 Task: Look for space in Tonota, Botswana from 11th June, 2023 to 17th June, 2023 for 1 adult in price range Rs.5000 to Rs.12000. Place can be private room with 1  bedroom having 1 bed and 1 bathroom. Property type can be house, flat, guest house, hotel. Amenities needed are: washing machine. Booking option can be shelf check-in. Required host language is English.
Action: Mouse moved to (787, 114)
Screenshot: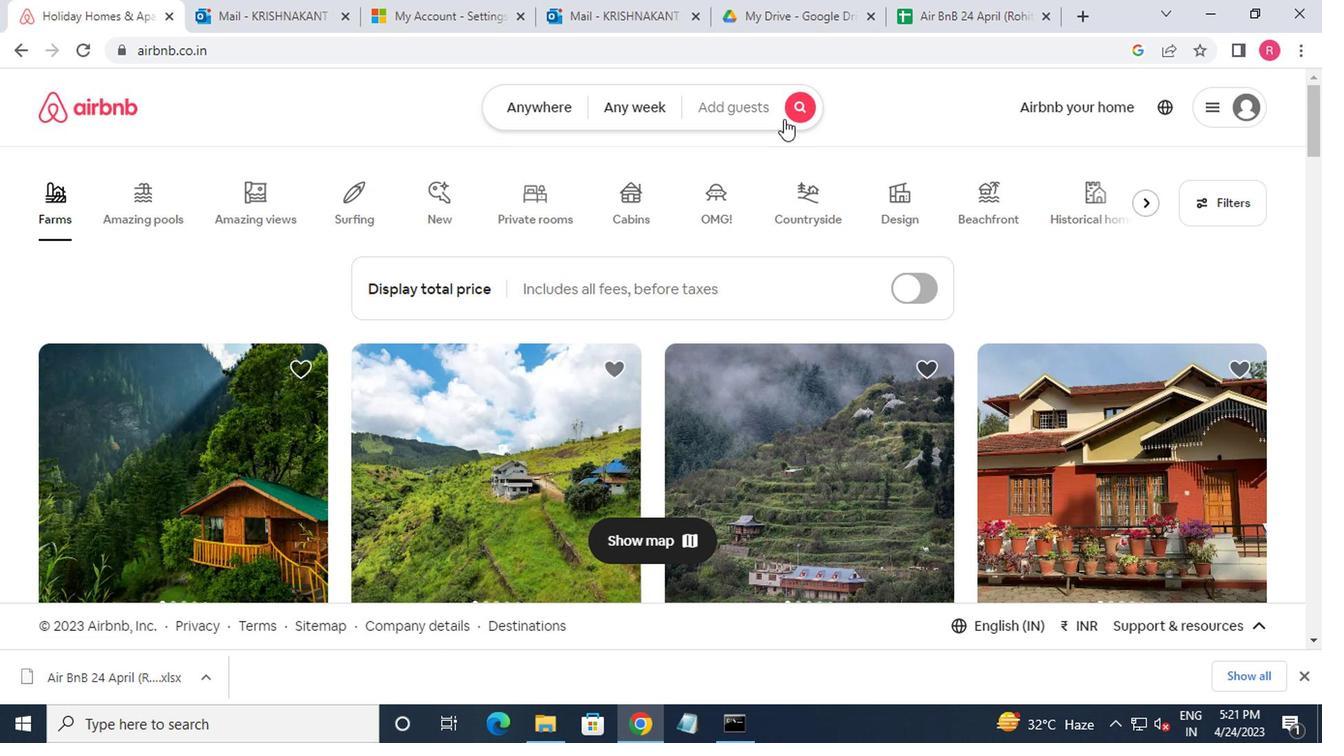 
Action: Mouse pressed left at (787, 114)
Screenshot: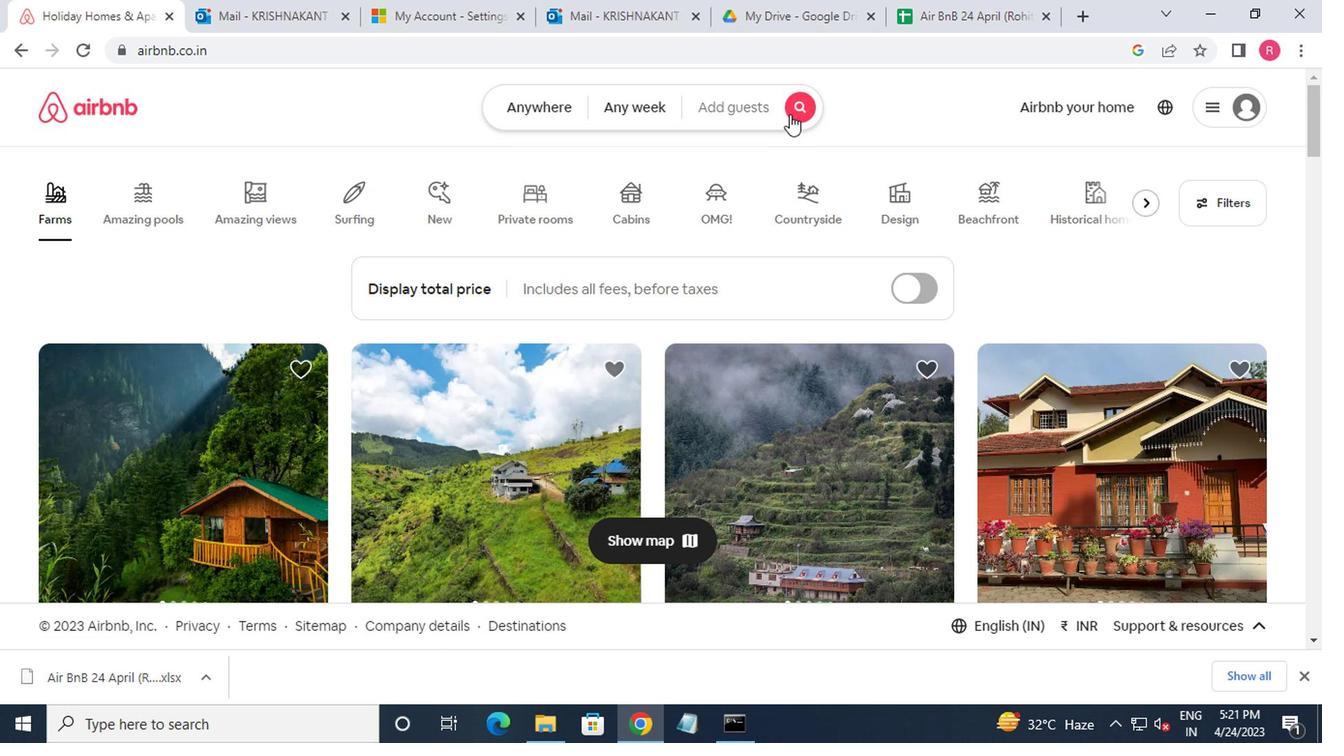 
Action: Mouse moved to (294, 186)
Screenshot: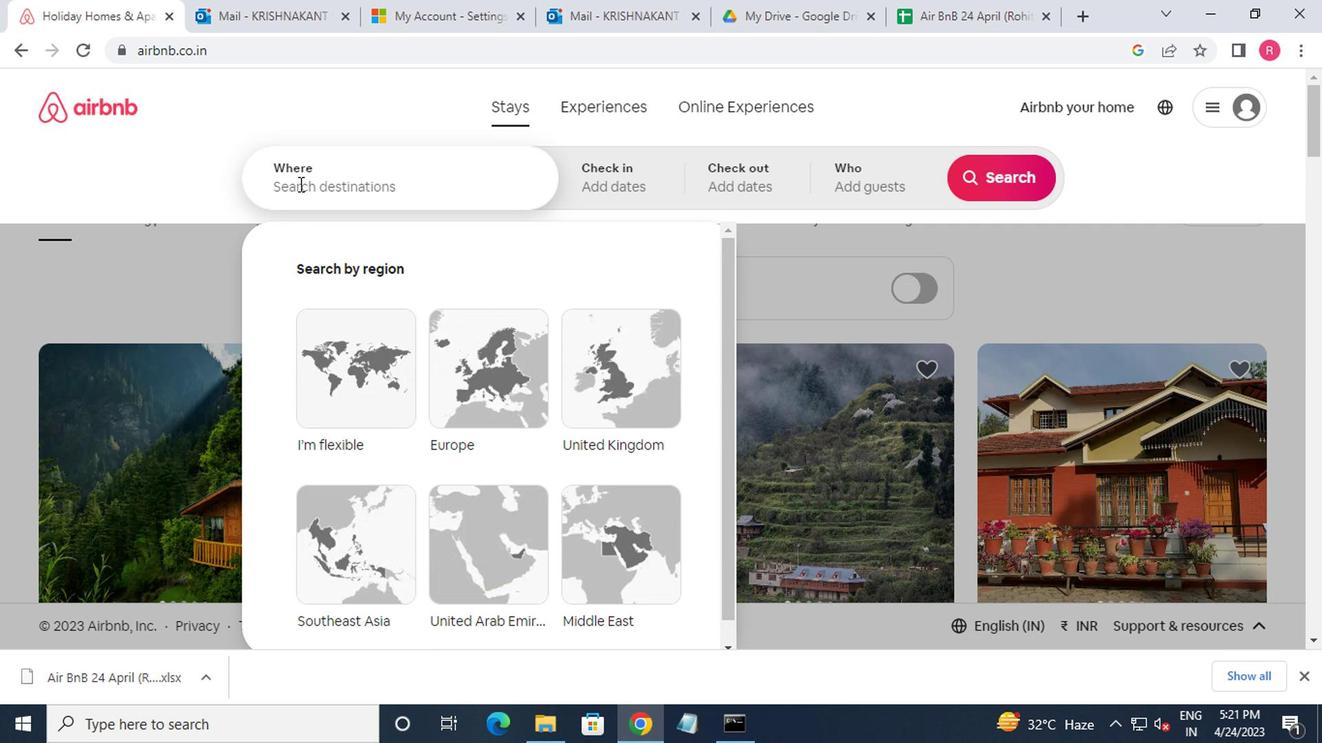 
Action: Mouse pressed left at (294, 186)
Screenshot: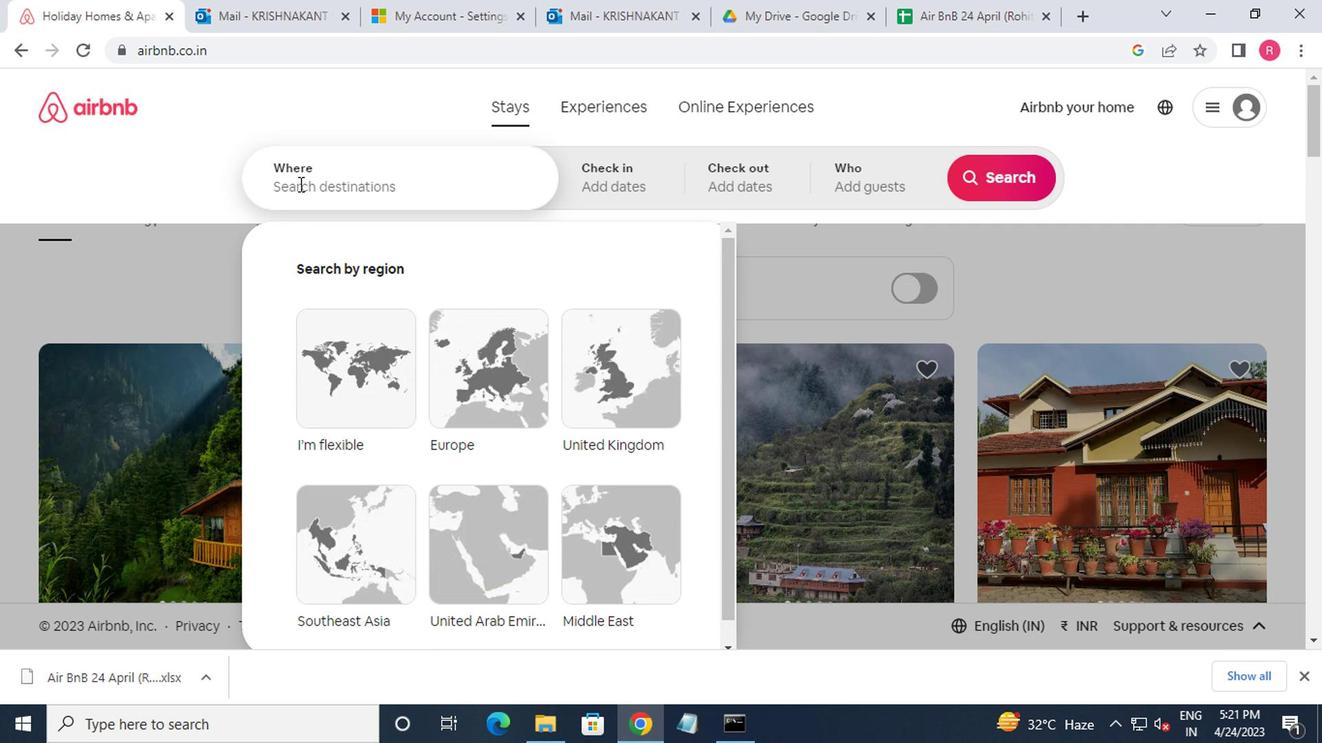 
Action: Mouse moved to (296, 186)
Screenshot: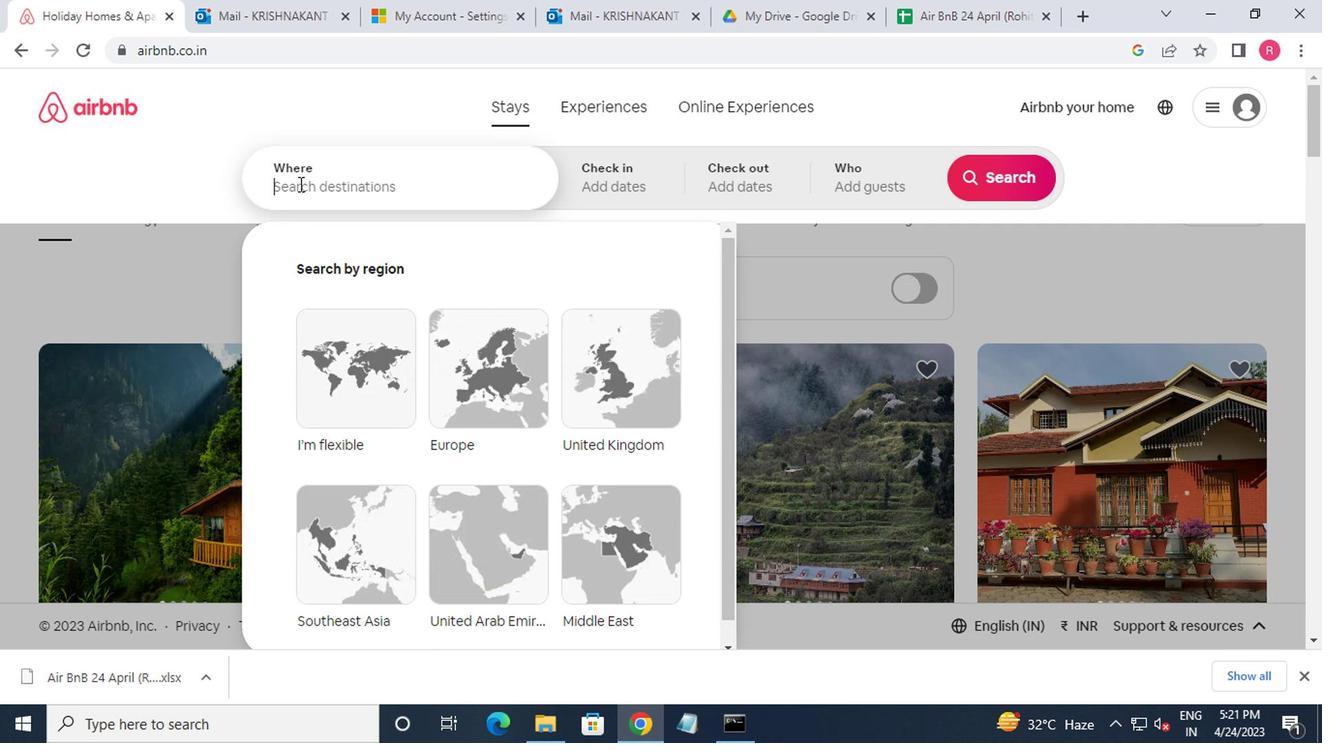 
Action: Key pressed tonota
Screenshot: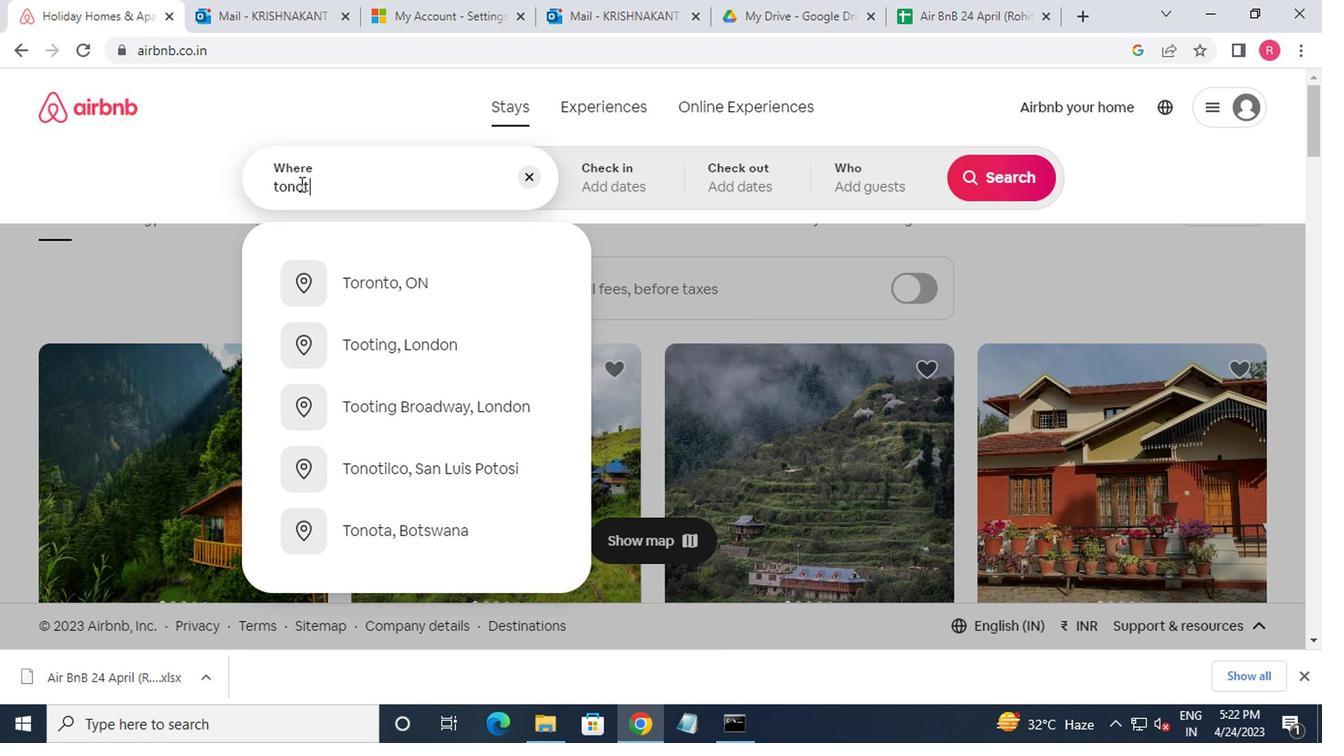 
Action: Mouse moved to (462, 300)
Screenshot: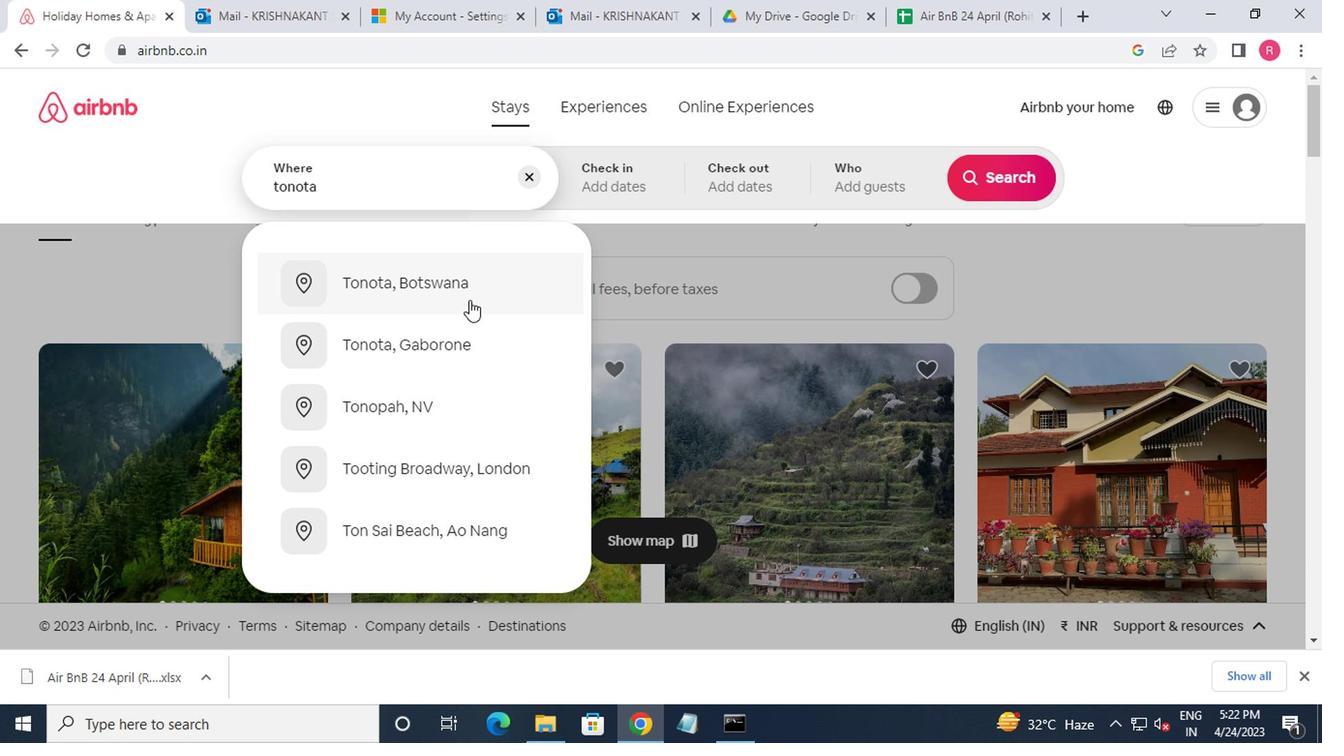 
Action: Mouse pressed left at (462, 300)
Screenshot: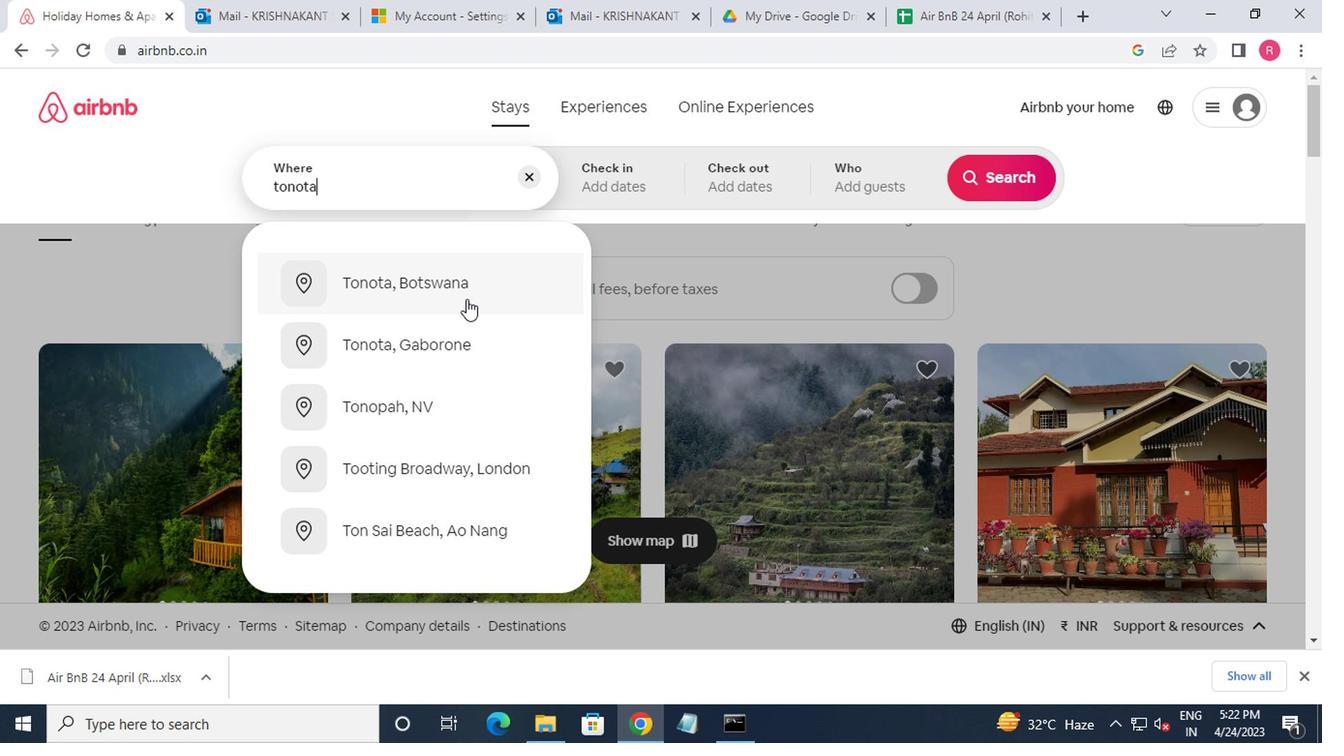 
Action: Mouse moved to (997, 341)
Screenshot: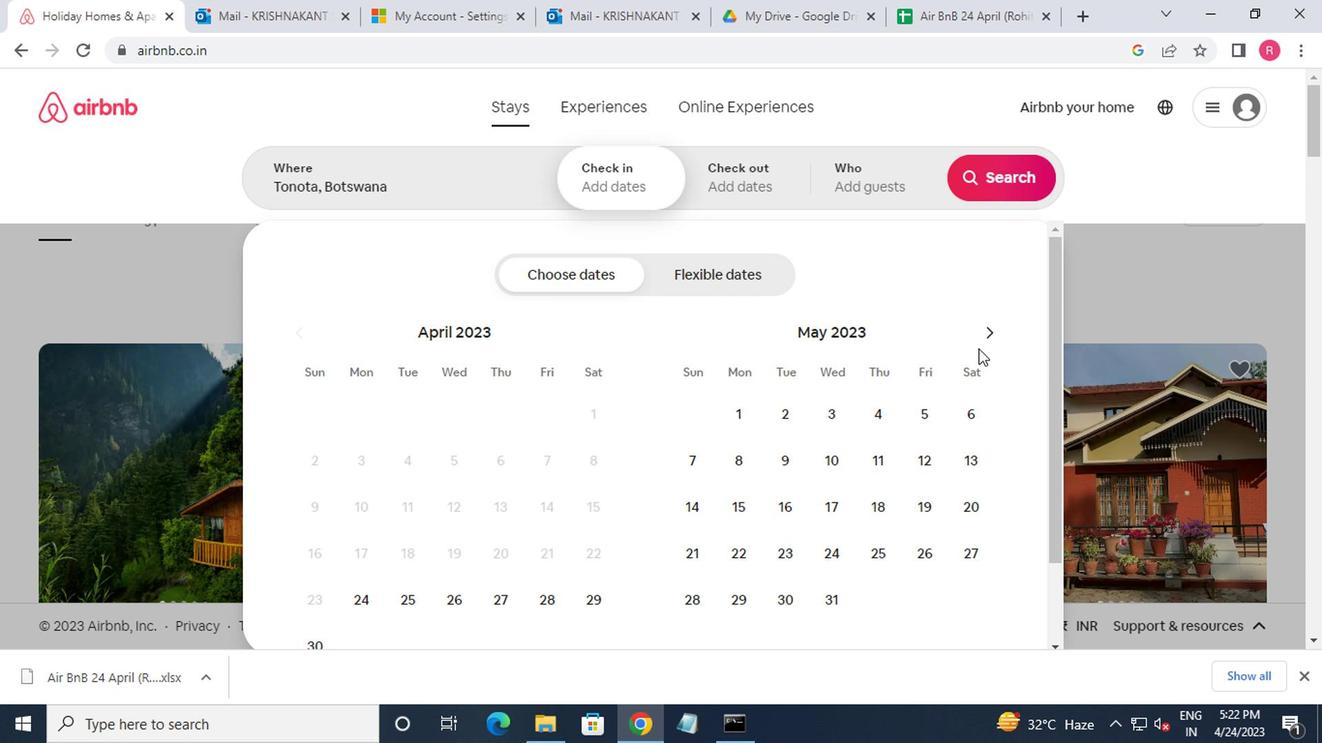 
Action: Mouse pressed left at (997, 341)
Screenshot: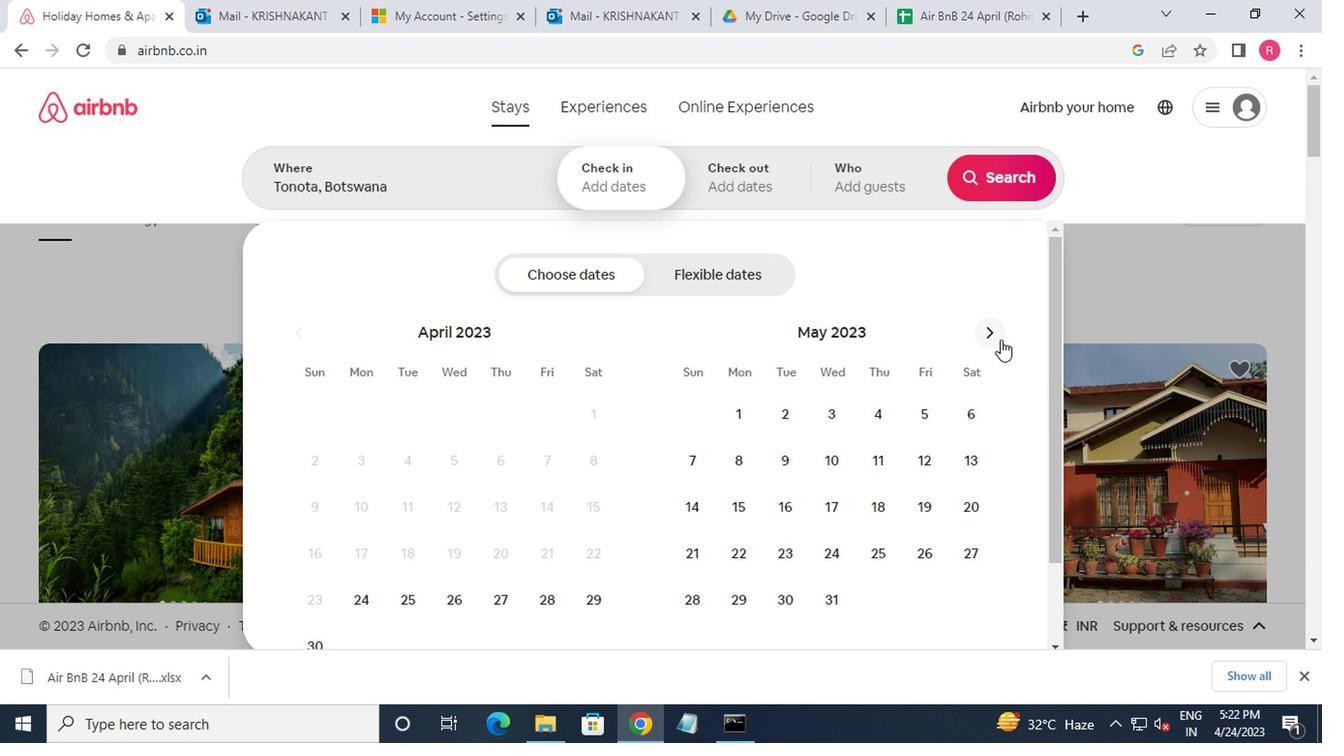 
Action: Mouse moved to (705, 511)
Screenshot: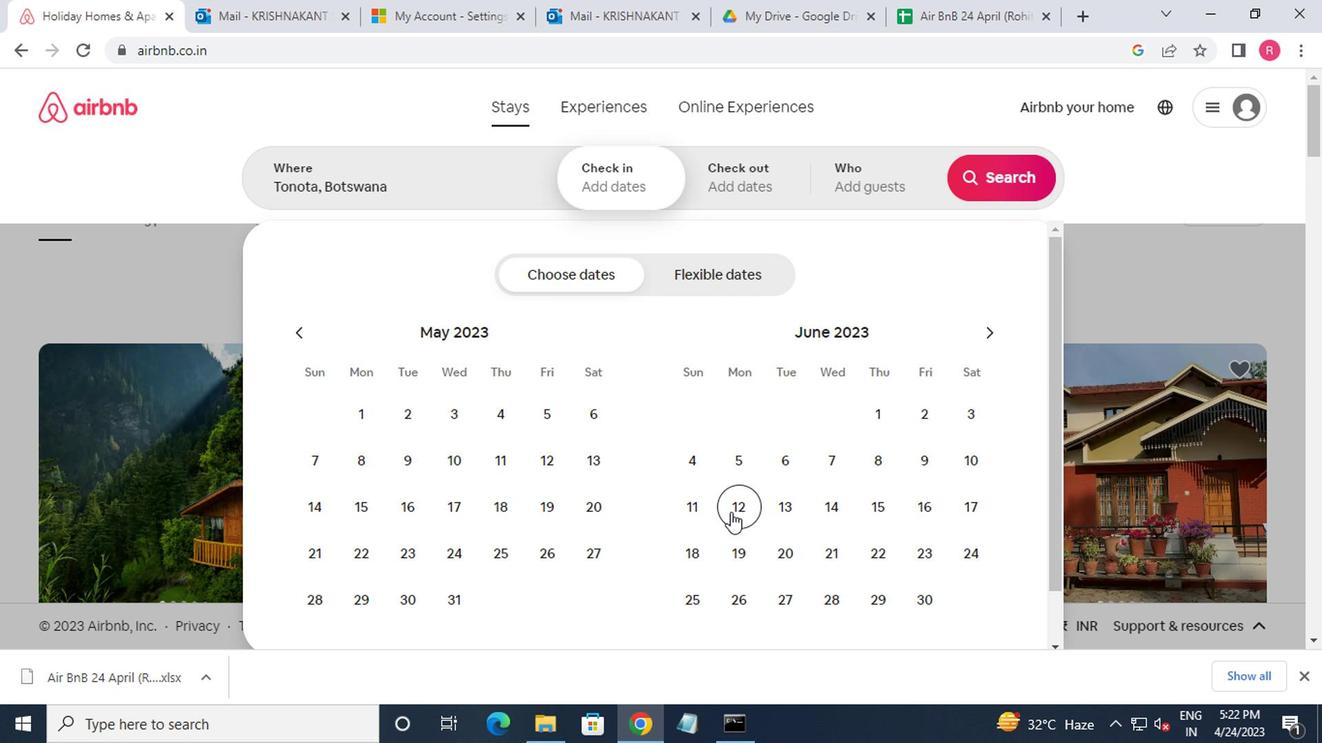 
Action: Mouse pressed left at (705, 511)
Screenshot: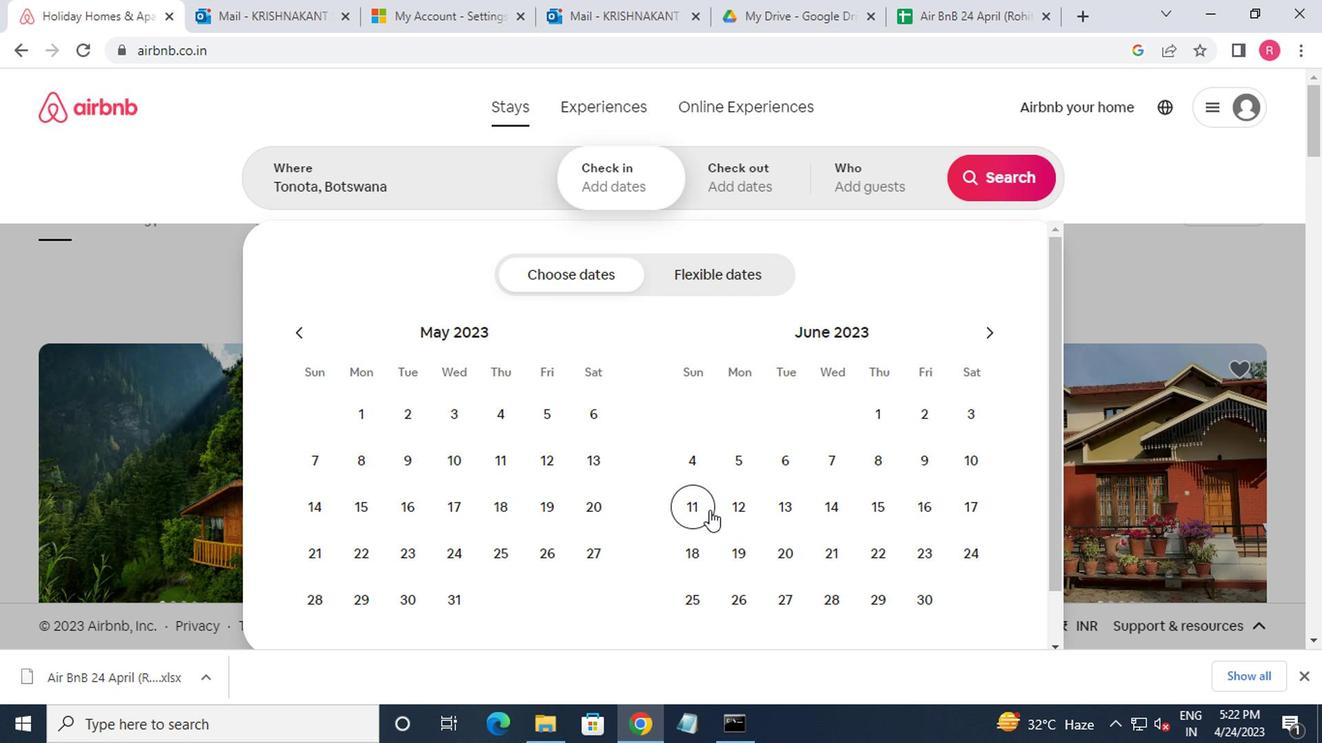 
Action: Mouse moved to (955, 515)
Screenshot: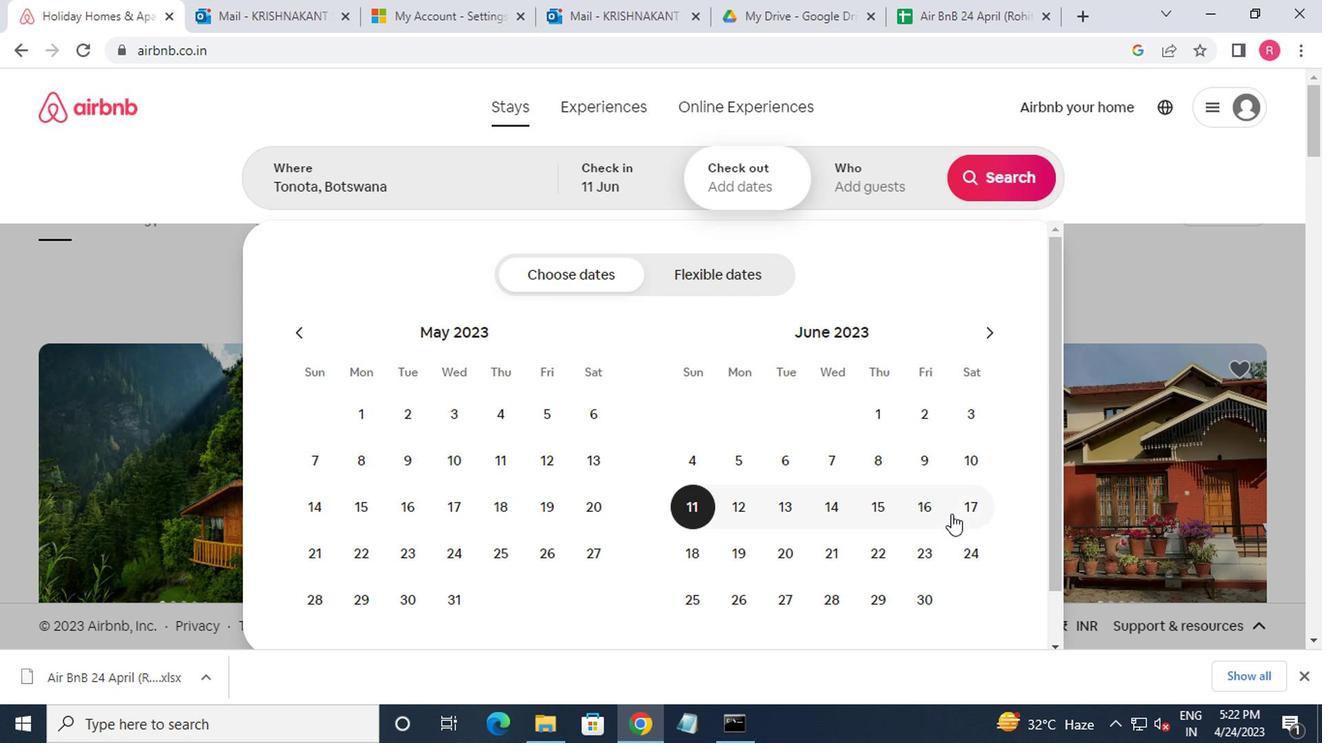 
Action: Mouse pressed left at (955, 515)
Screenshot: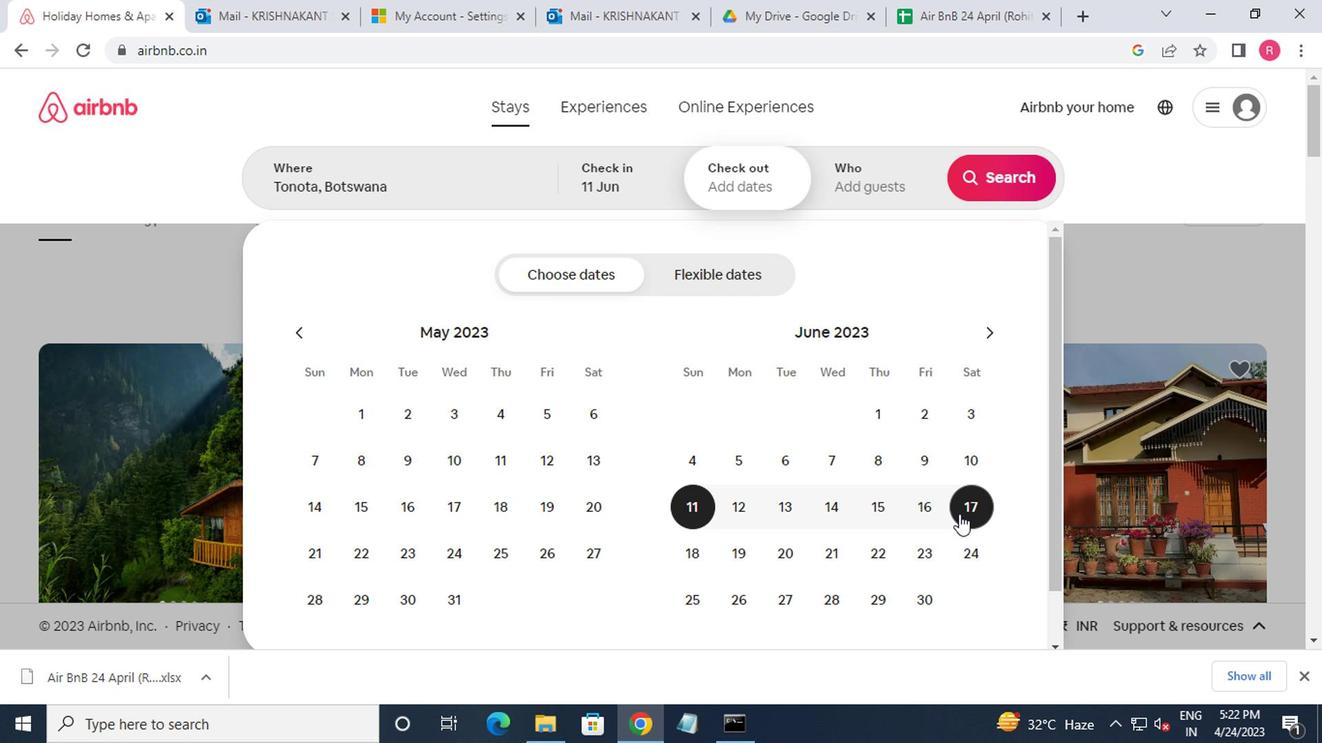 
Action: Mouse moved to (859, 186)
Screenshot: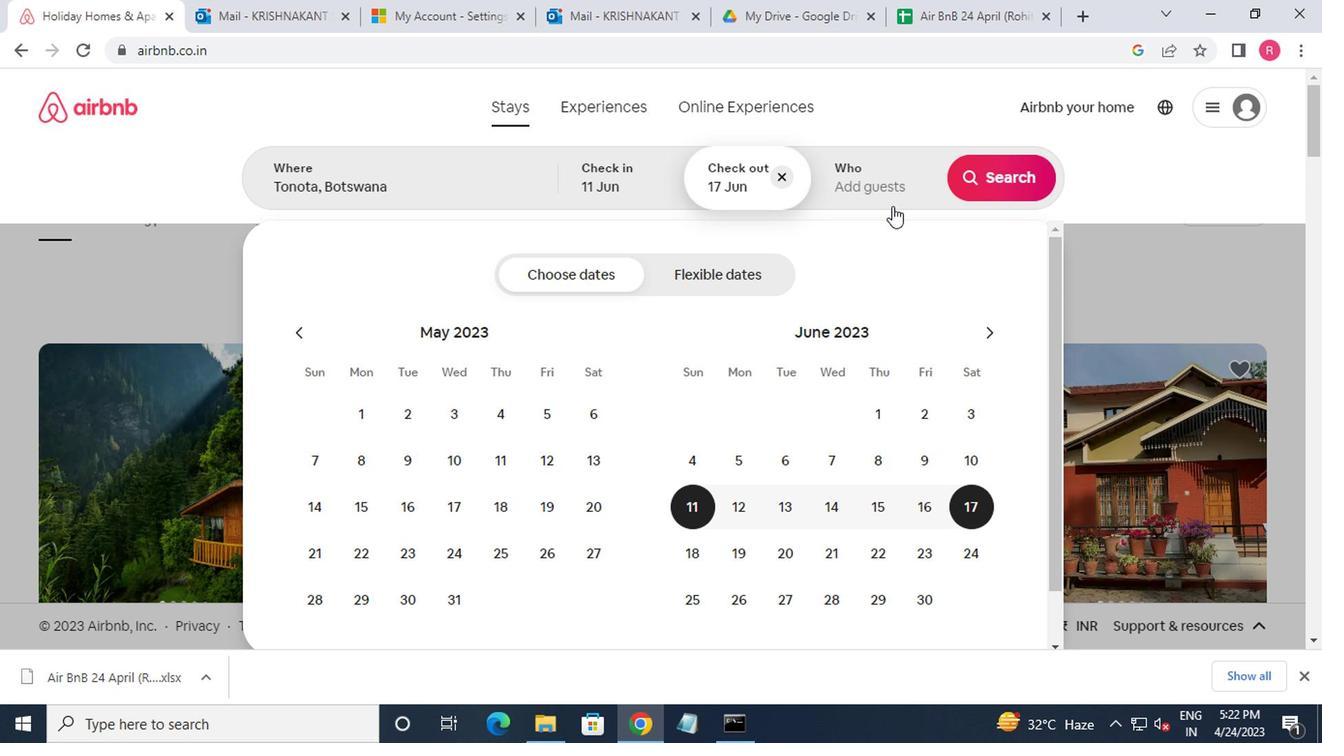 
Action: Mouse pressed left at (859, 186)
Screenshot: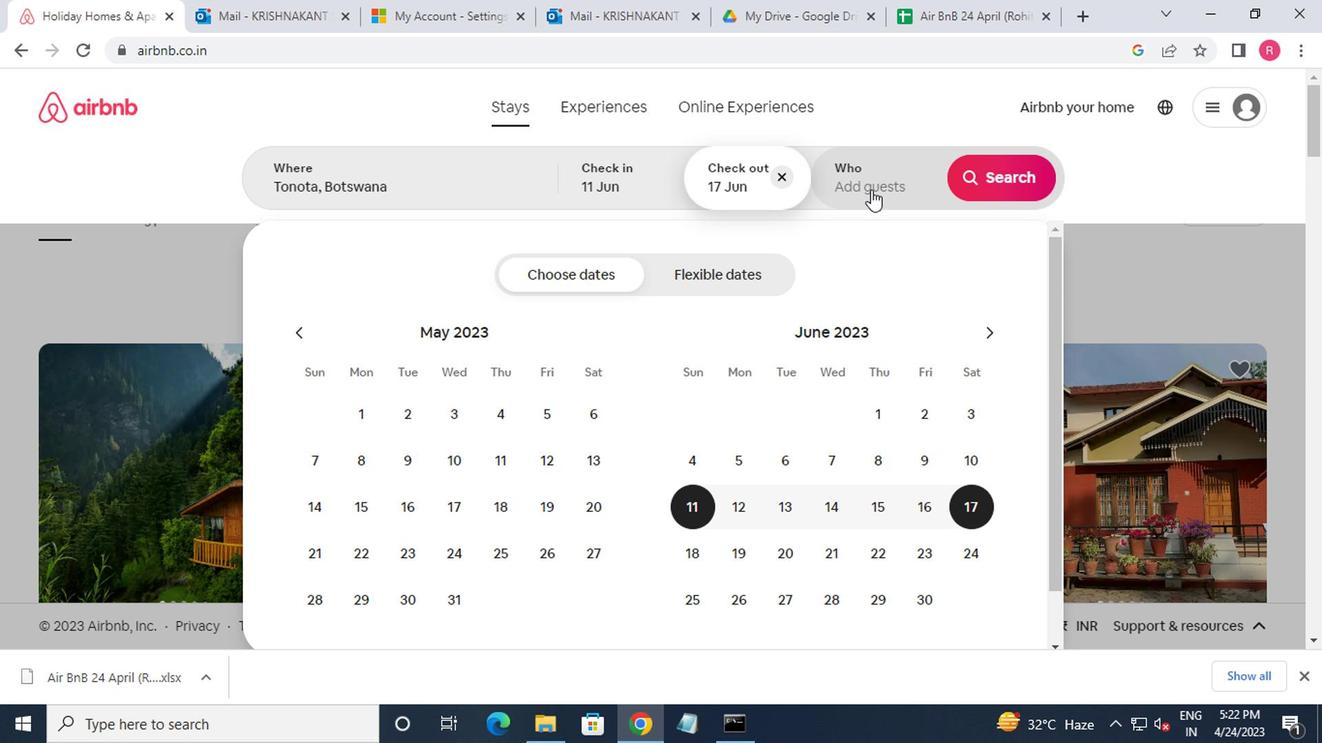 
Action: Mouse moved to (998, 283)
Screenshot: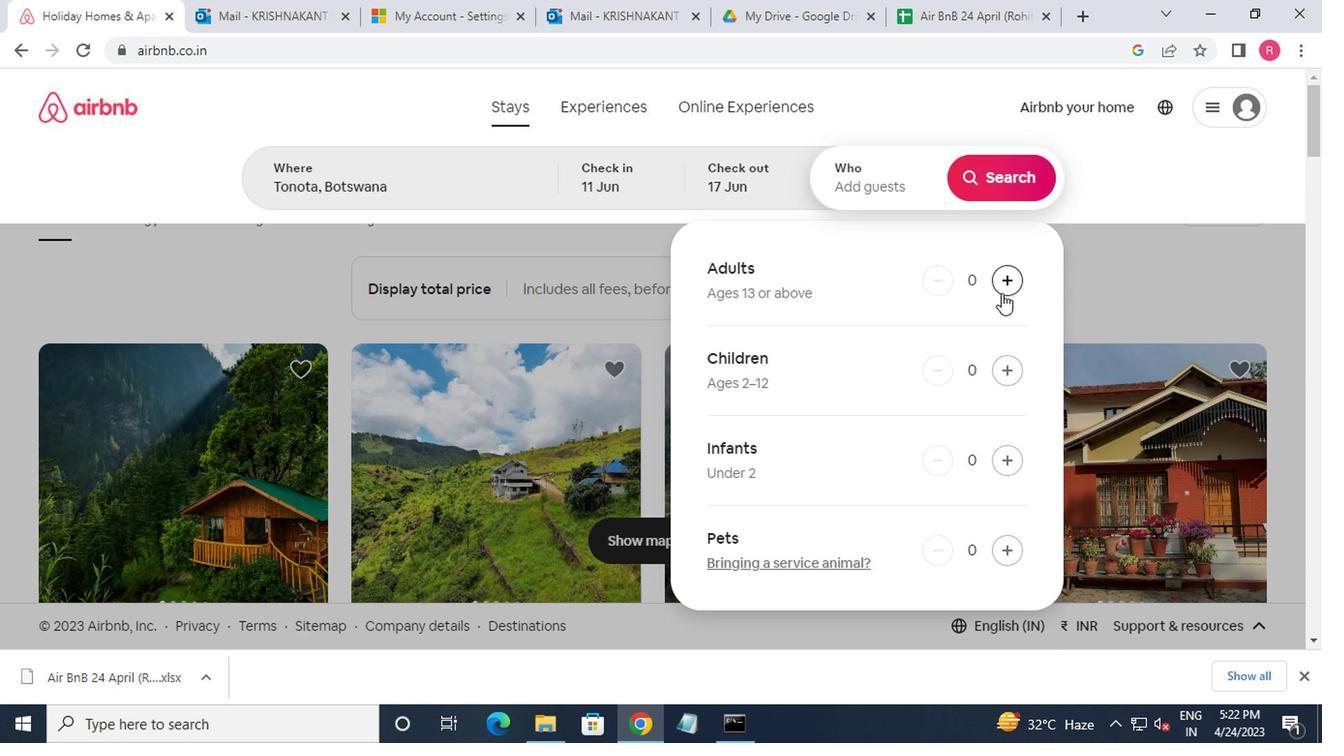 
Action: Mouse pressed left at (998, 283)
Screenshot: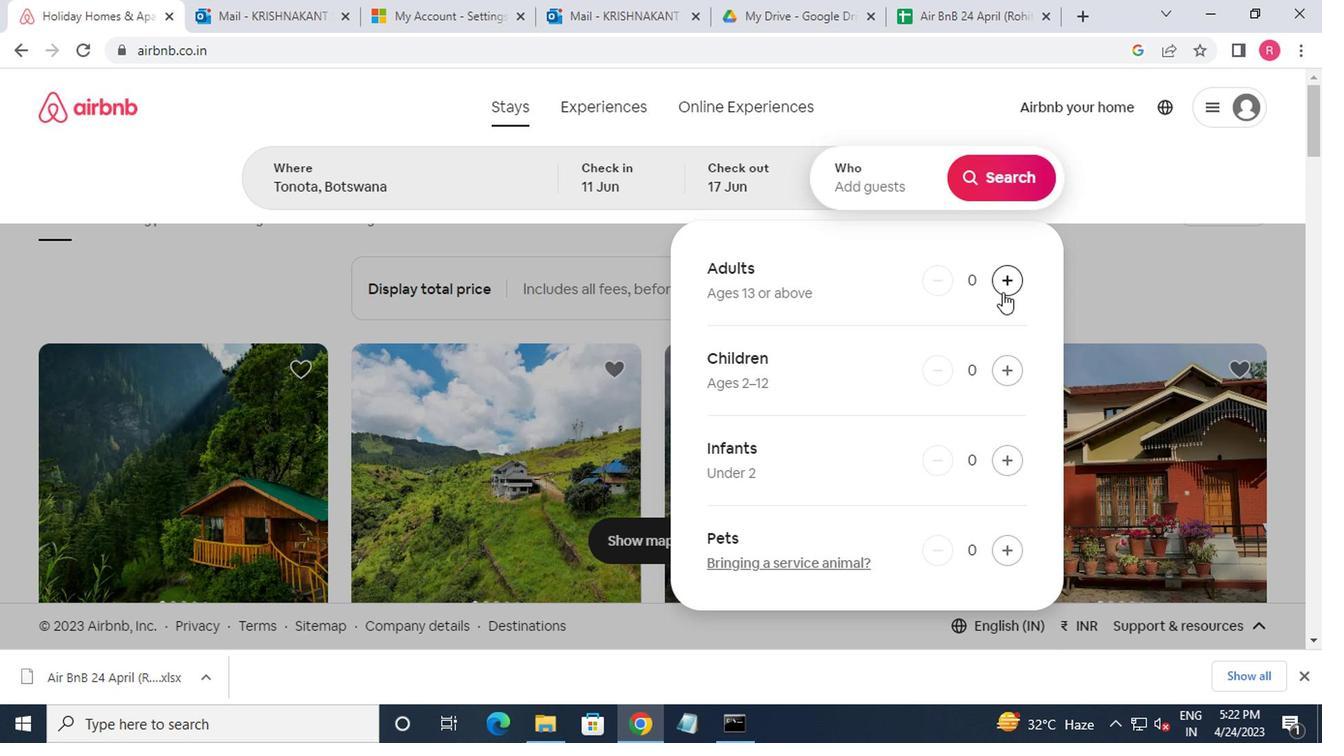 
Action: Mouse moved to (1024, 186)
Screenshot: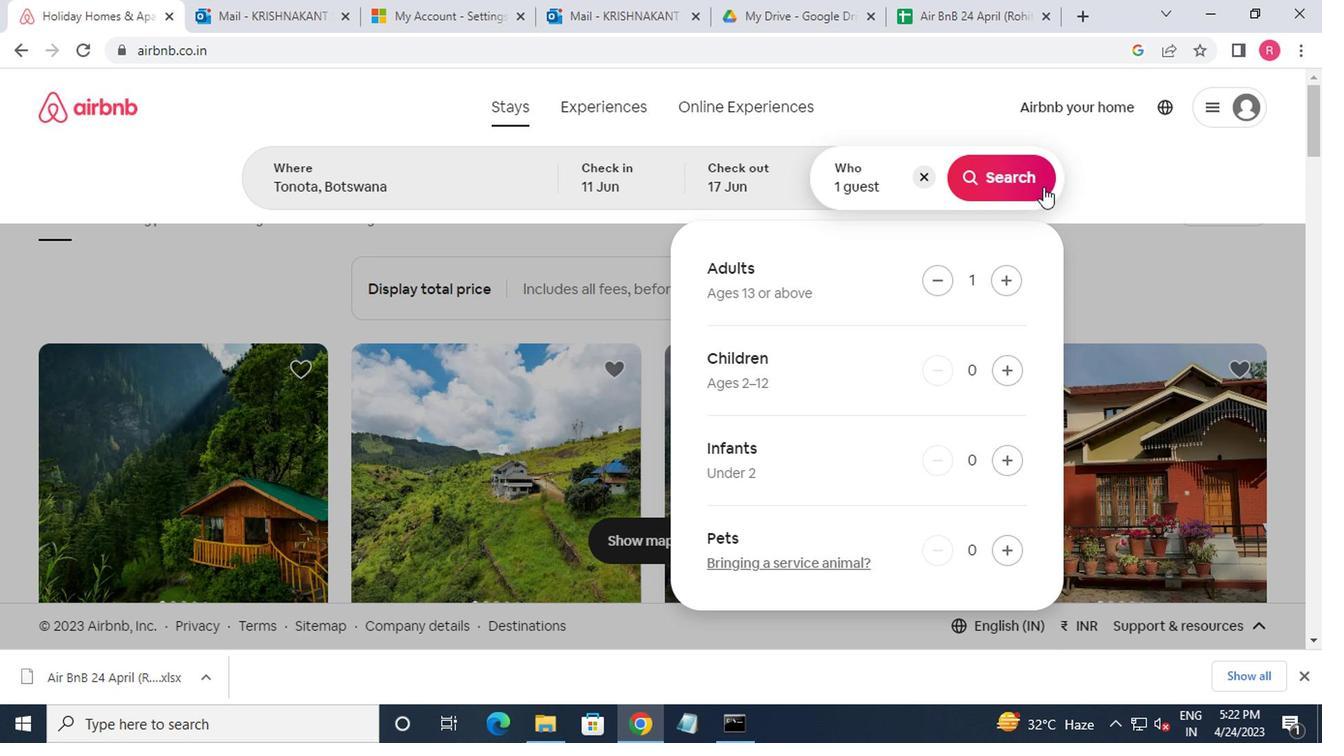 
Action: Mouse pressed left at (1024, 186)
Screenshot: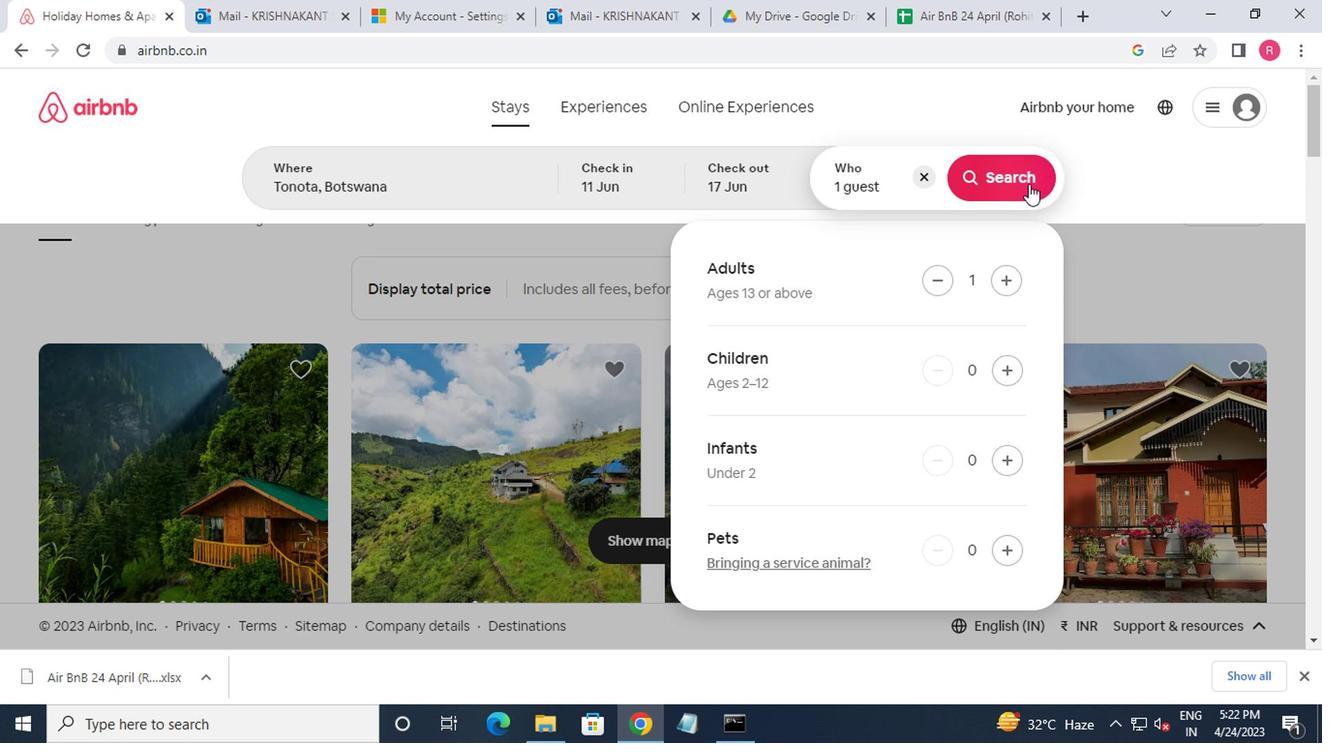 
Action: Mouse moved to (1215, 188)
Screenshot: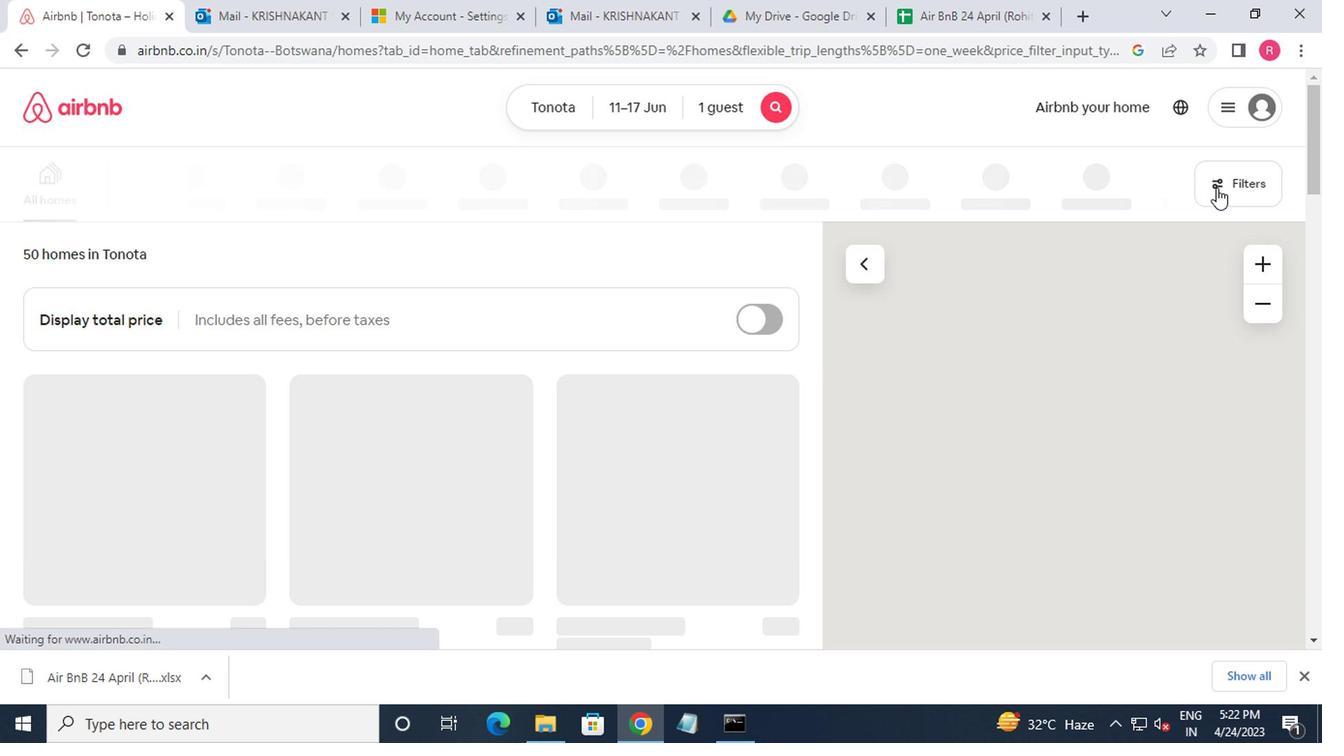 
Action: Mouse pressed left at (1215, 188)
Screenshot: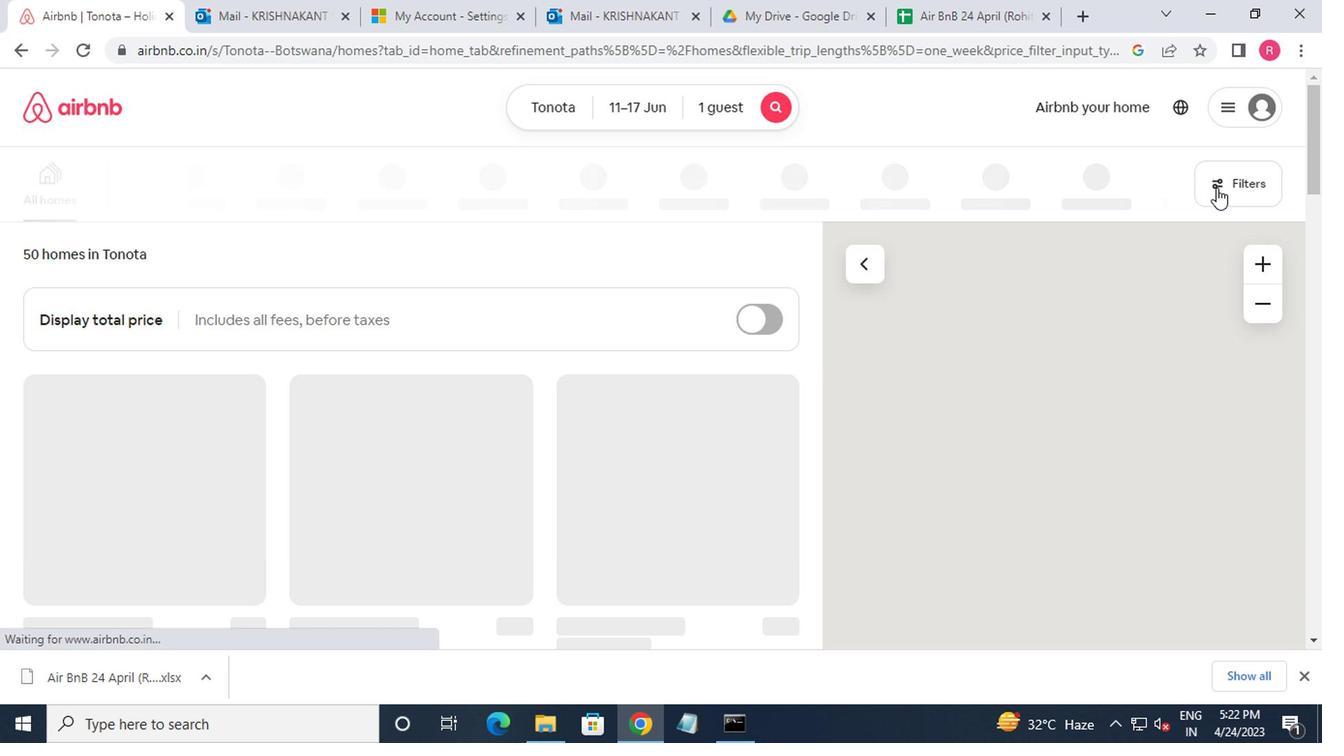 
Action: Mouse moved to (455, 429)
Screenshot: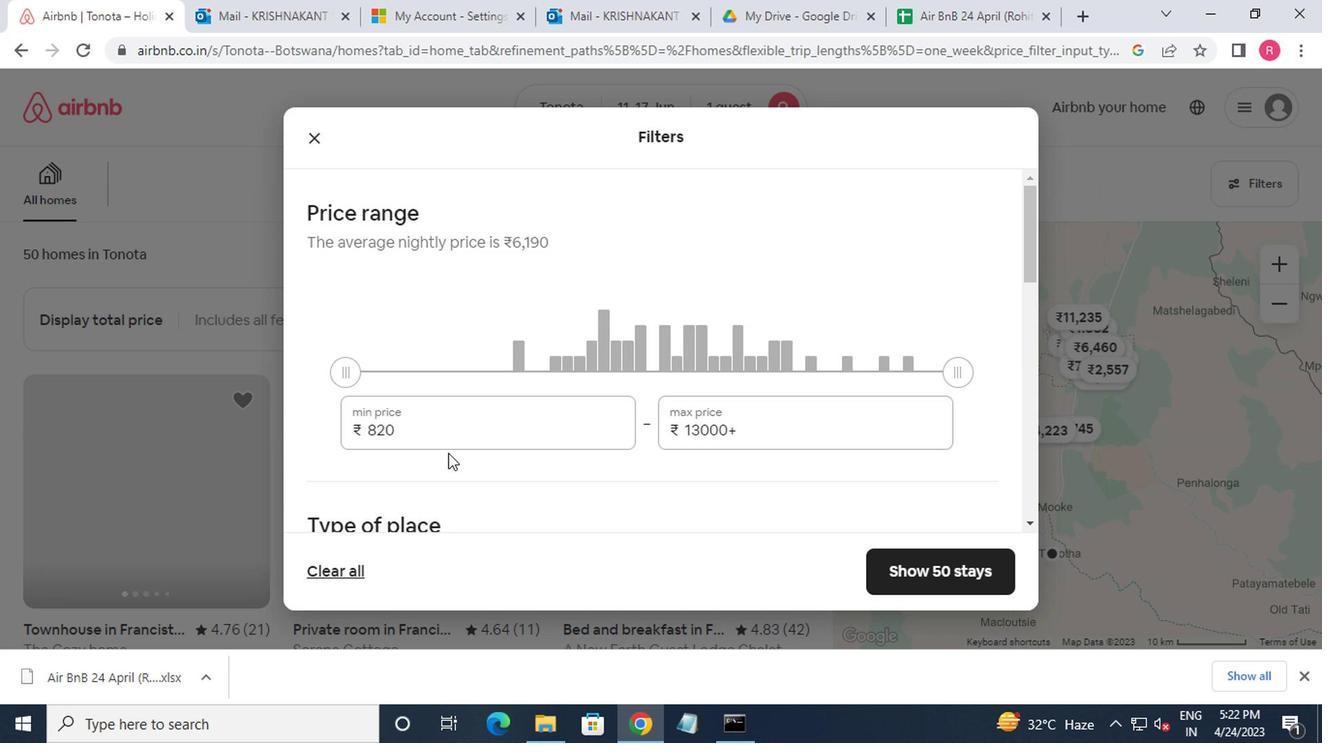 
Action: Mouse pressed left at (455, 429)
Screenshot: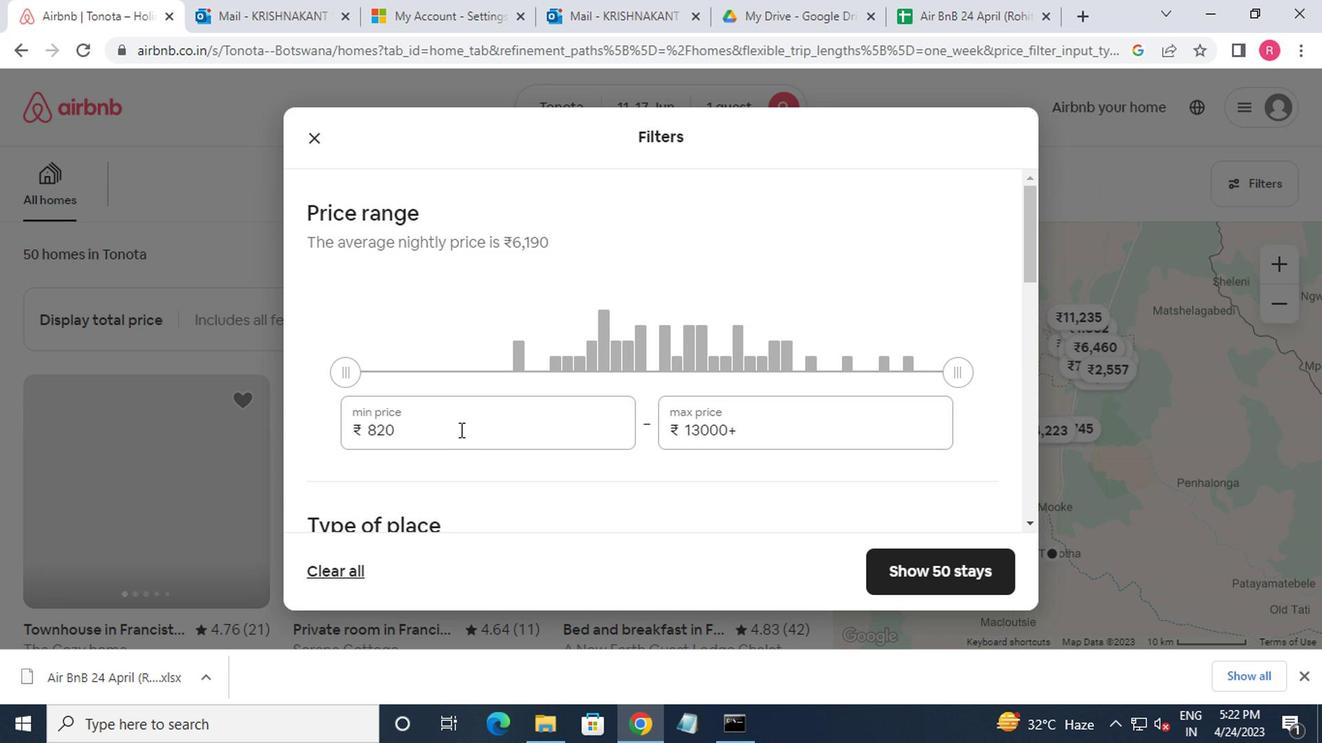 
Action: Mouse moved to (454, 428)
Screenshot: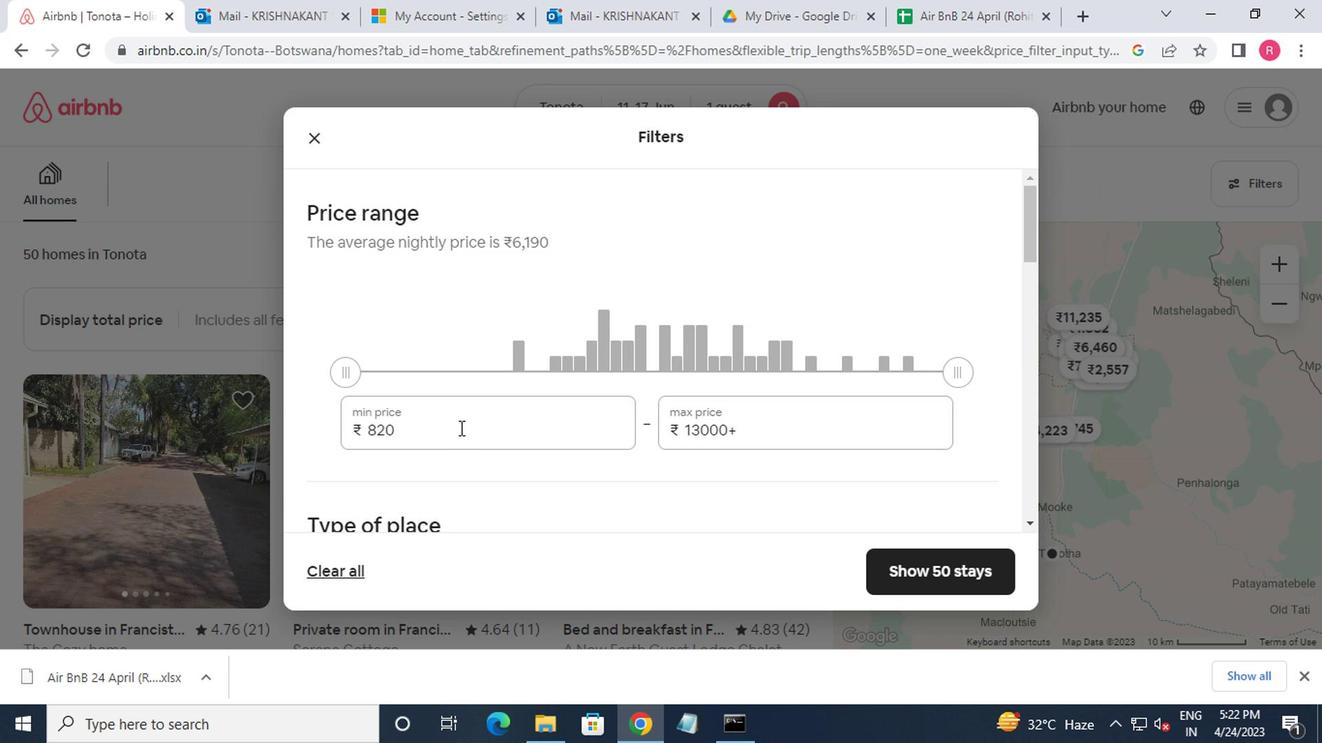 
Action: Key pressed <Key.backspace><Key.backspace><Key.backspace><Key.backspace>5000
Screenshot: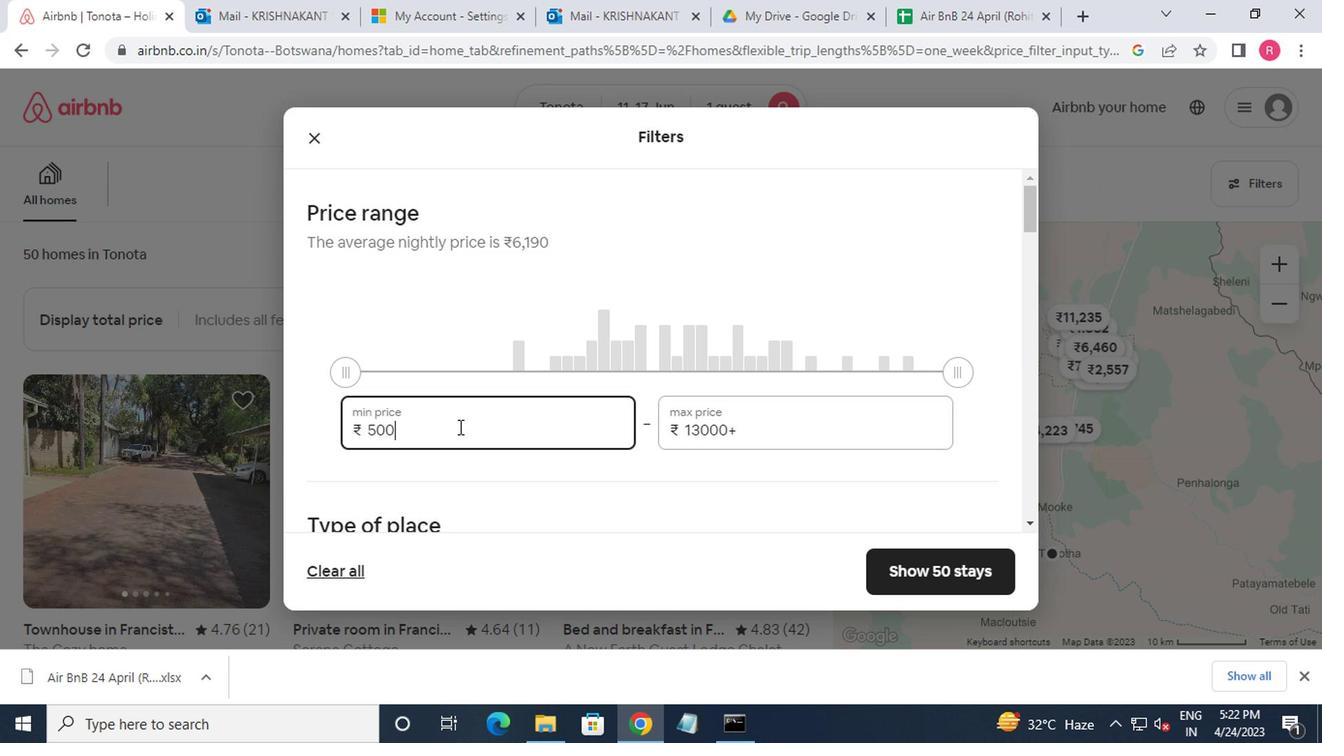 
Action: Mouse moved to (770, 434)
Screenshot: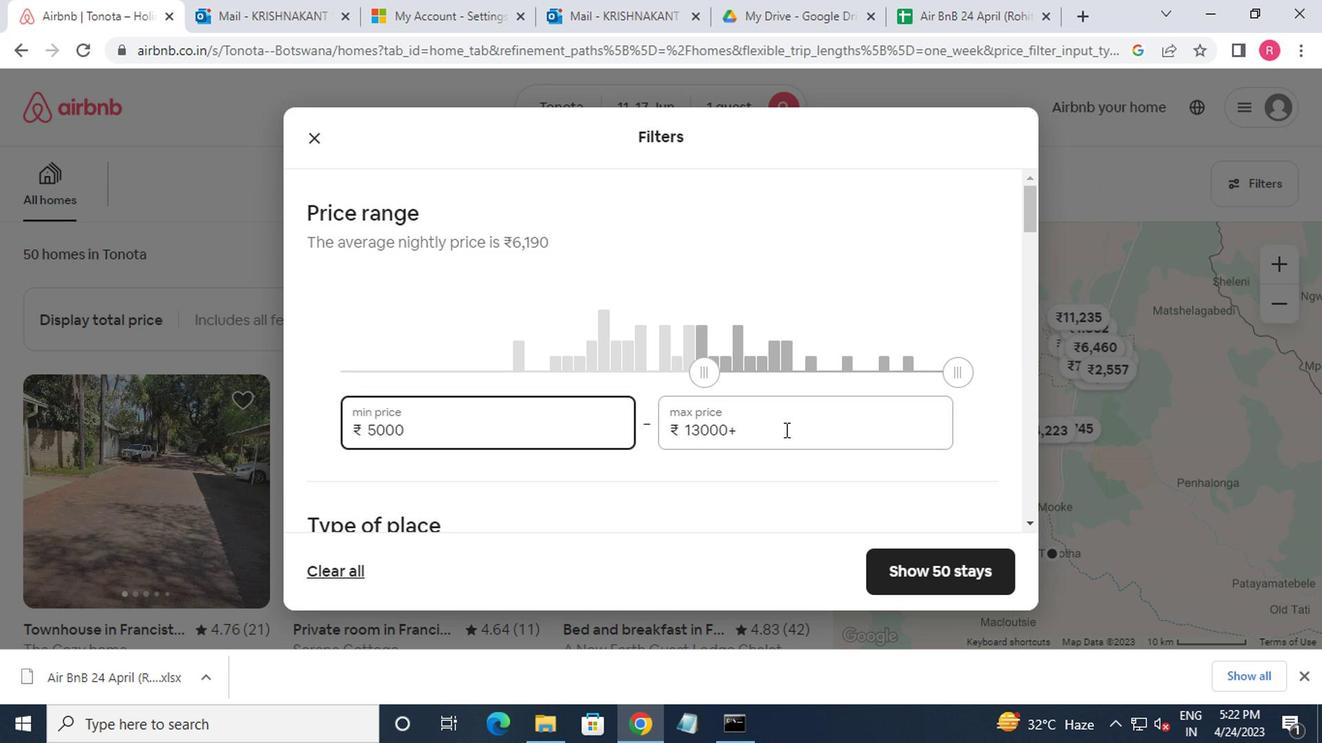 
Action: Mouse pressed left at (770, 434)
Screenshot: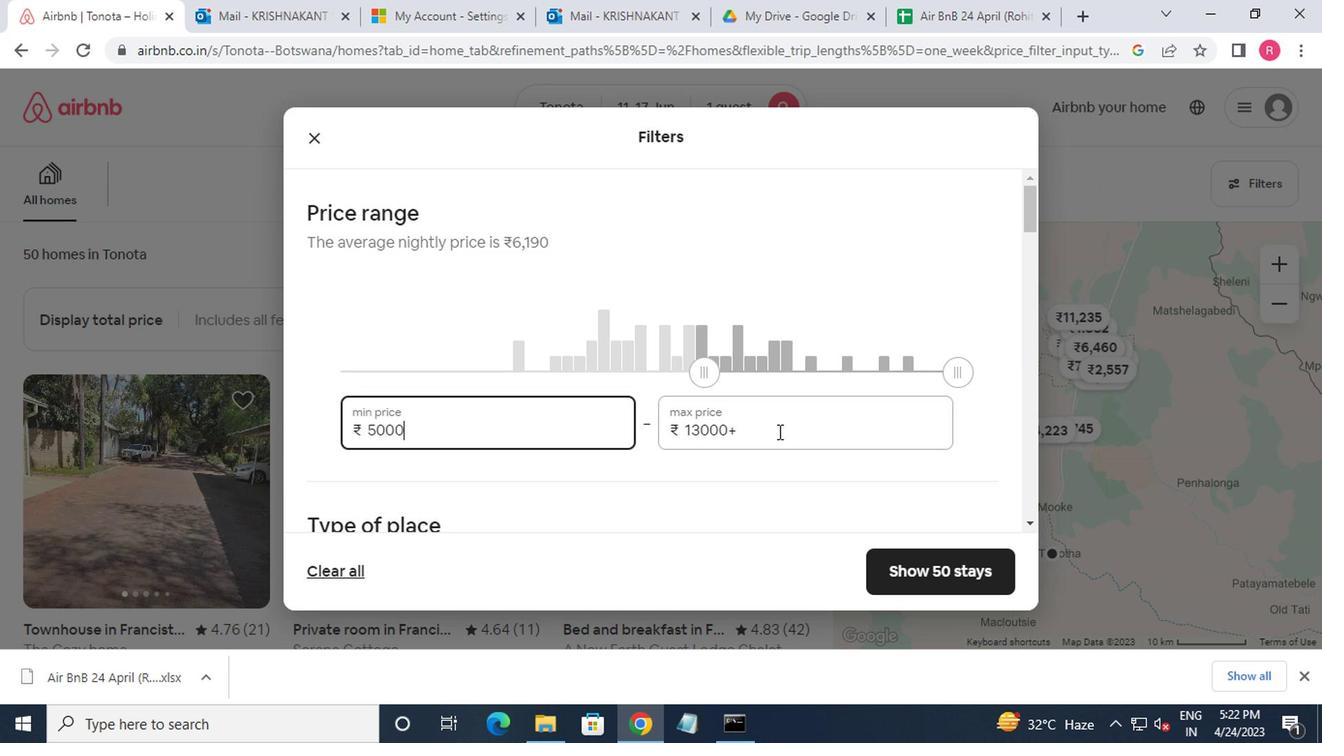 
Action: Key pressed <Key.backspace><Key.backspace><Key.backspace><Key.backspace><Key.backspace>2000
Screenshot: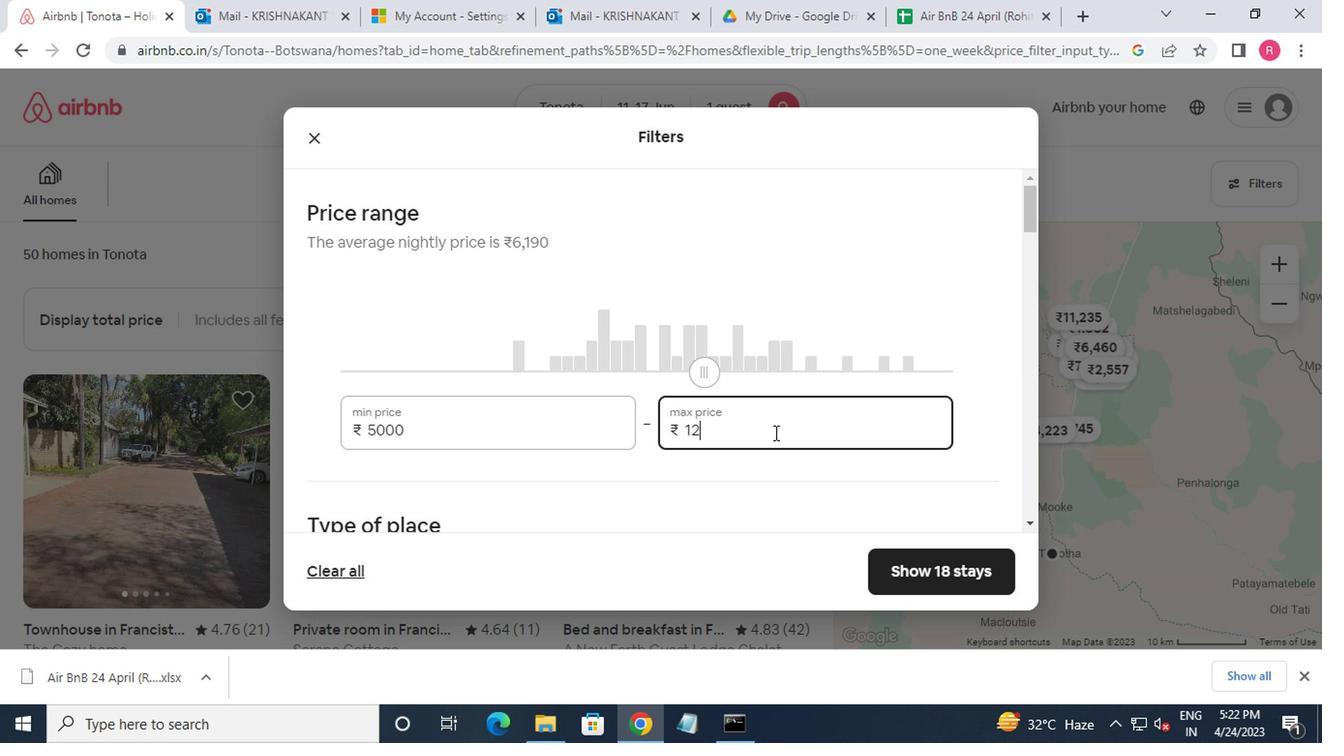 
Action: Mouse moved to (766, 444)
Screenshot: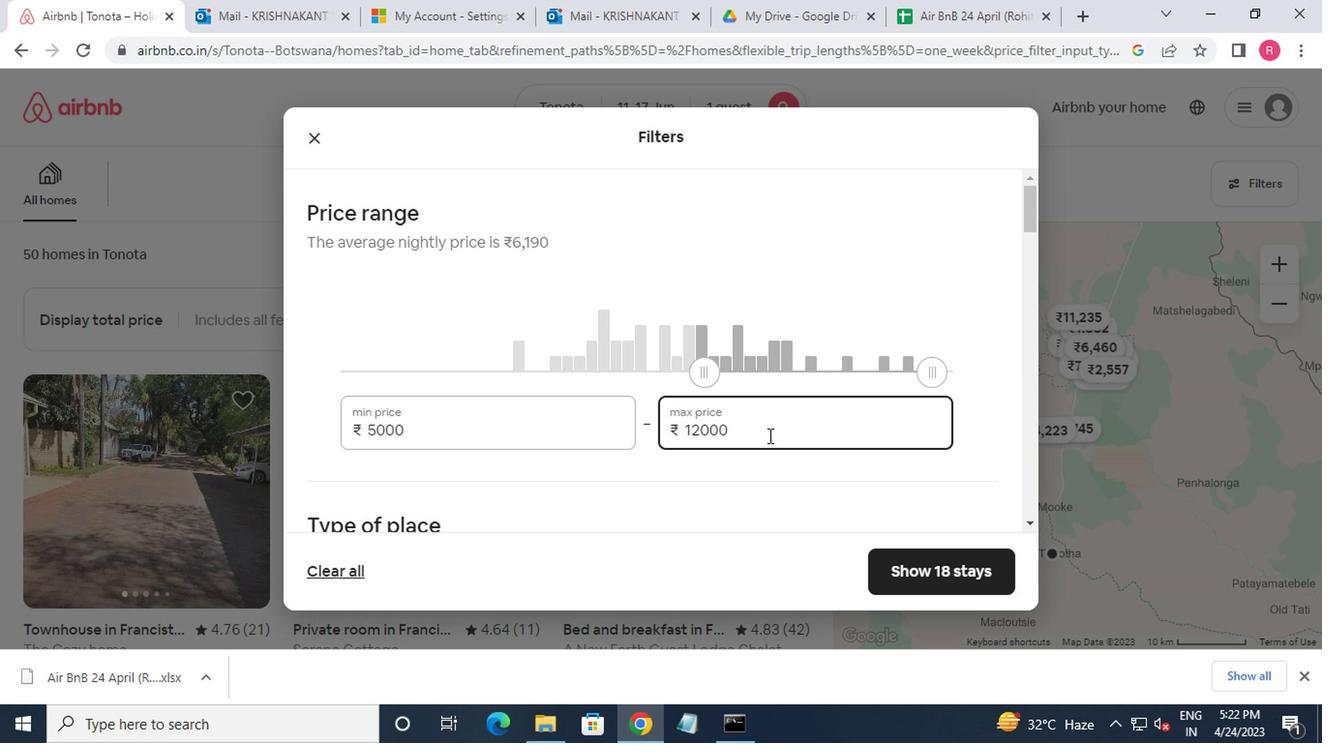
Action: Mouse scrolled (766, 442) with delta (0, -1)
Screenshot: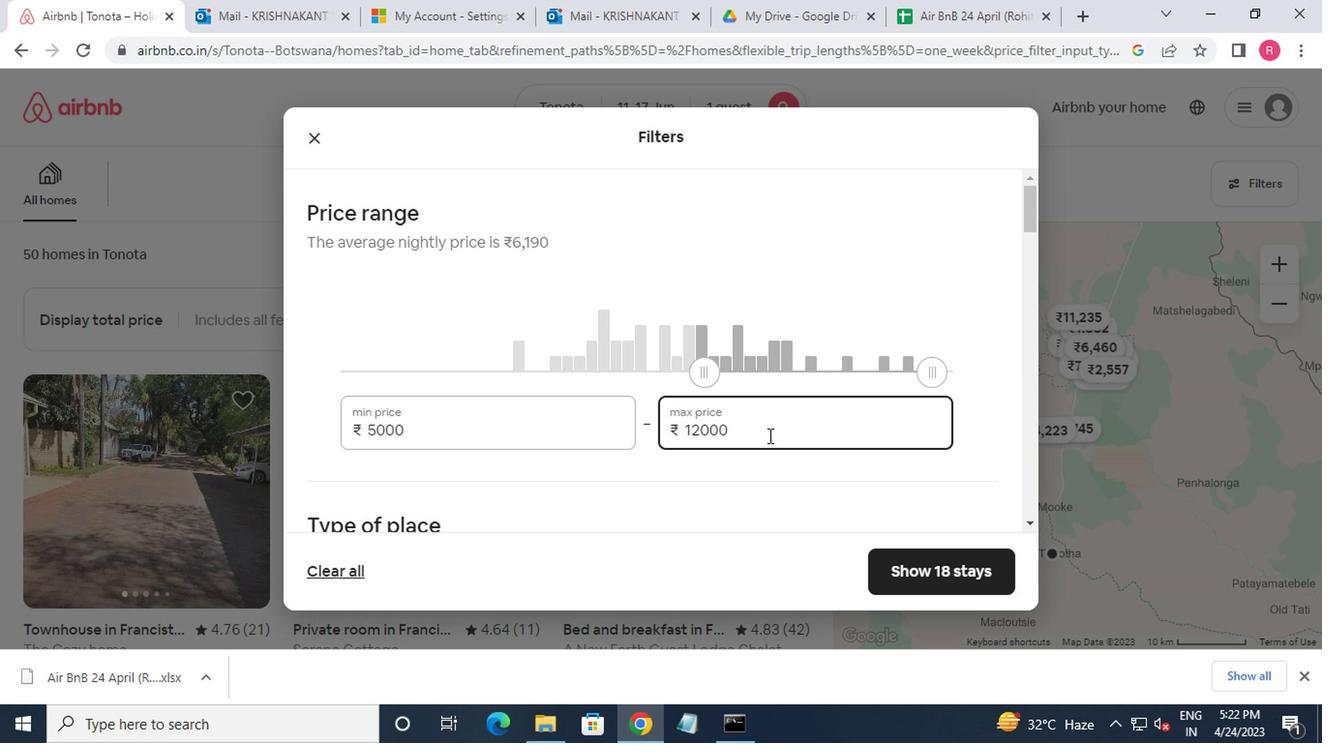 
Action: Mouse moved to (772, 453)
Screenshot: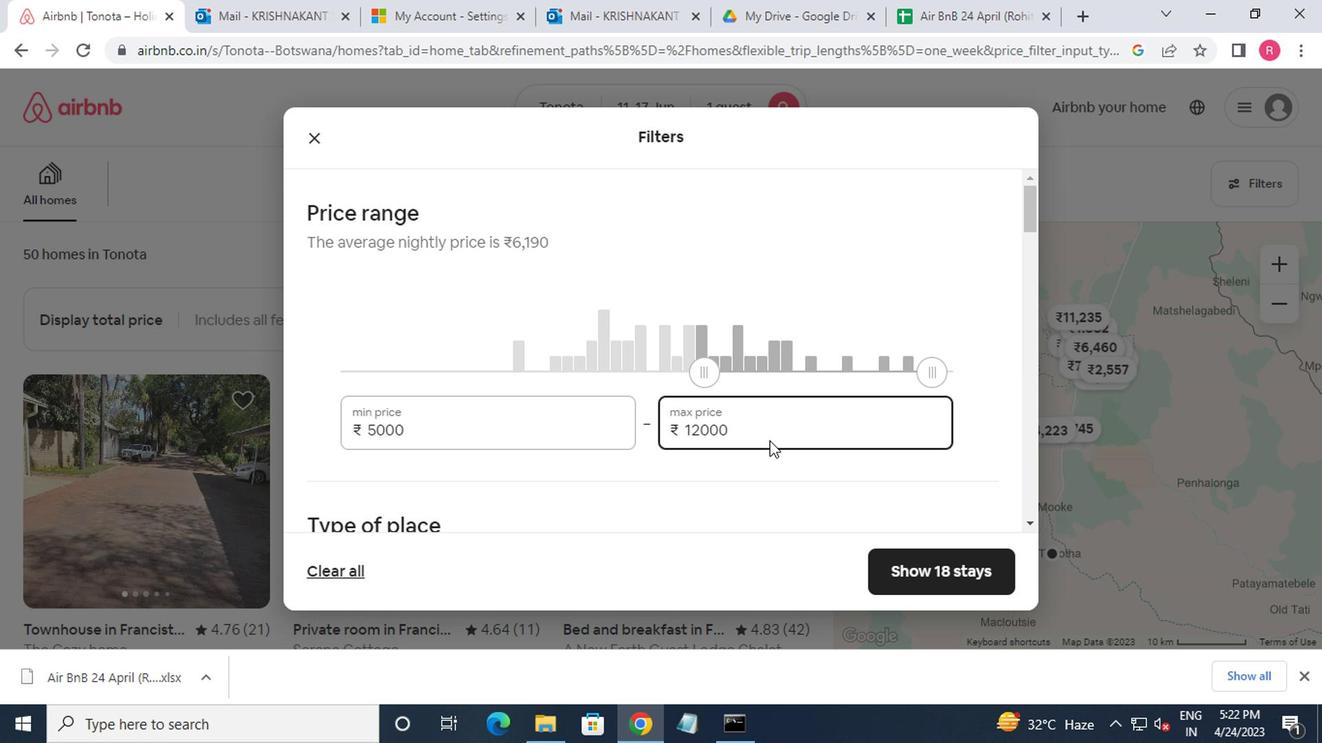 
Action: Mouse scrolled (772, 452) with delta (0, -1)
Screenshot: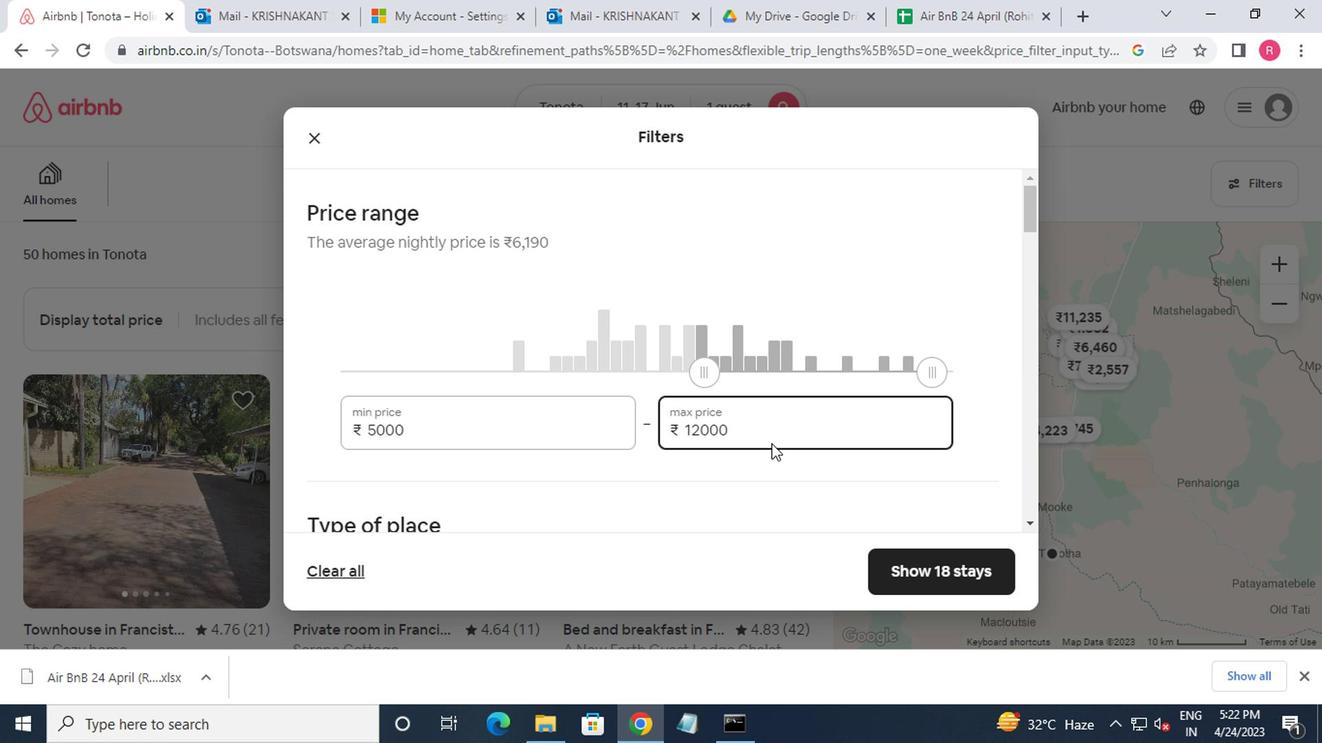 
Action: Mouse moved to (768, 473)
Screenshot: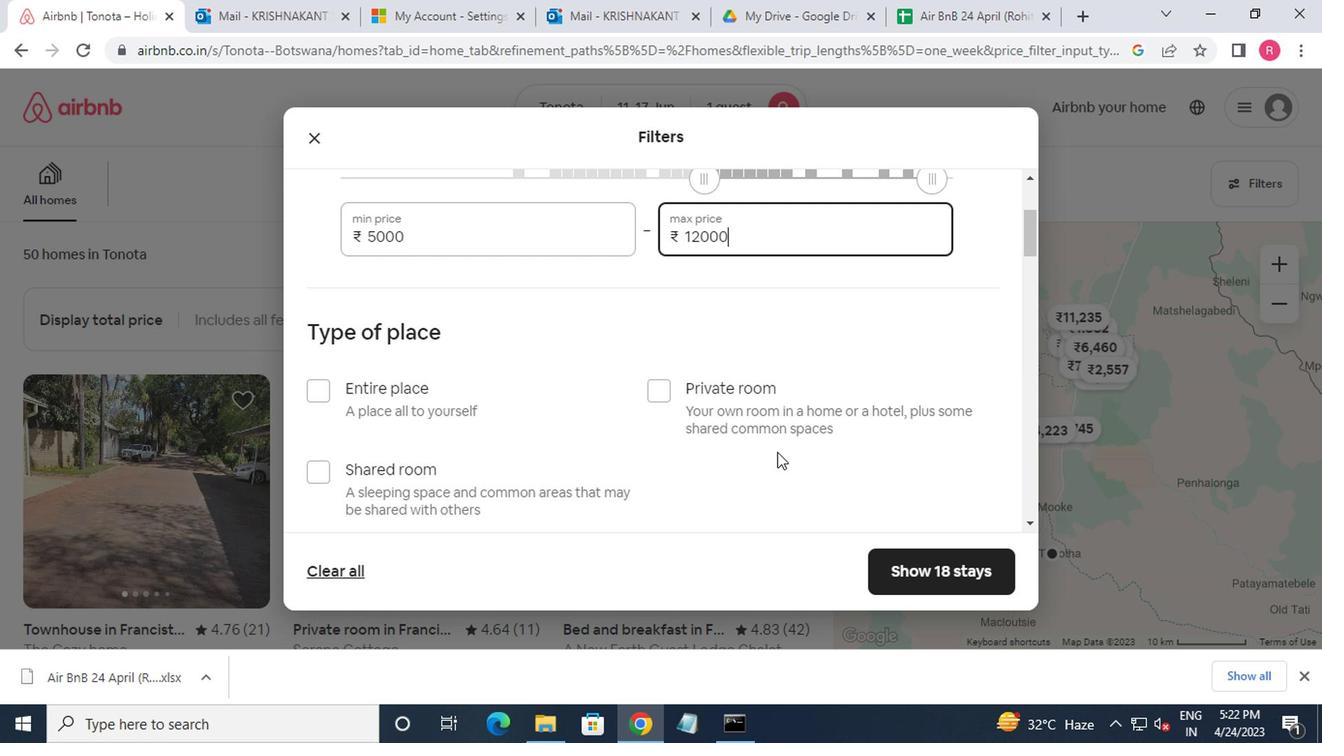 
Action: Mouse scrolled (768, 473) with delta (0, 0)
Screenshot: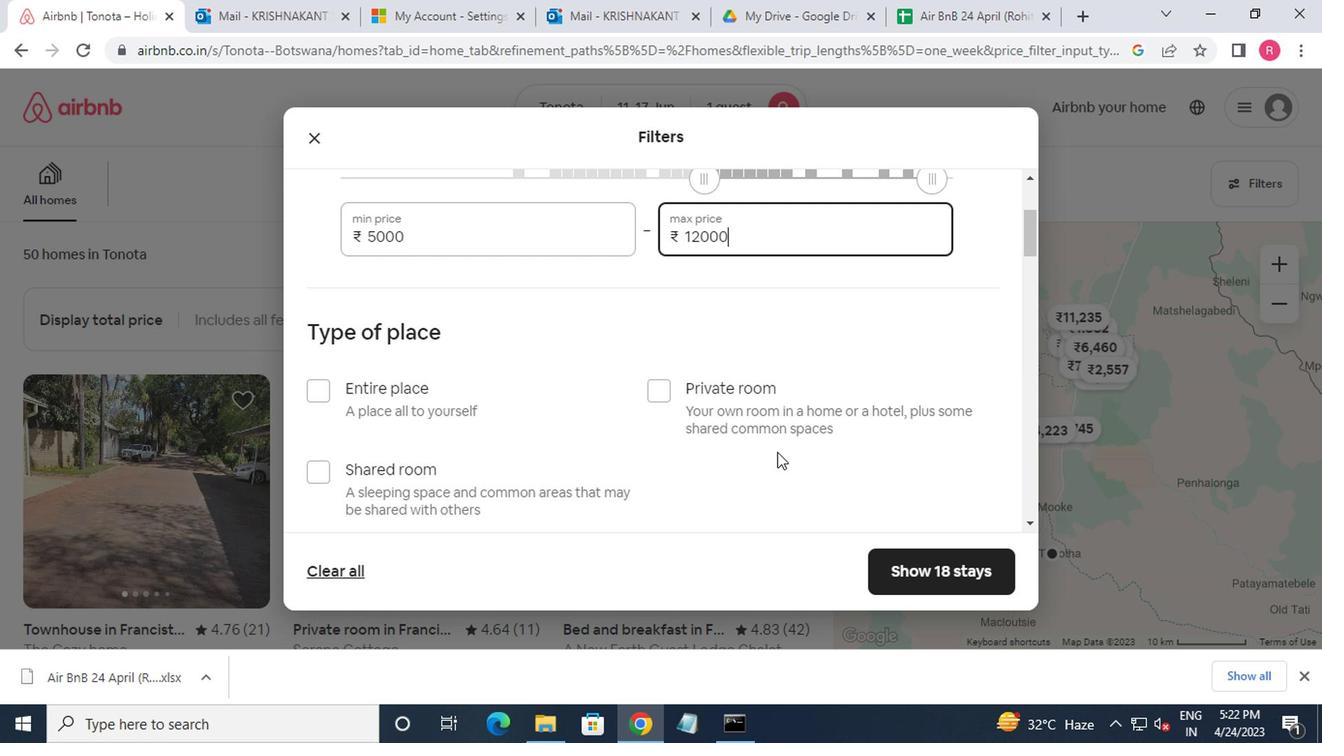 
Action: Mouse moved to (655, 294)
Screenshot: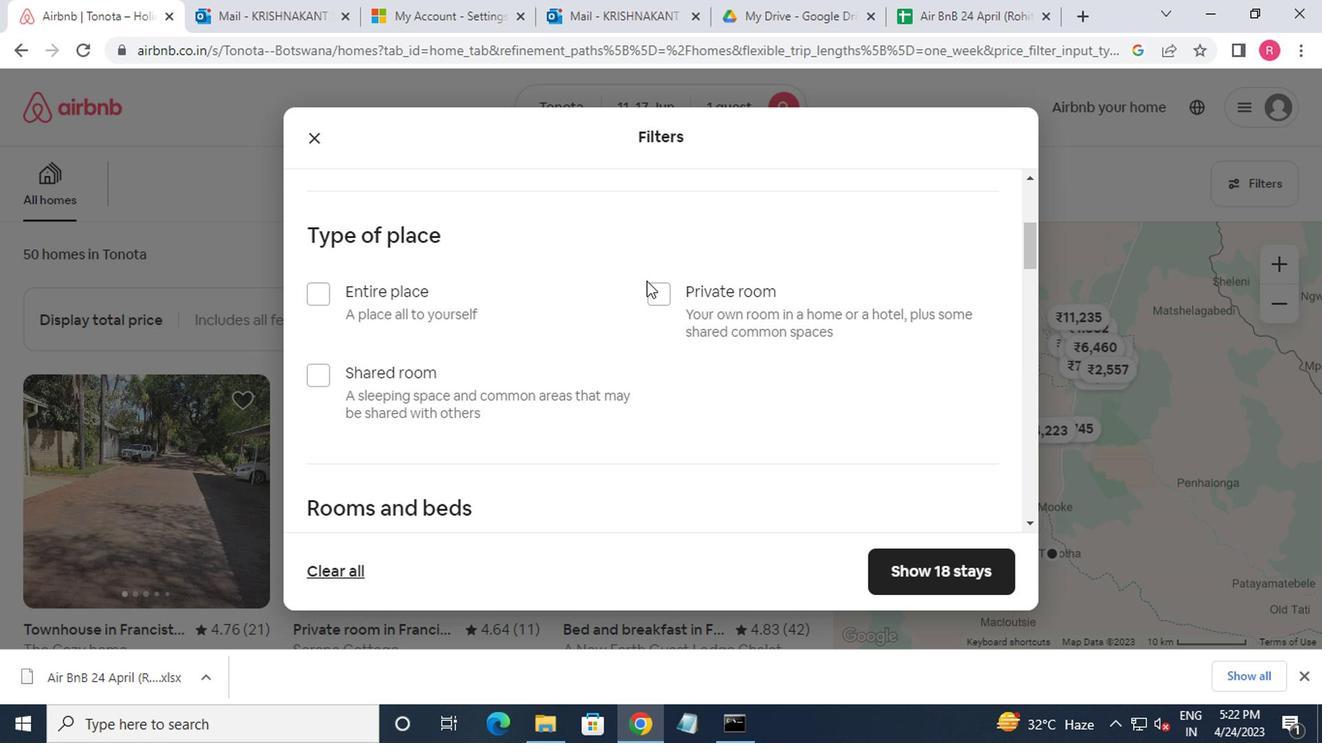 
Action: Mouse pressed left at (655, 294)
Screenshot: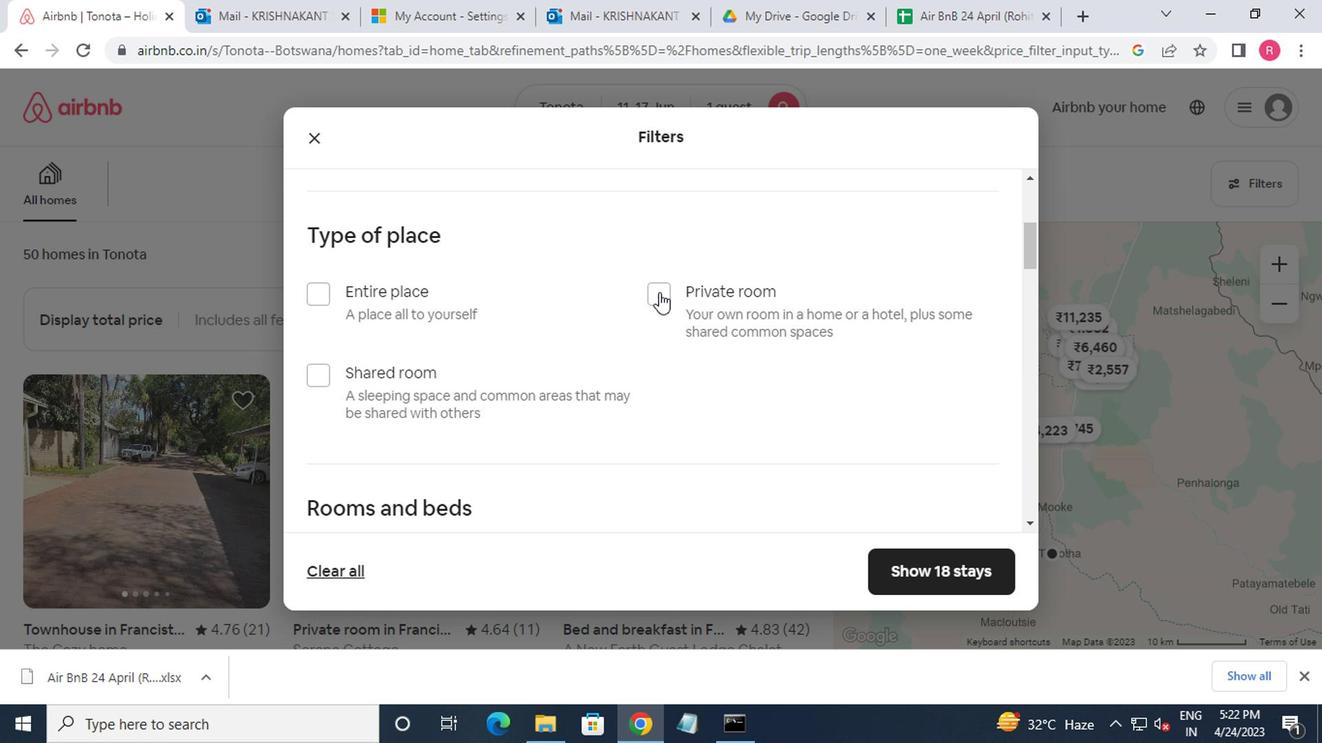 
Action: Mouse moved to (659, 309)
Screenshot: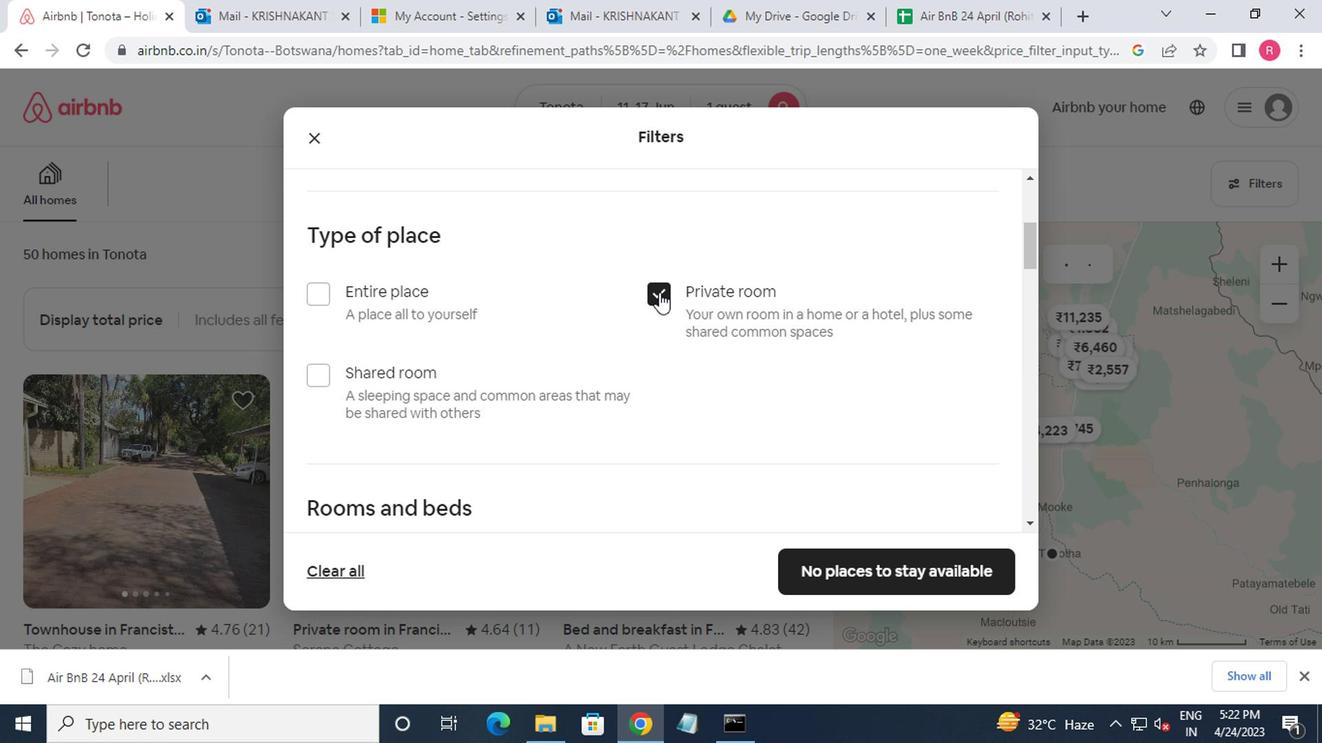 
Action: Mouse scrolled (659, 307) with delta (0, -1)
Screenshot: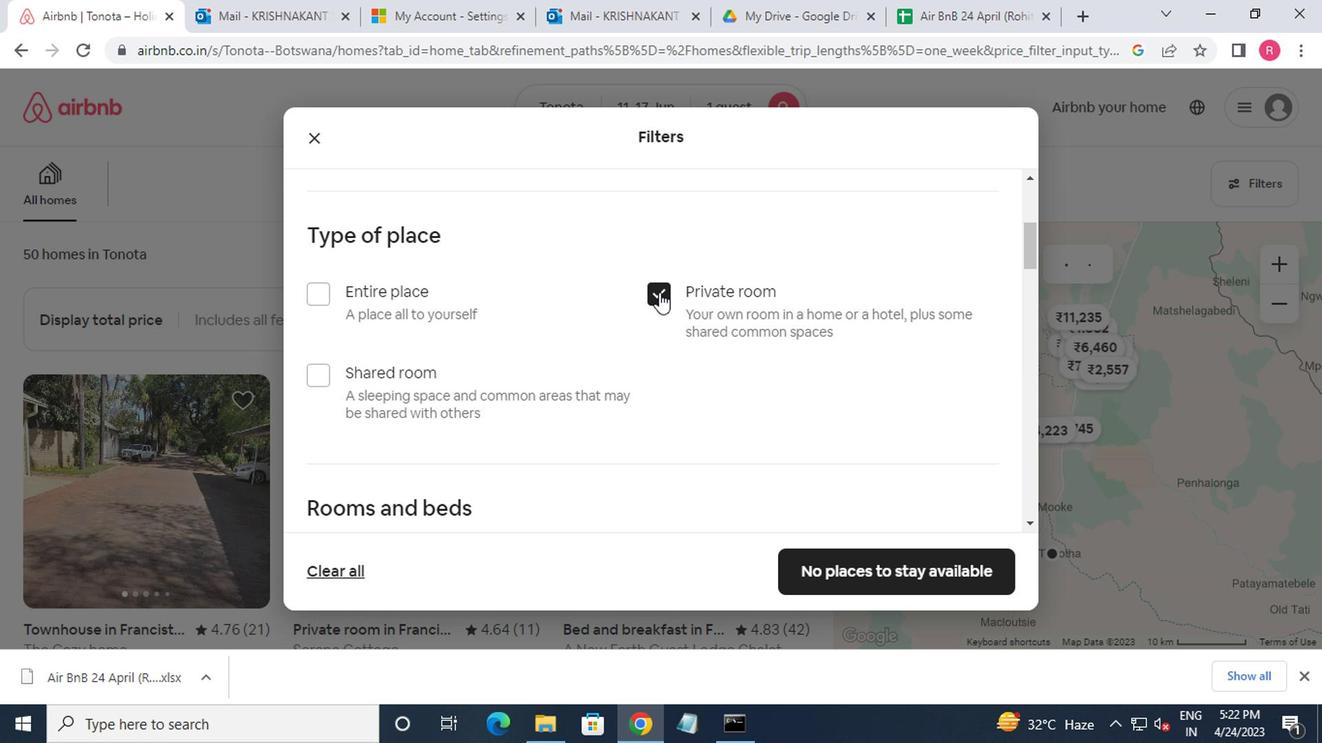 
Action: Mouse moved to (664, 314)
Screenshot: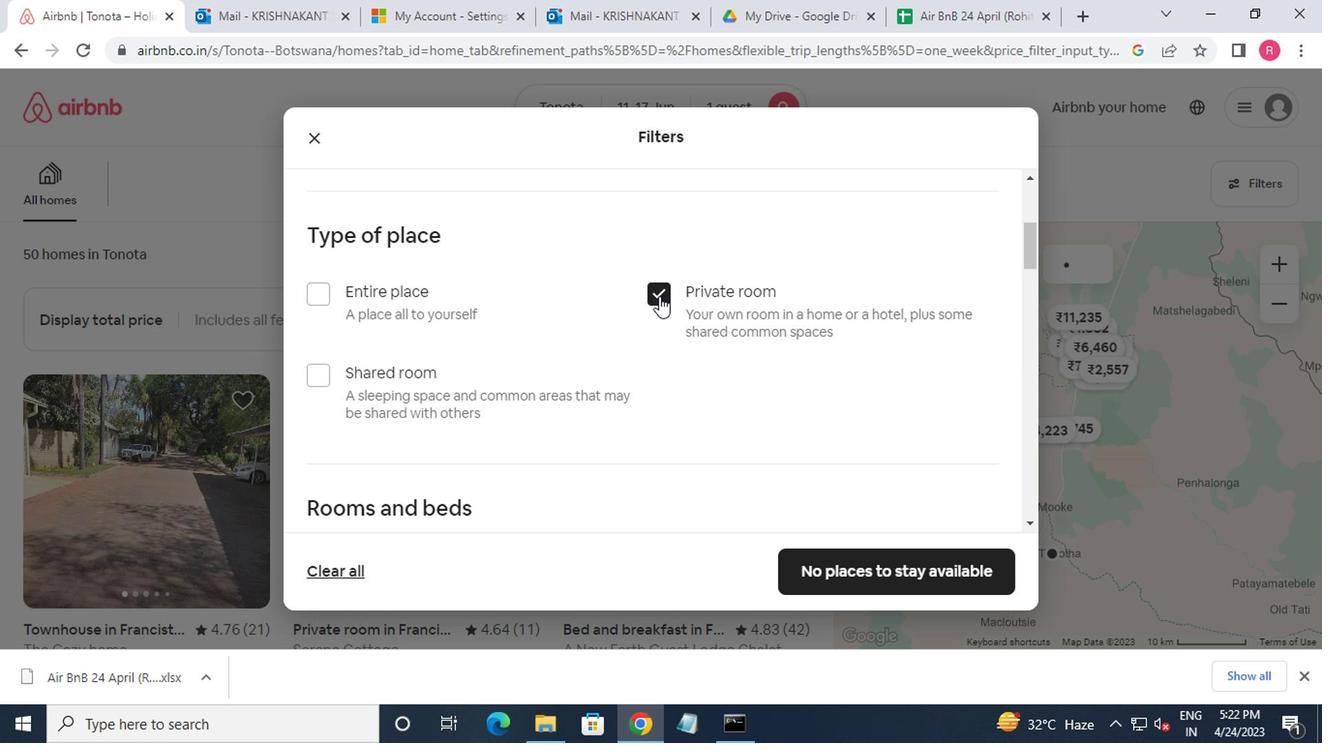 
Action: Mouse scrolled (664, 312) with delta (0, -1)
Screenshot: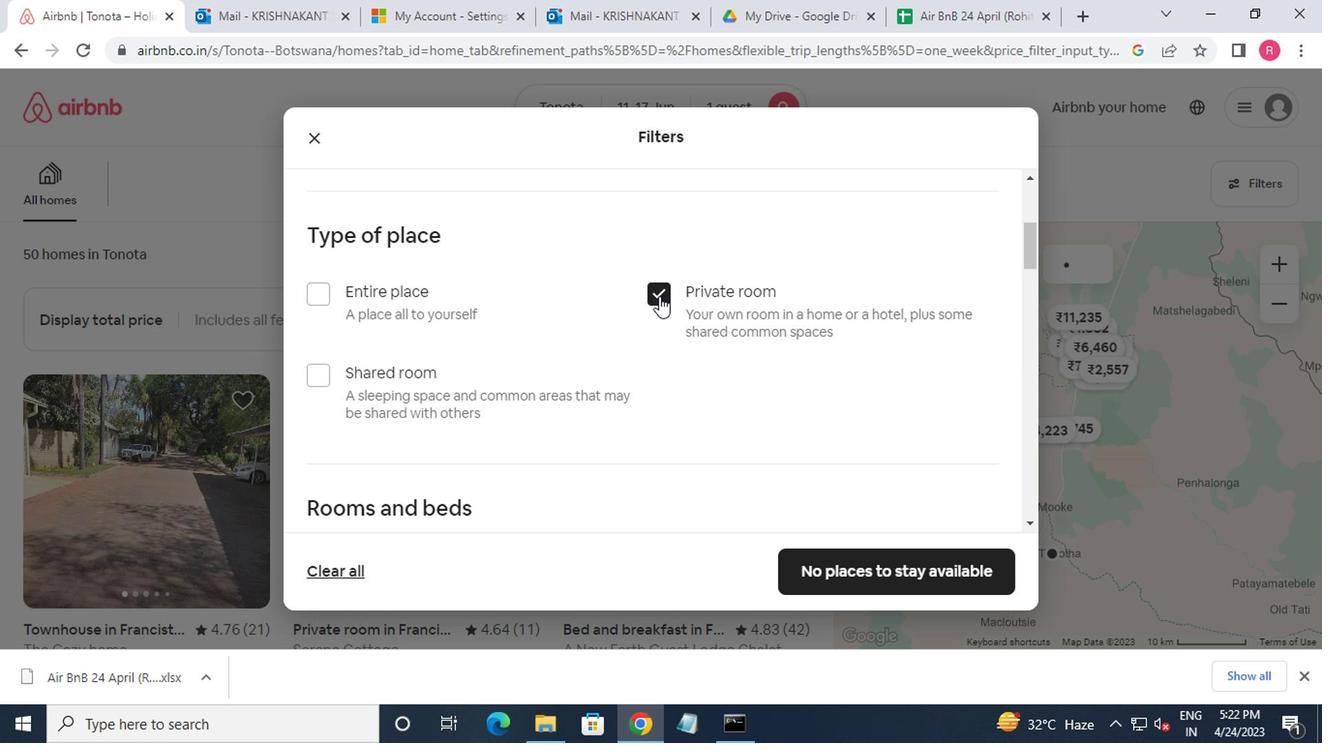 
Action: Mouse moved to (669, 317)
Screenshot: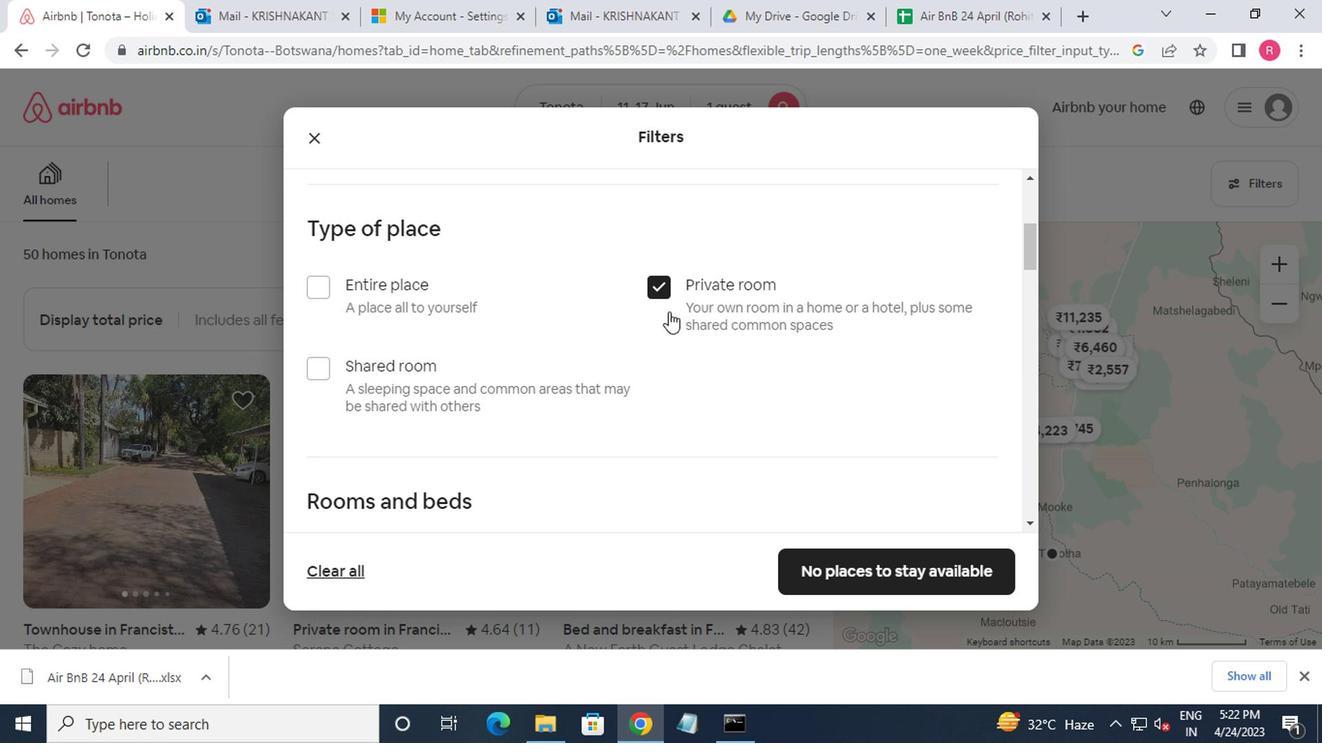 
Action: Mouse scrolled (669, 316) with delta (0, 0)
Screenshot: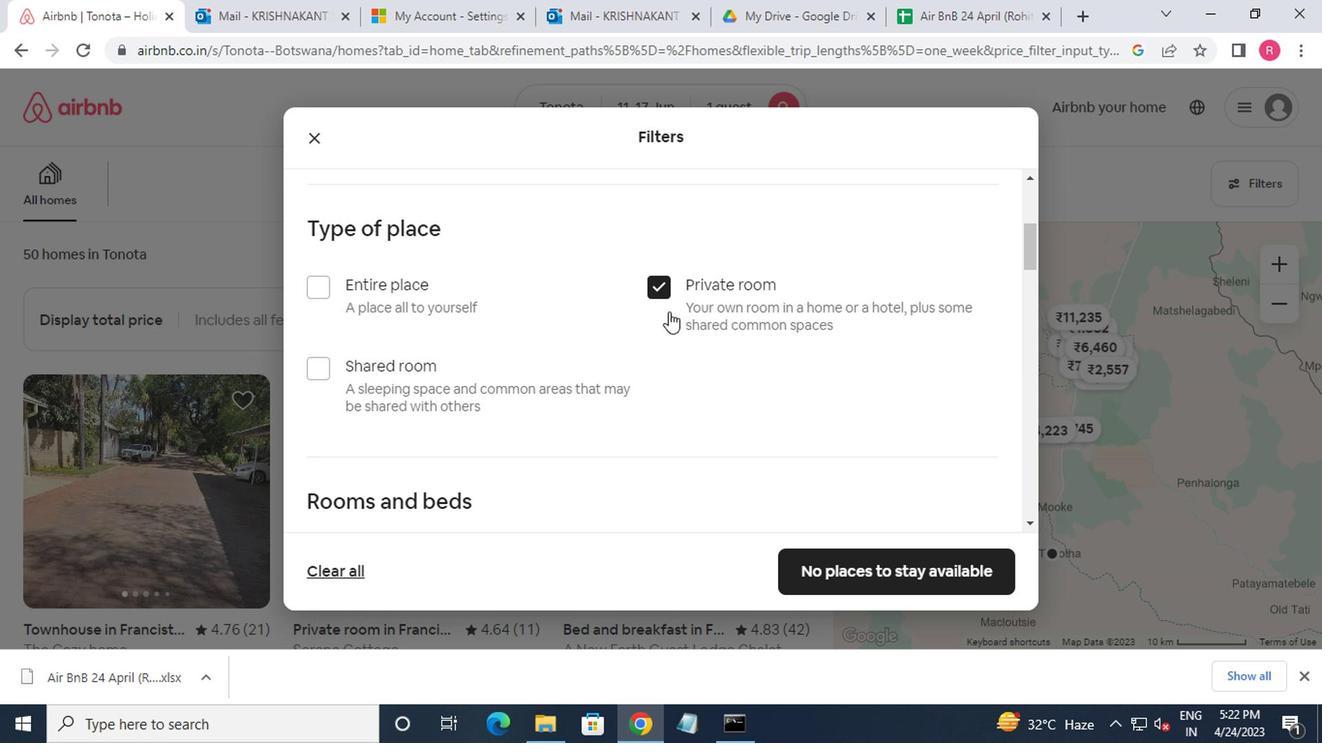 
Action: Mouse moved to (423, 323)
Screenshot: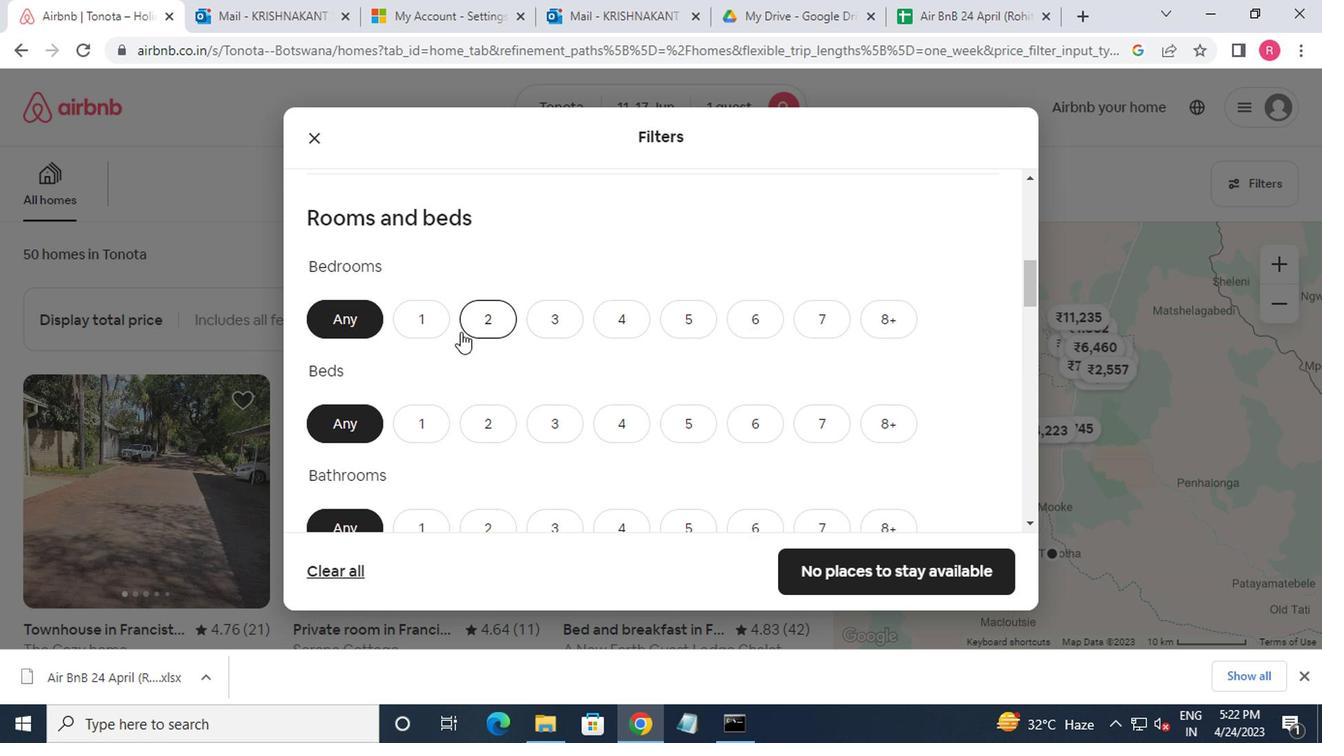 
Action: Mouse pressed left at (423, 323)
Screenshot: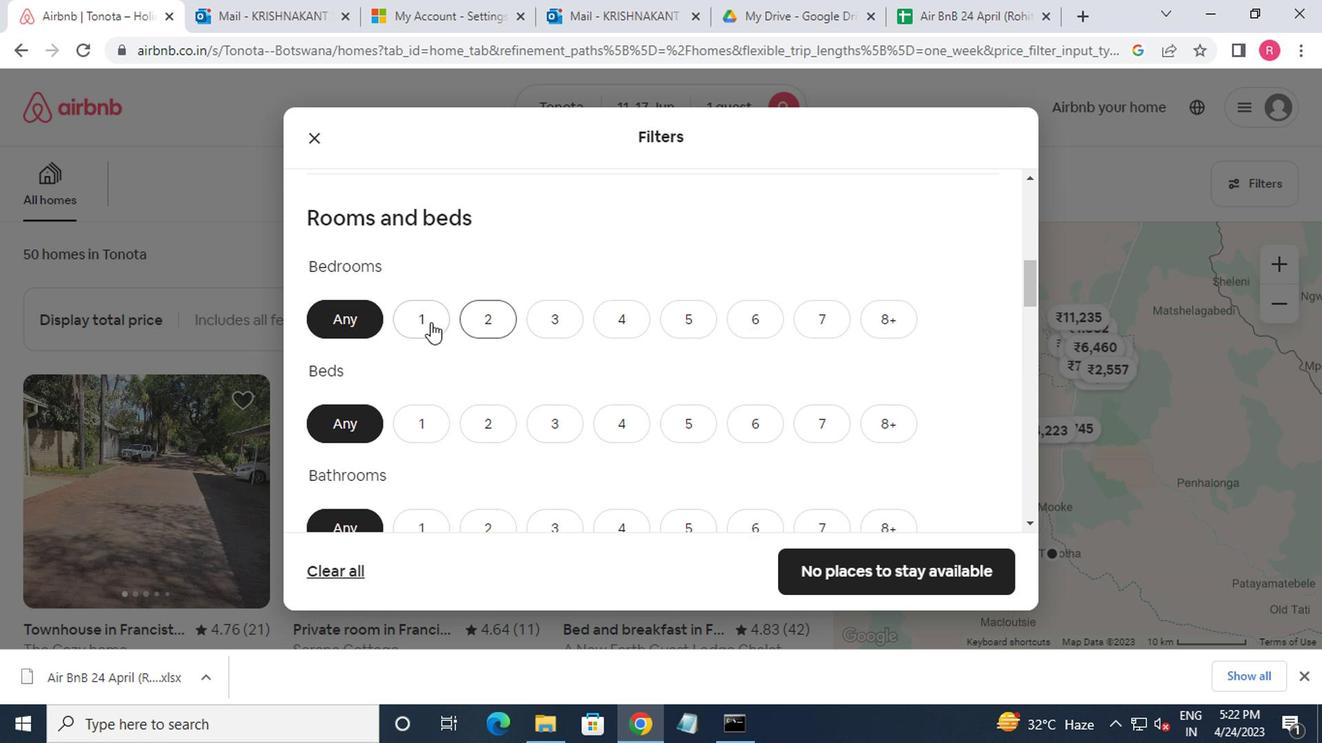 
Action: Mouse moved to (496, 346)
Screenshot: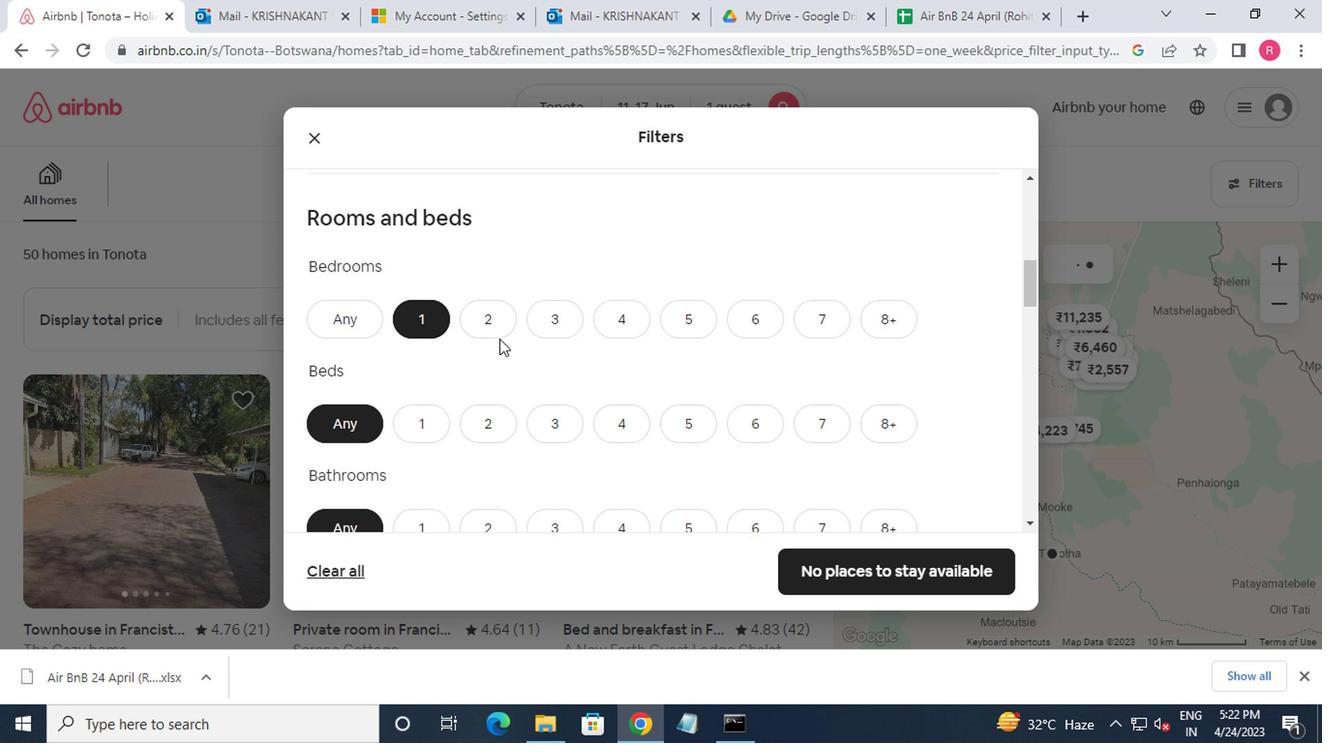 
Action: Mouse scrolled (496, 345) with delta (0, 0)
Screenshot: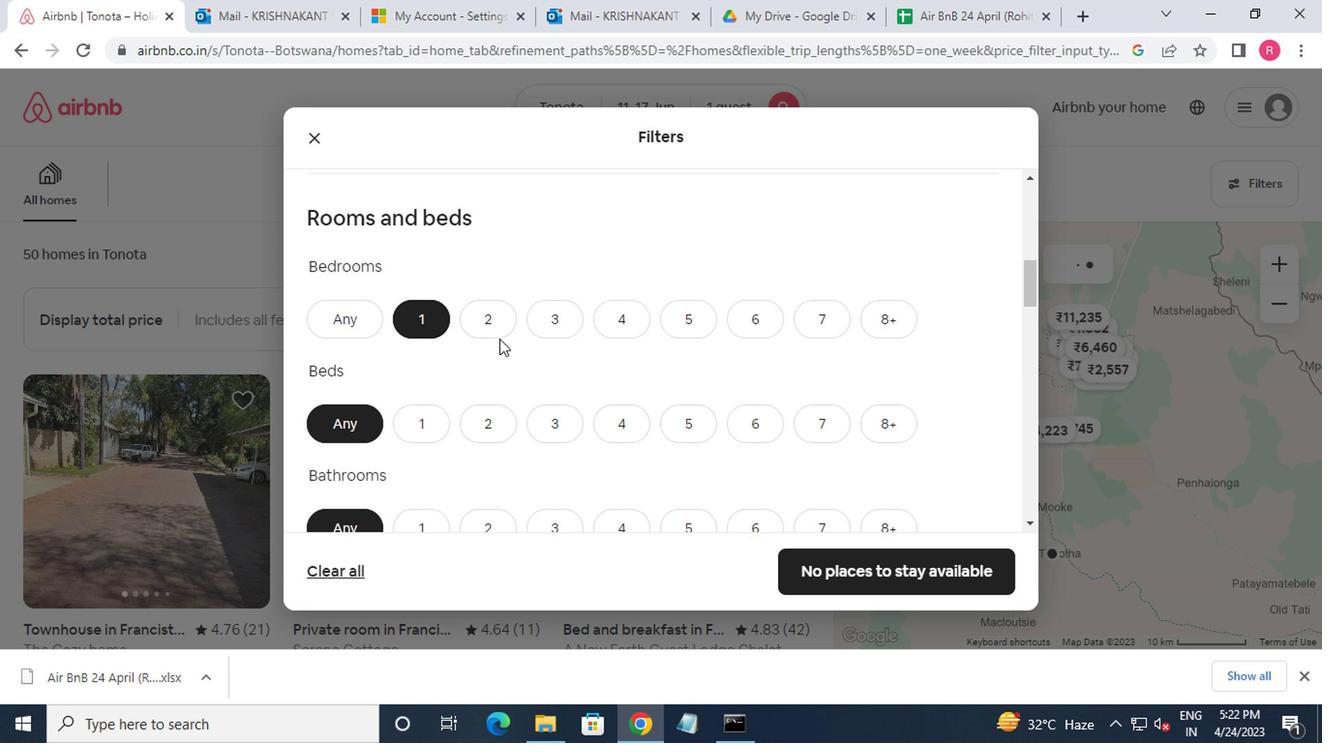 
Action: Mouse moved to (432, 322)
Screenshot: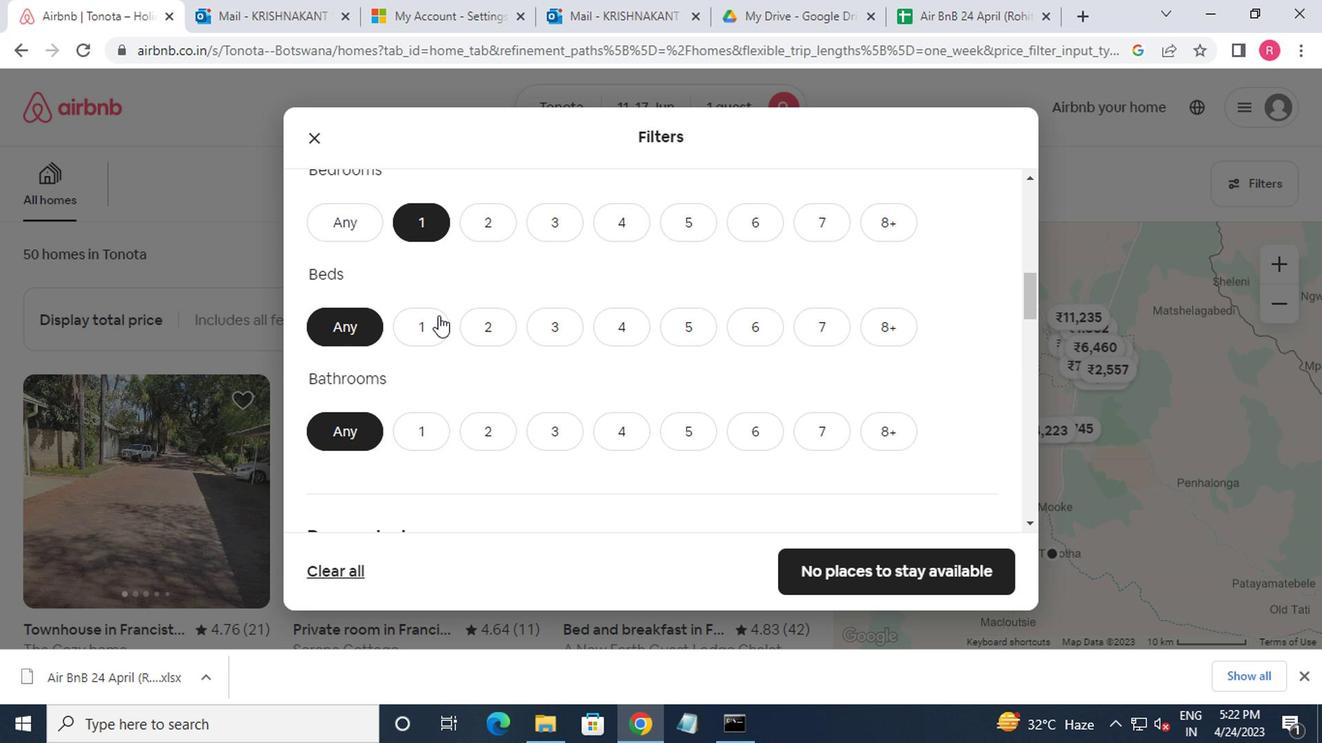 
Action: Mouse pressed left at (432, 322)
Screenshot: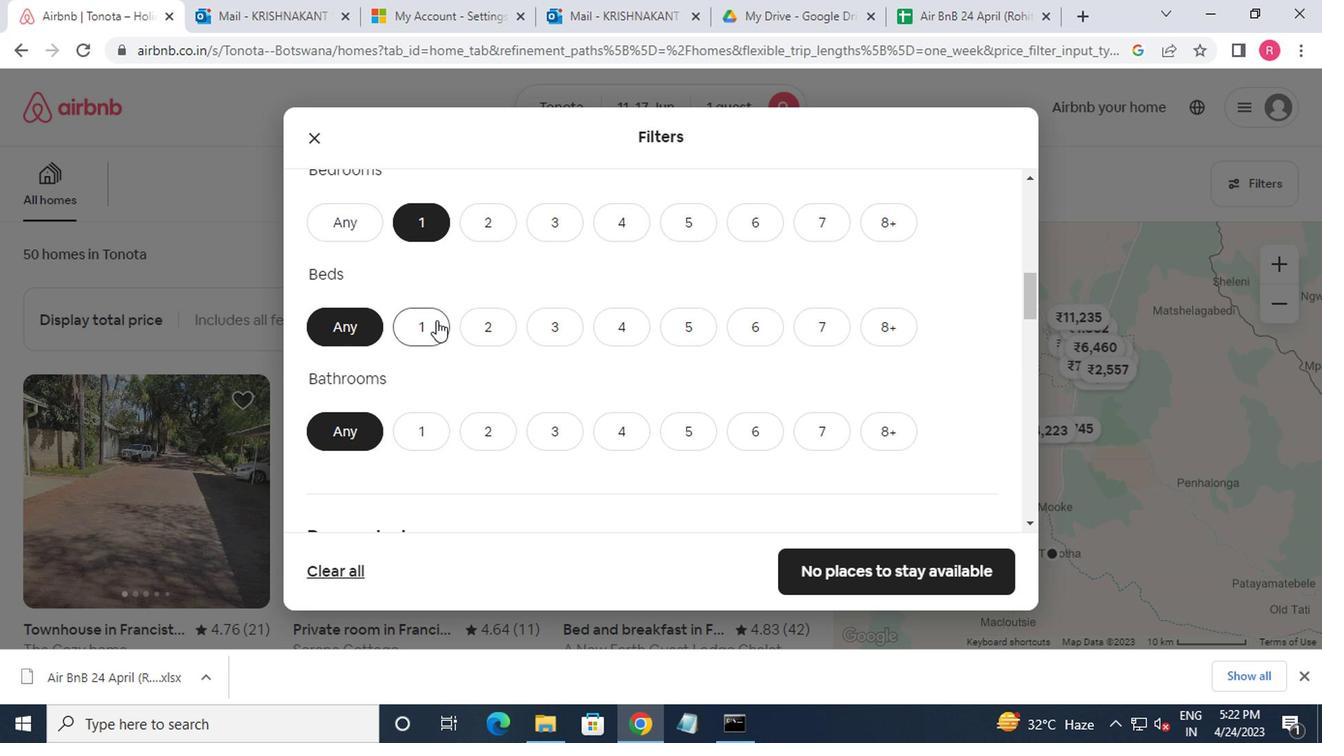 
Action: Mouse moved to (437, 334)
Screenshot: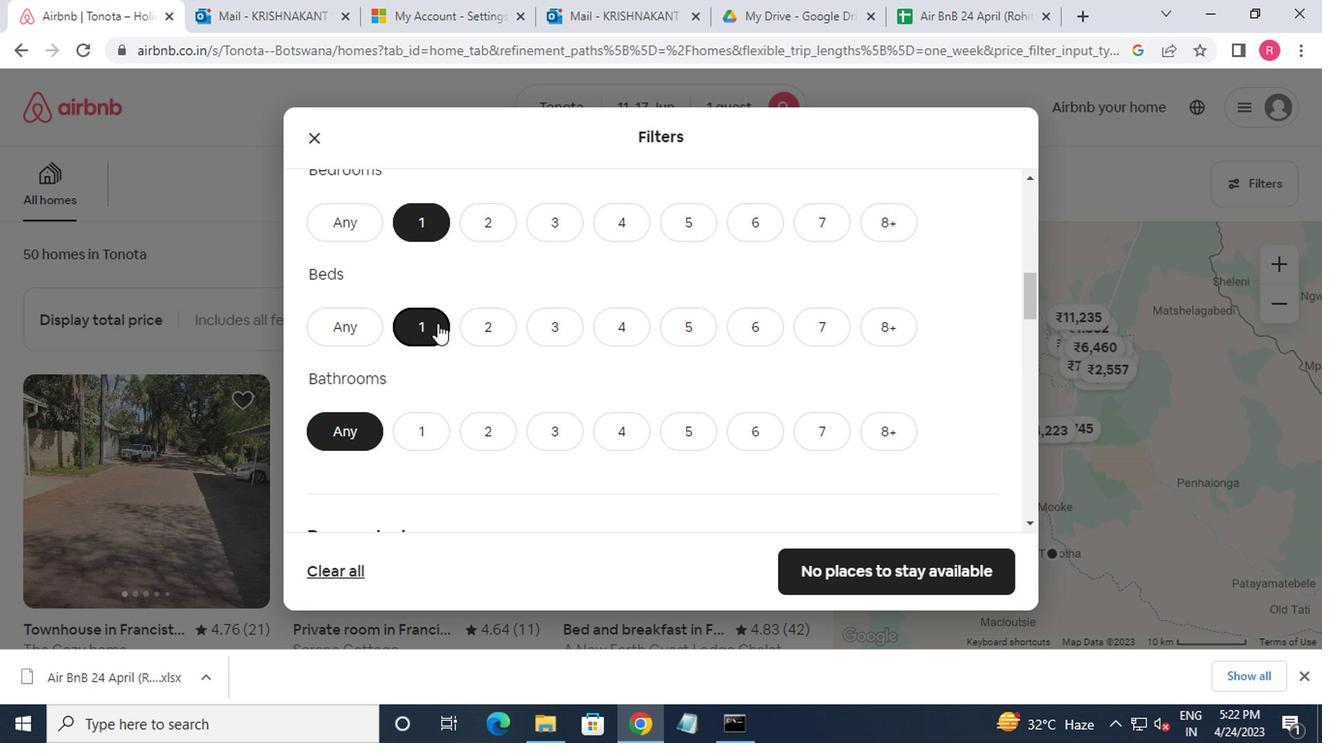 
Action: Mouse scrolled (437, 334) with delta (0, 0)
Screenshot: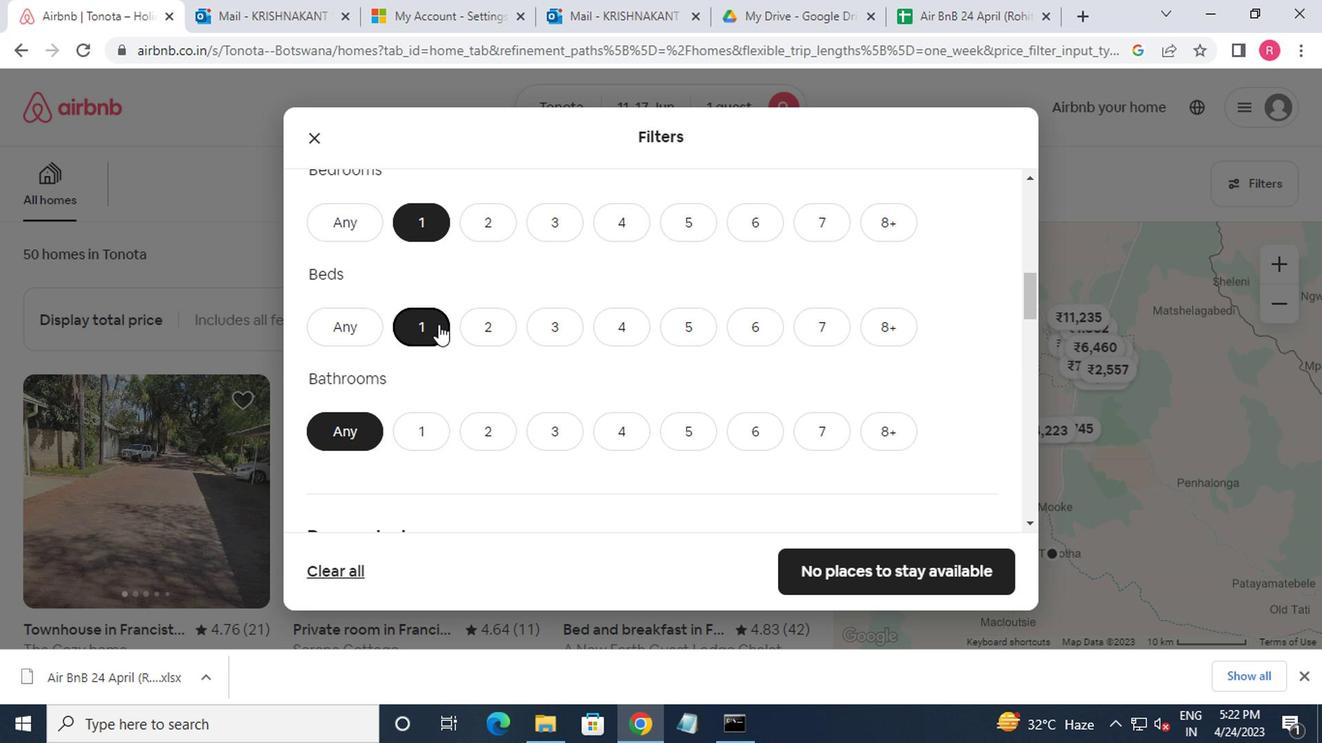 
Action: Mouse moved to (429, 341)
Screenshot: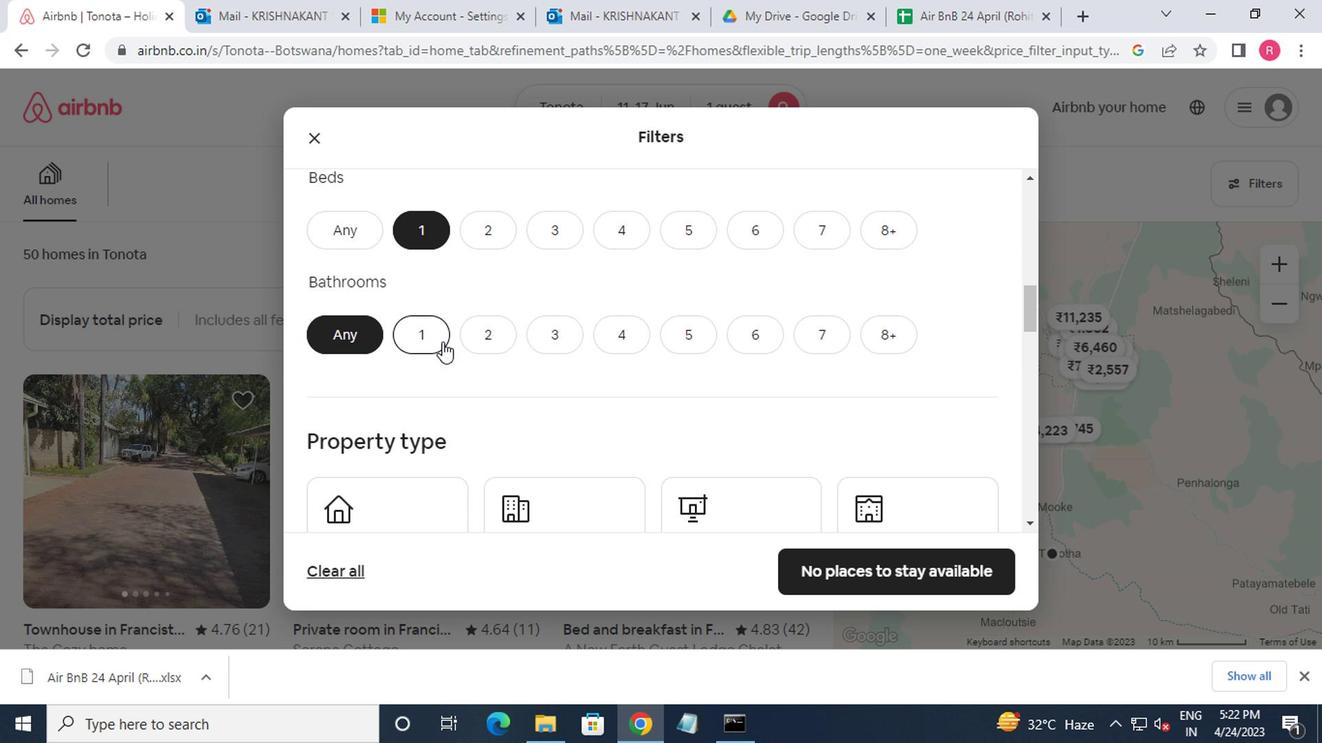 
Action: Mouse pressed left at (429, 341)
Screenshot: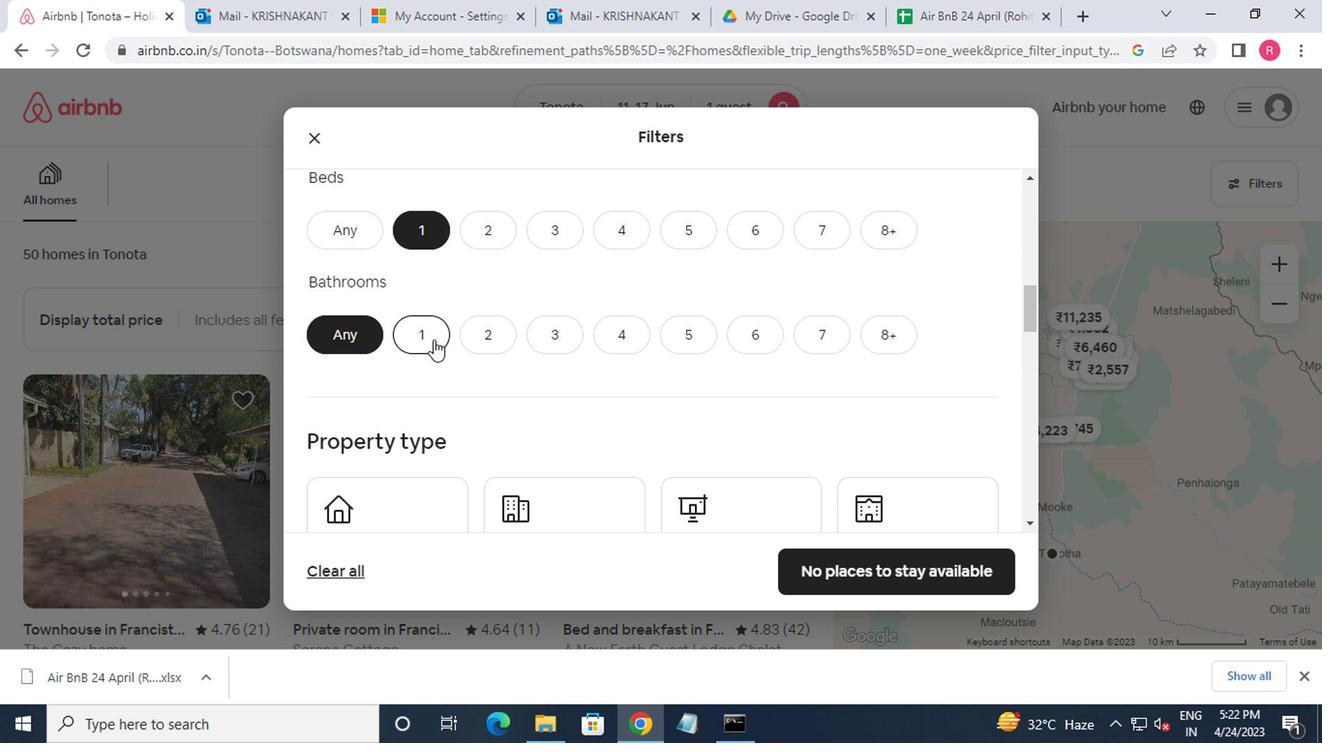 
Action: Mouse moved to (424, 348)
Screenshot: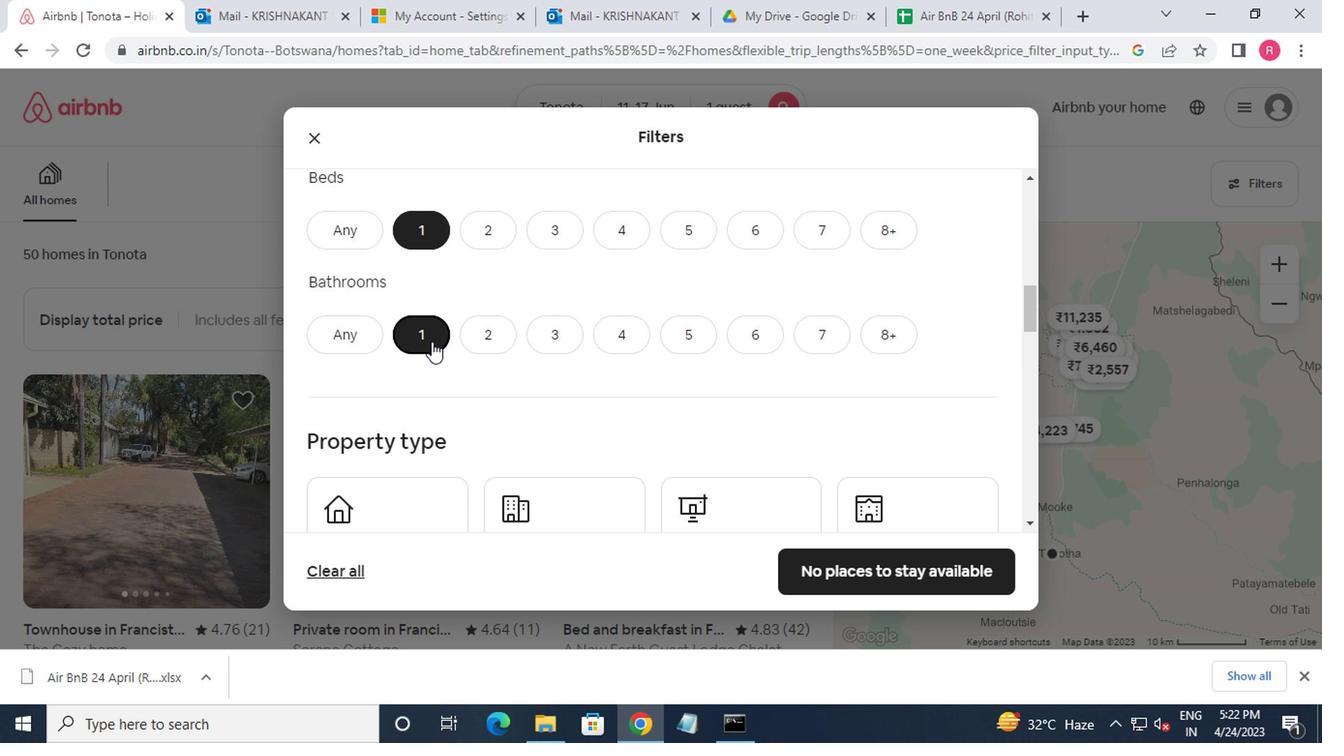 
Action: Mouse scrolled (424, 347) with delta (0, 0)
Screenshot: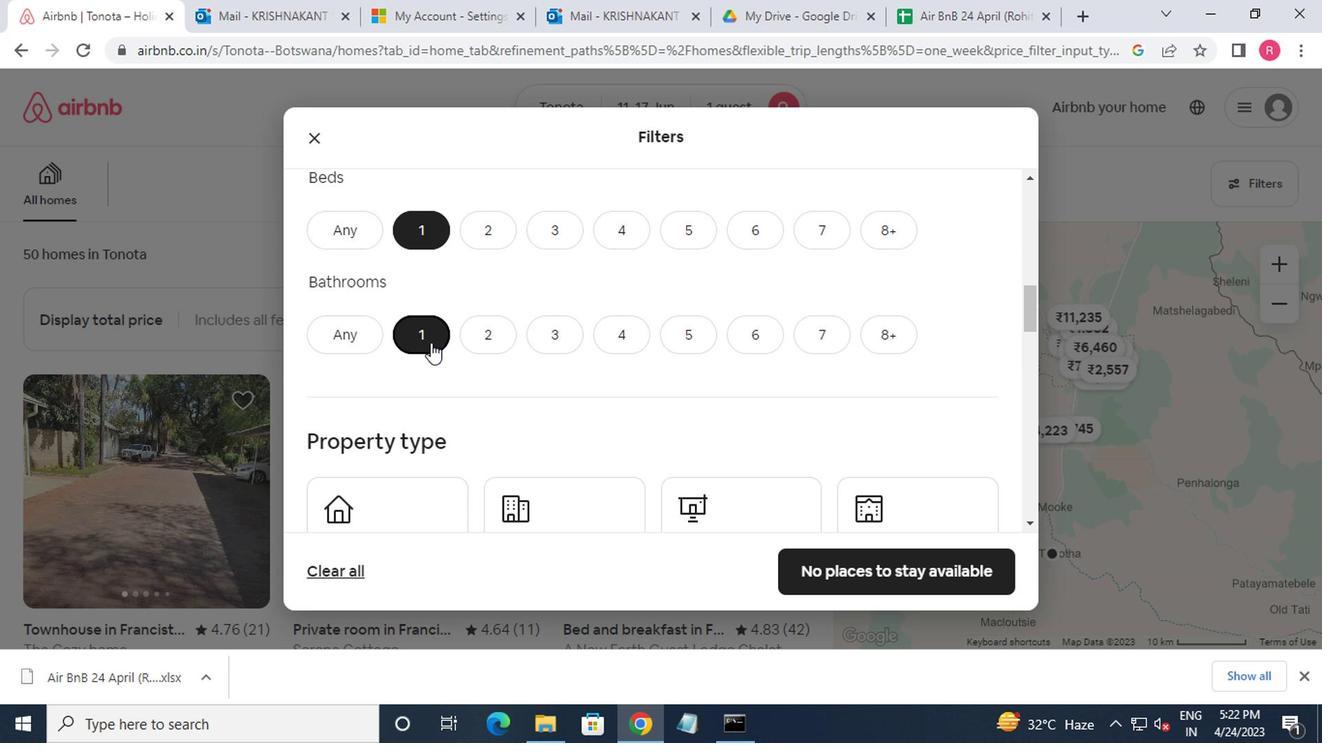 
Action: Mouse moved to (403, 413)
Screenshot: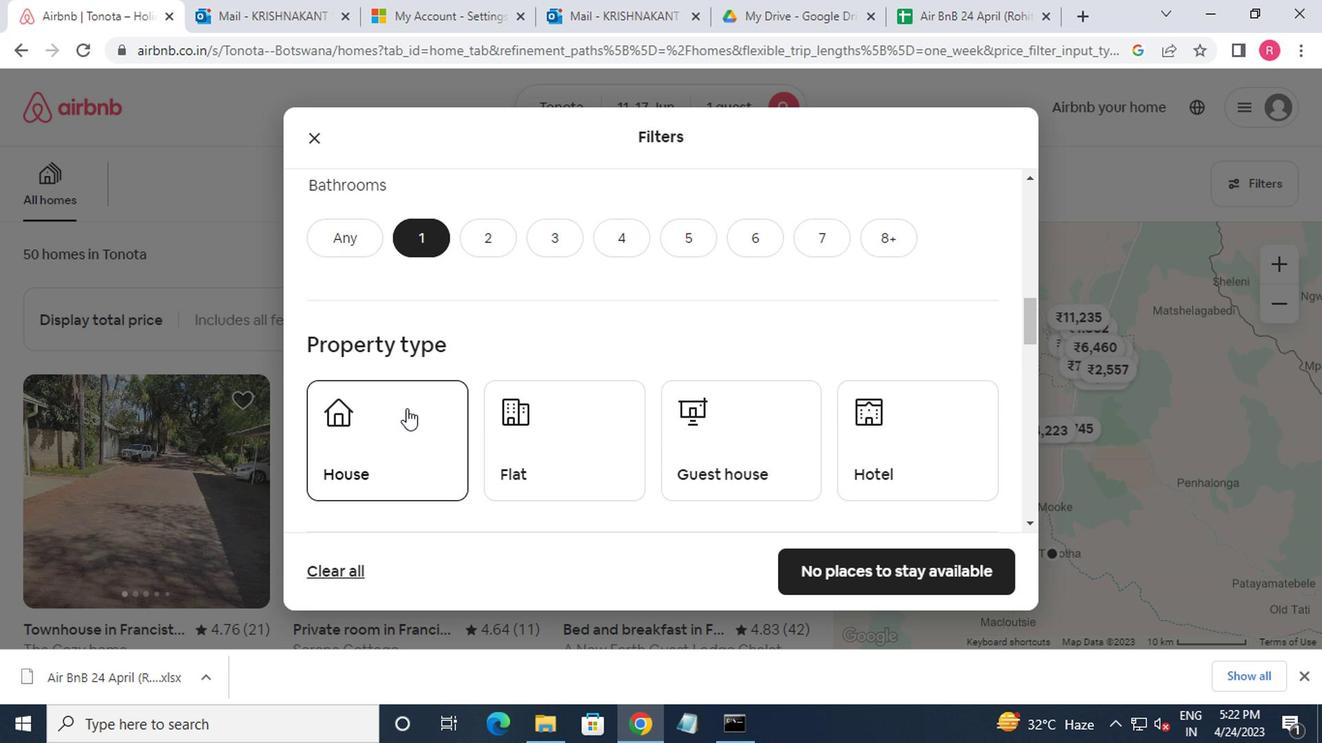 
Action: Mouse pressed left at (403, 413)
Screenshot: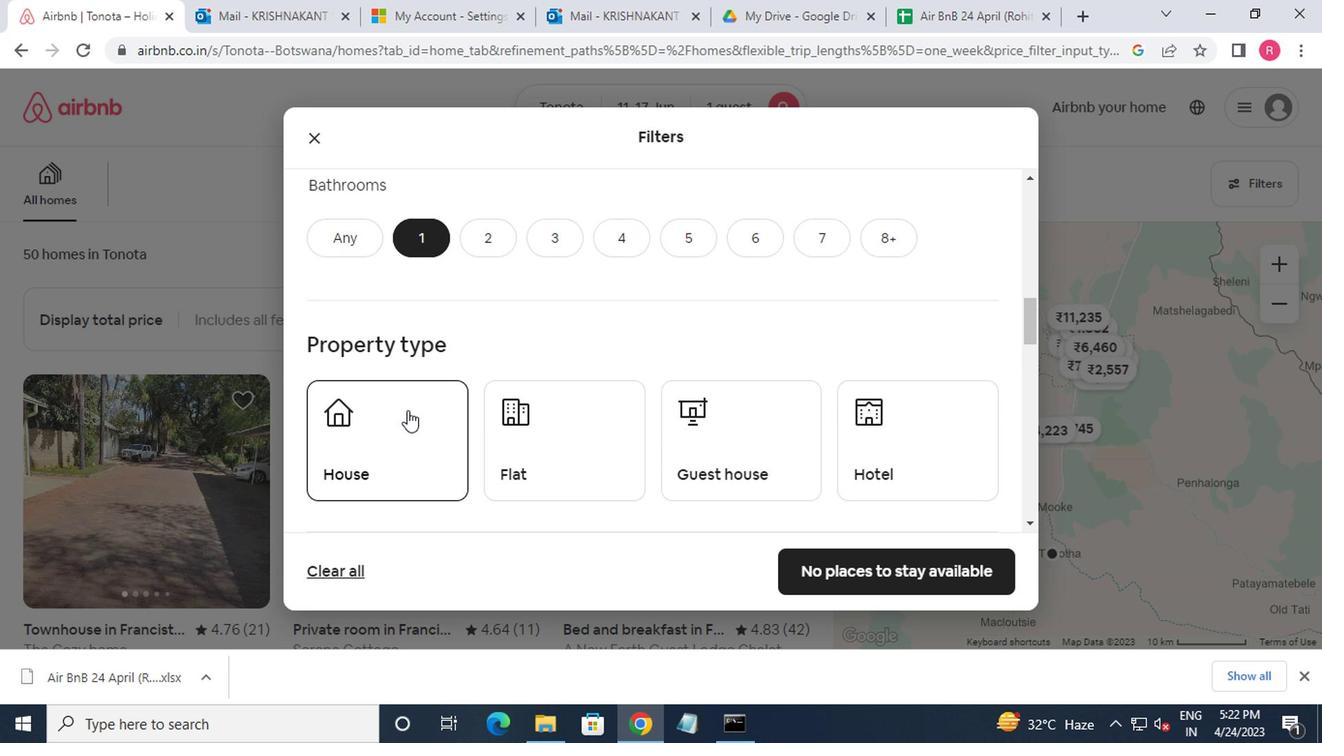 
Action: Mouse moved to (511, 437)
Screenshot: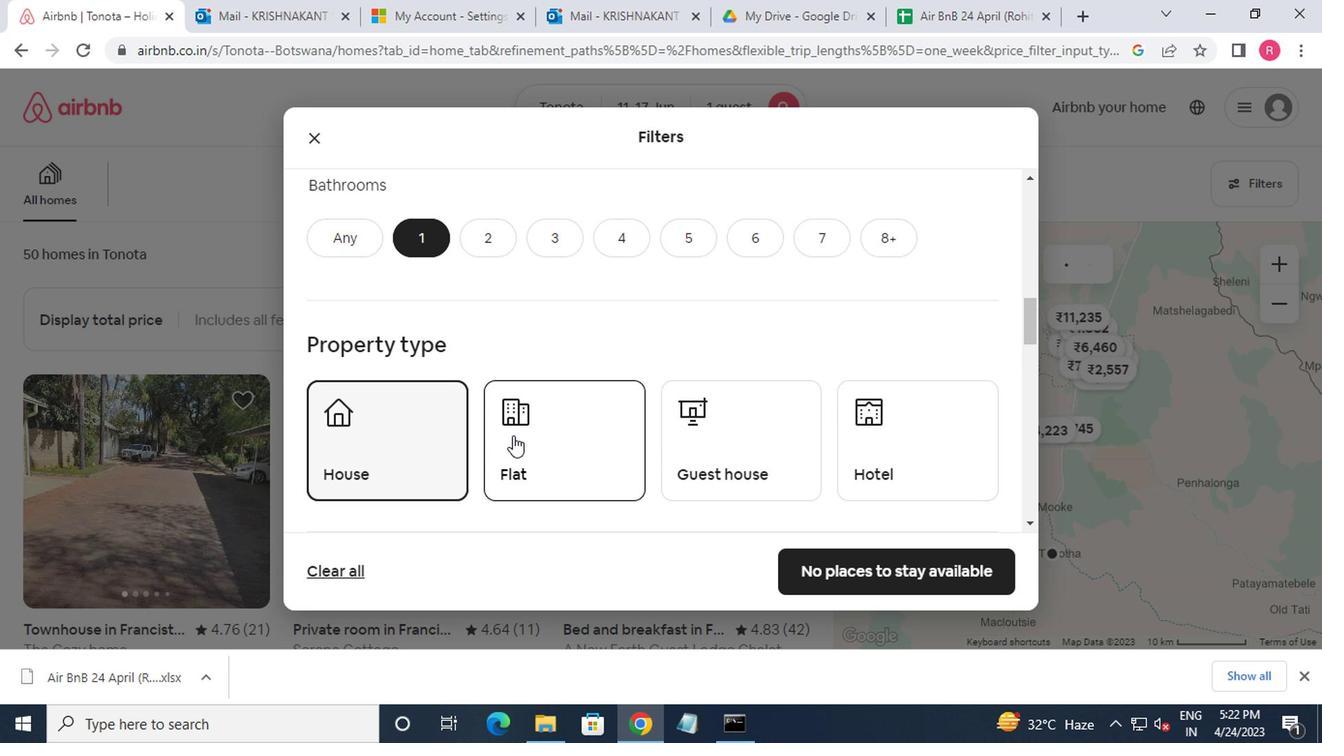 
Action: Mouse pressed left at (511, 437)
Screenshot: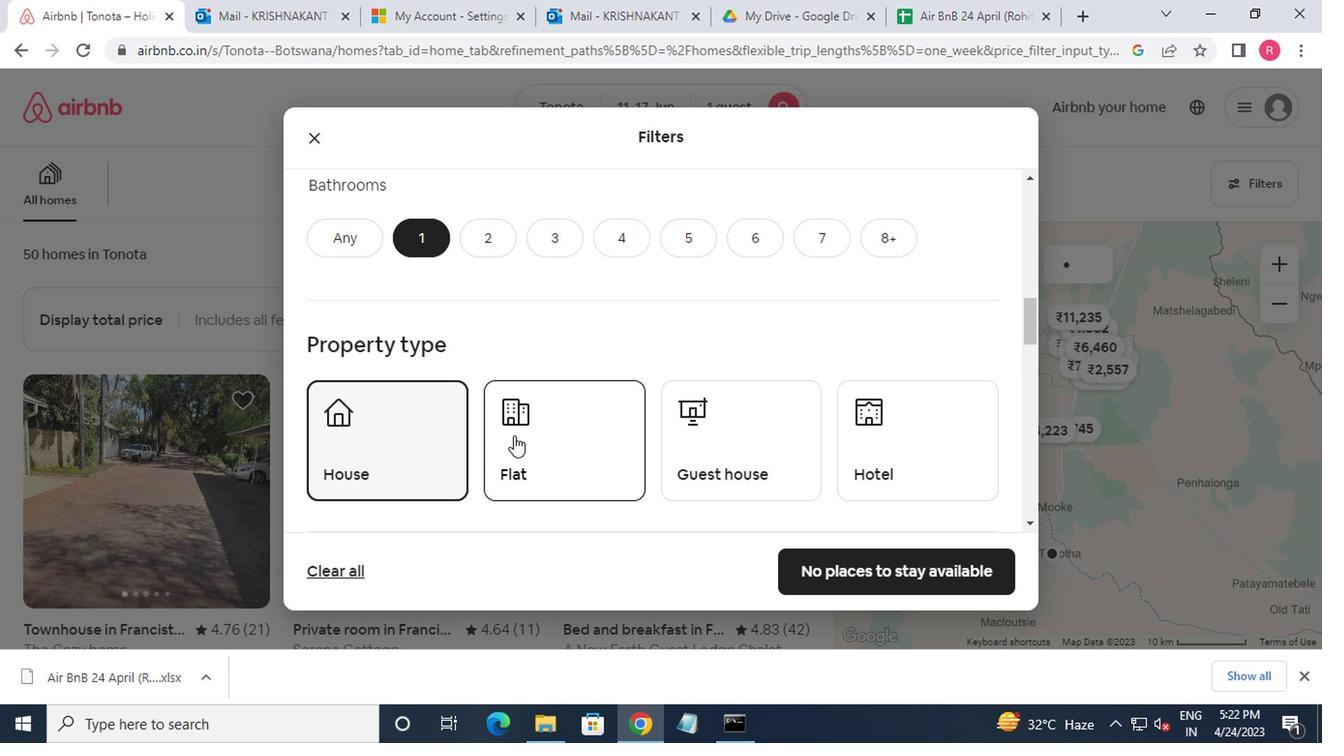
Action: Mouse moved to (682, 459)
Screenshot: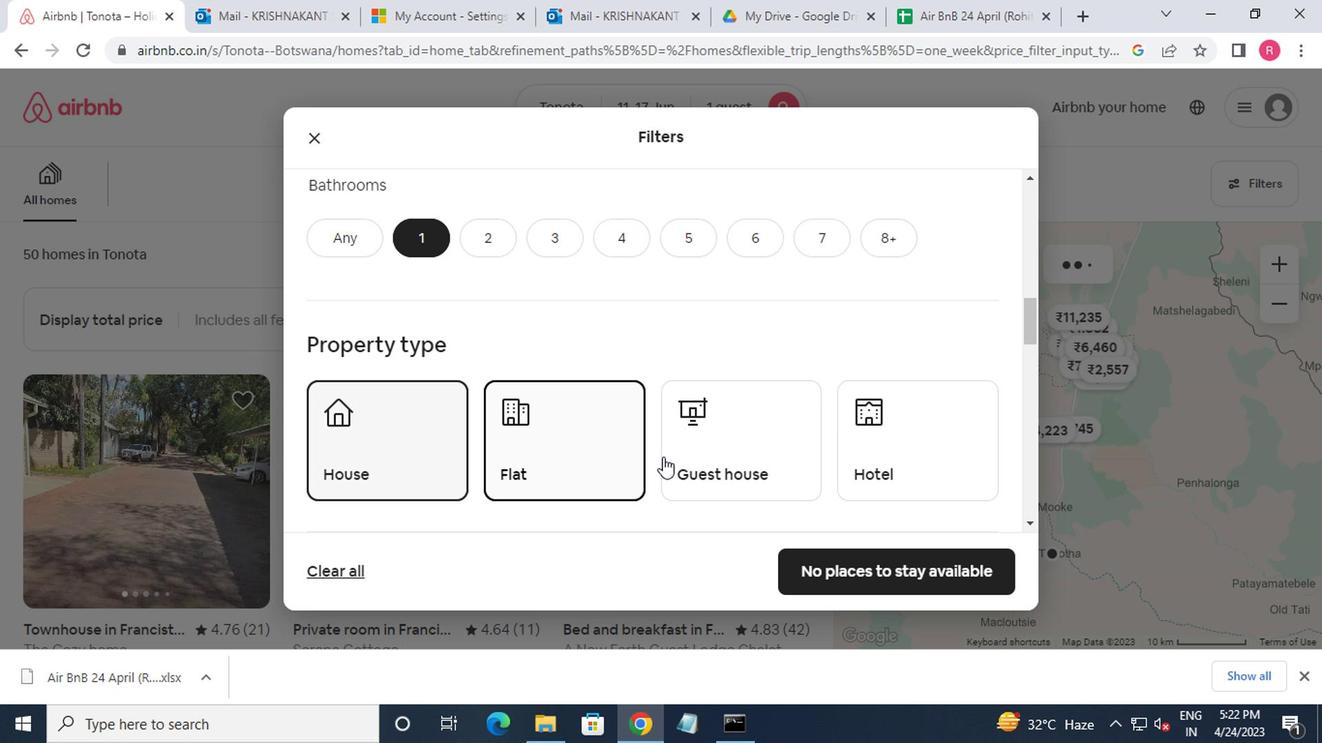 
Action: Mouse pressed left at (682, 459)
Screenshot: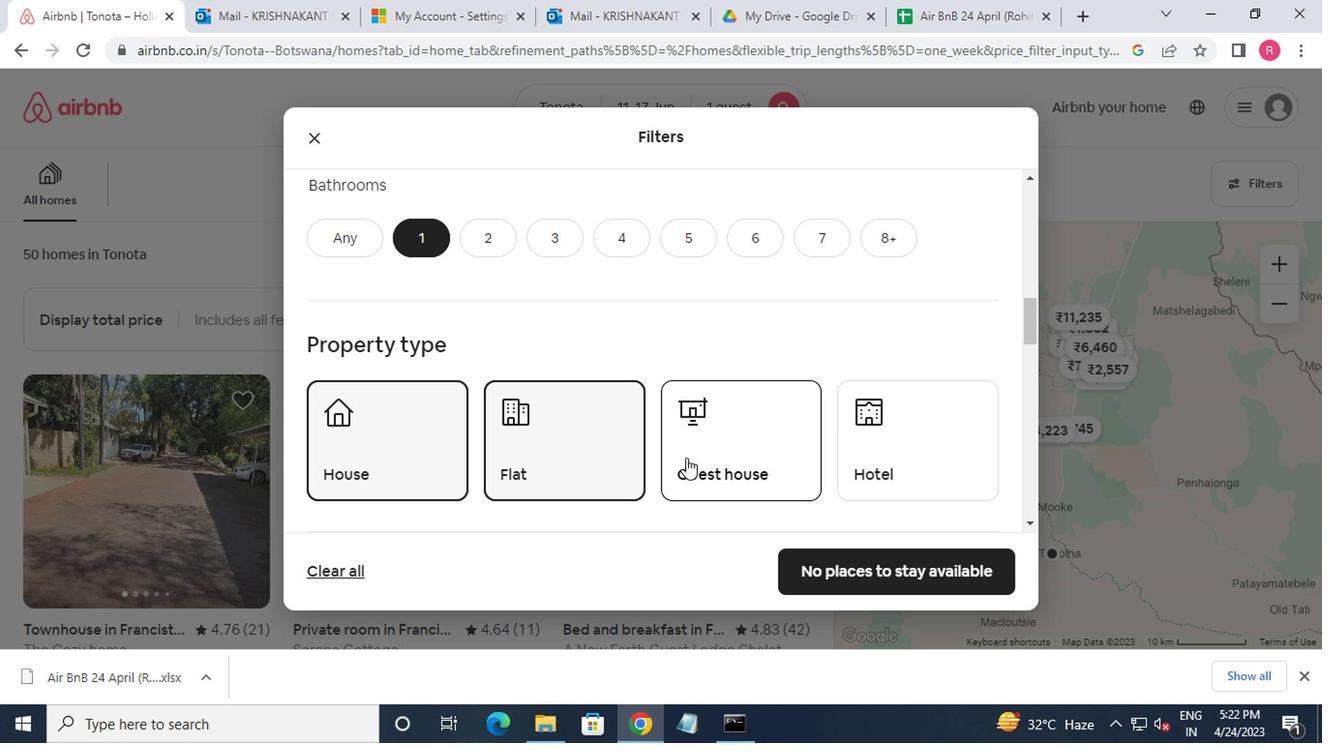 
Action: Mouse moved to (871, 473)
Screenshot: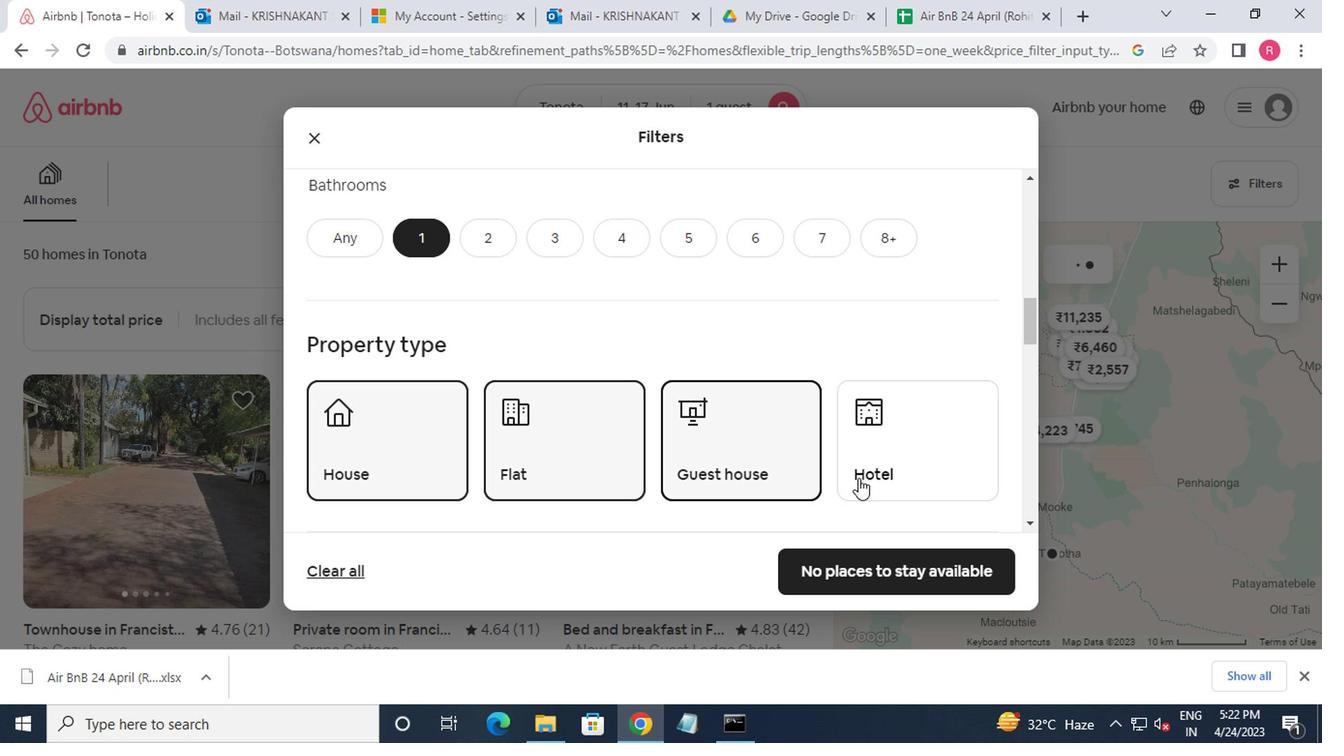 
Action: Mouse pressed left at (871, 473)
Screenshot: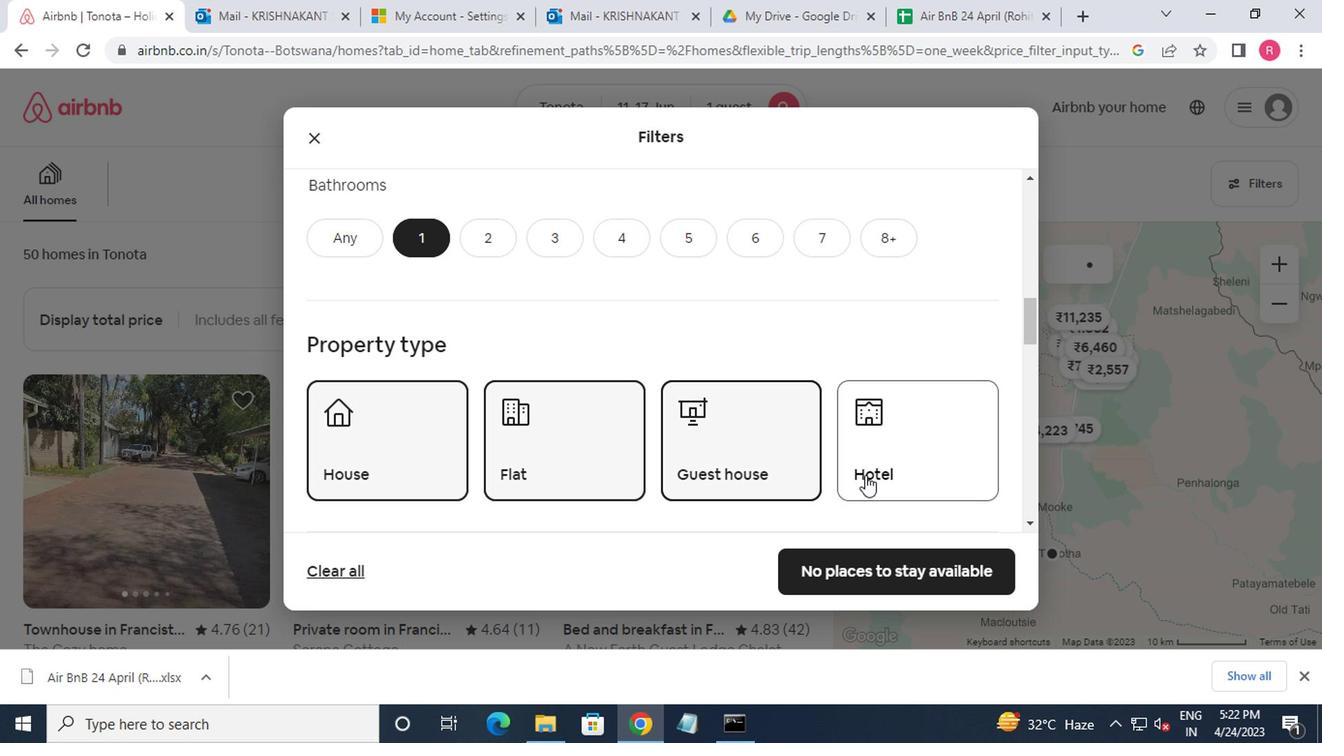 
Action: Mouse moved to (873, 468)
Screenshot: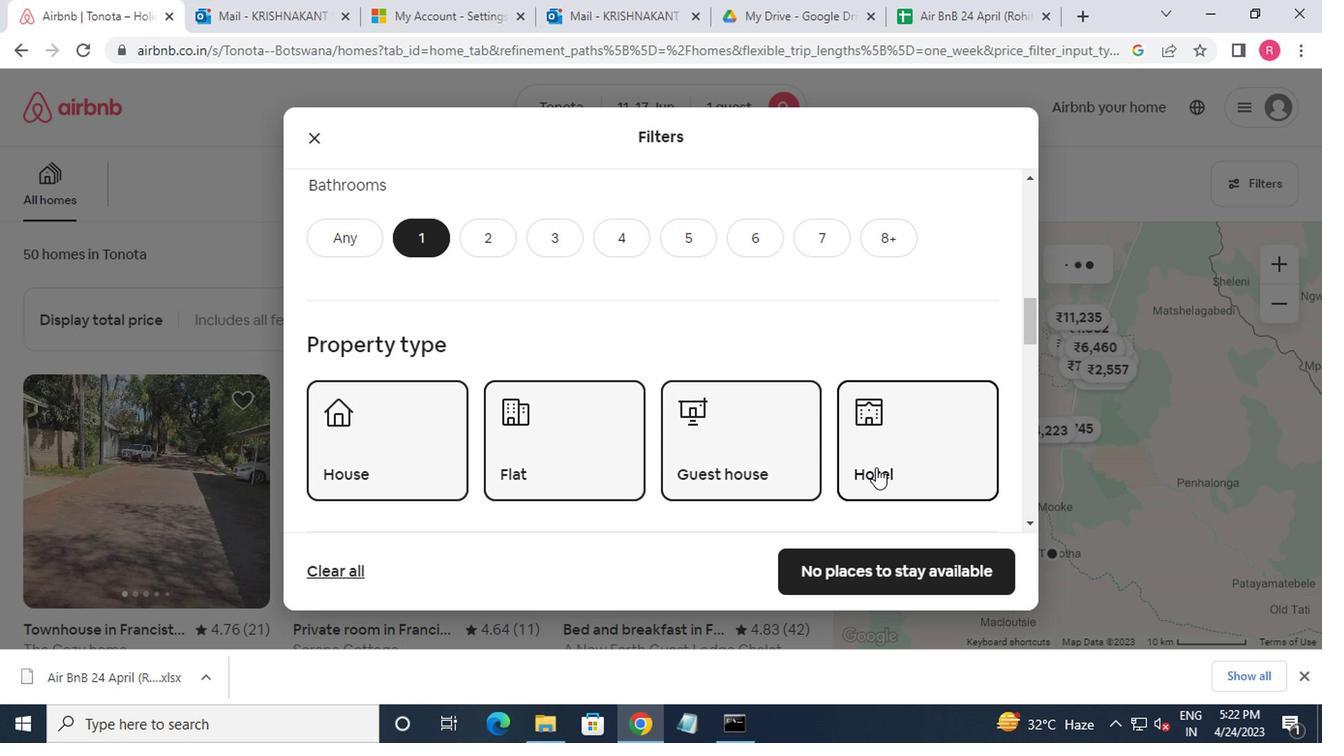 
Action: Mouse scrolled (873, 466) with delta (0, -1)
Screenshot: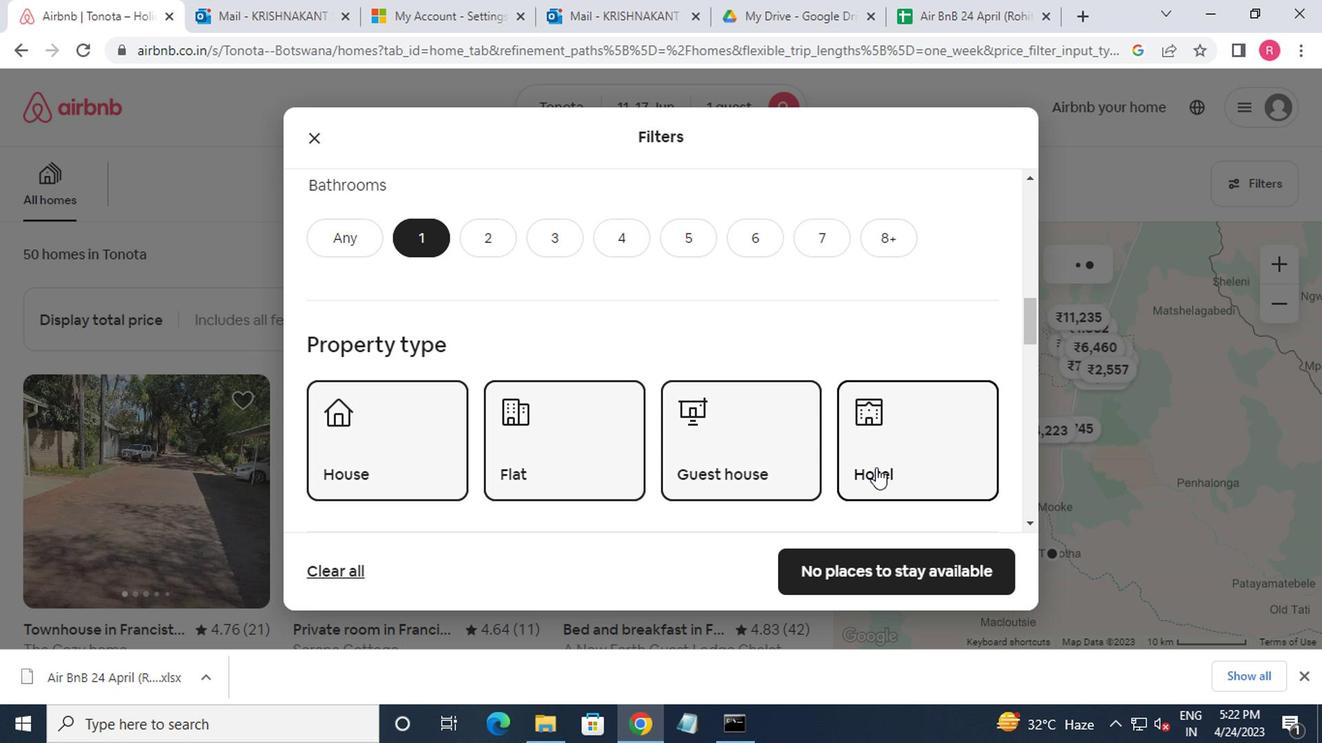 
Action: Mouse scrolled (873, 466) with delta (0, -1)
Screenshot: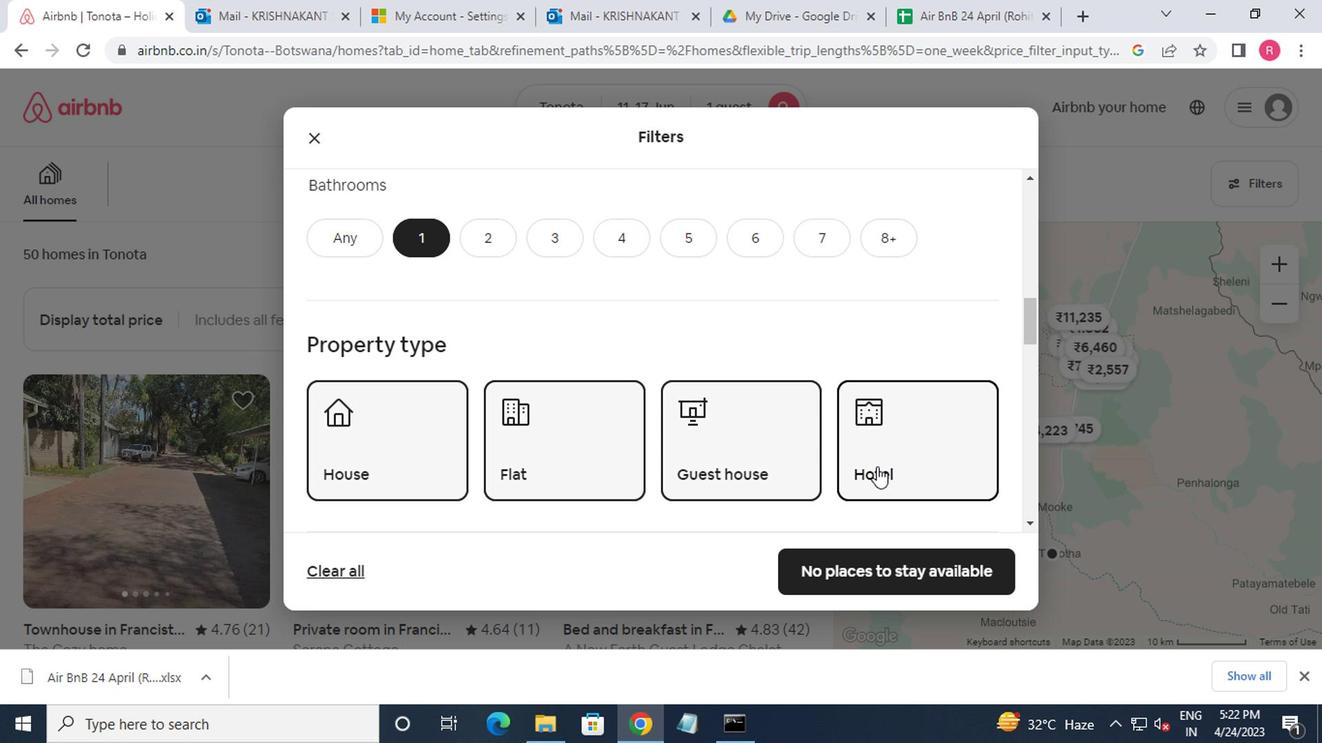 
Action: Mouse scrolled (873, 466) with delta (0, -1)
Screenshot: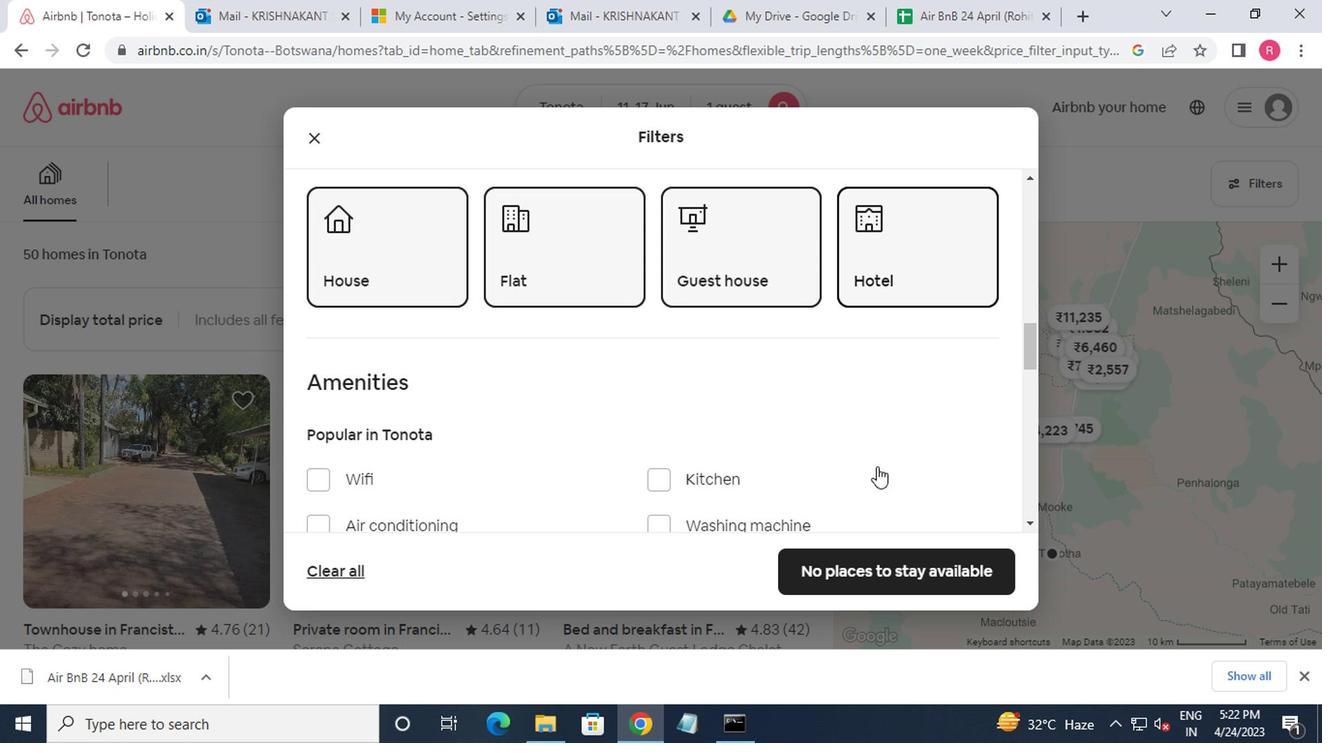 
Action: Mouse scrolled (873, 466) with delta (0, -1)
Screenshot: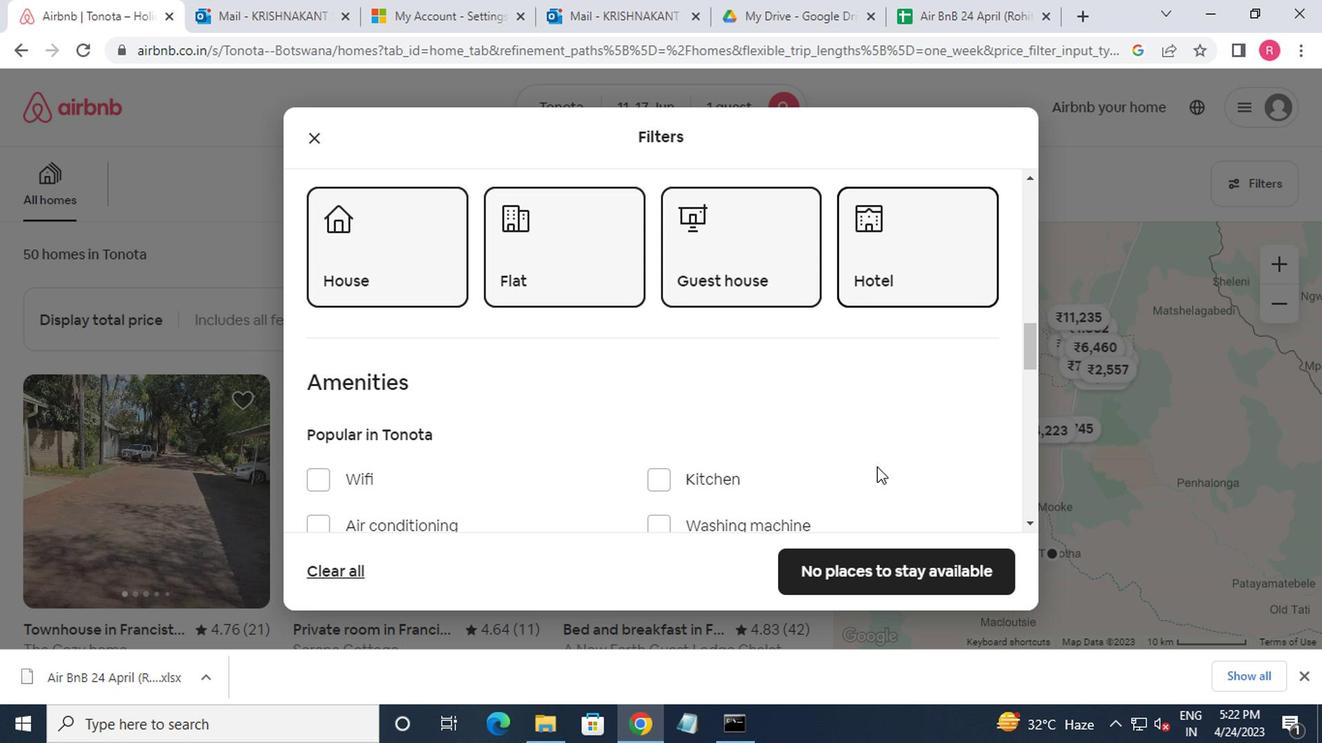 
Action: Mouse moved to (658, 341)
Screenshot: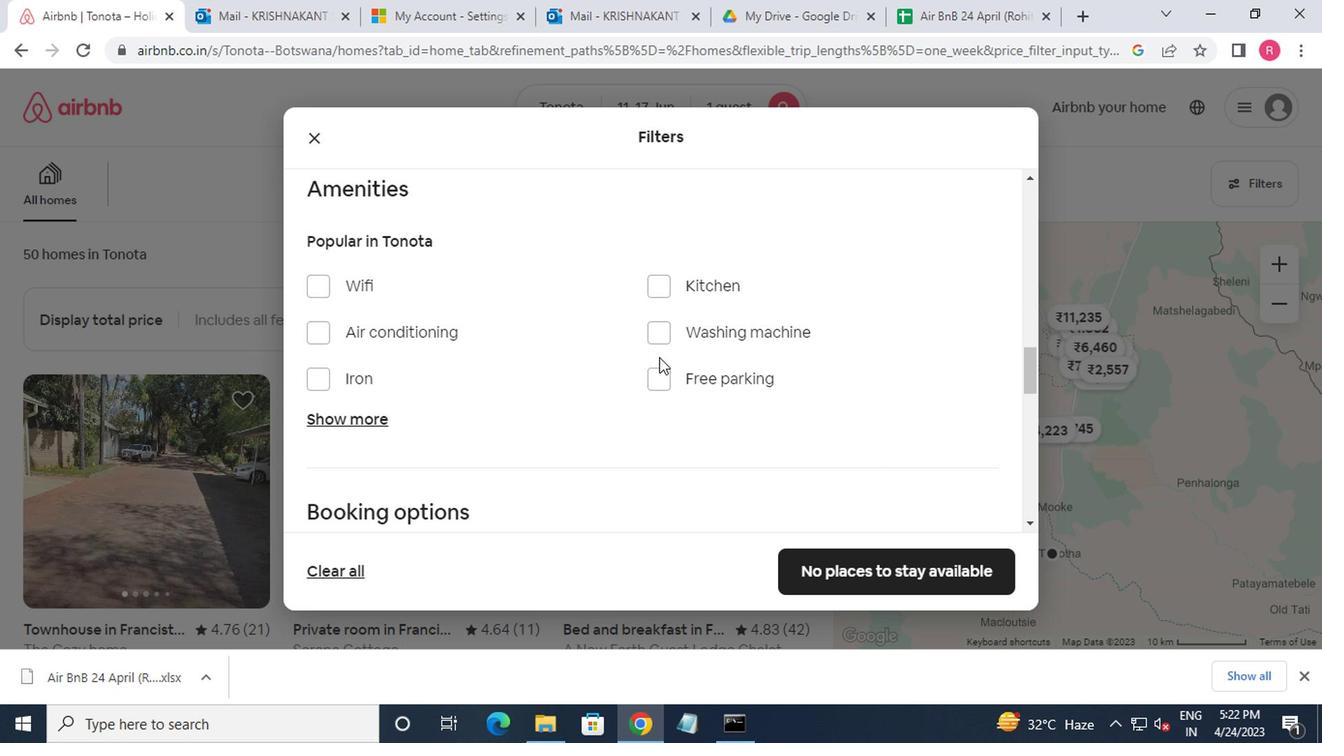 
Action: Mouse pressed left at (658, 341)
Screenshot: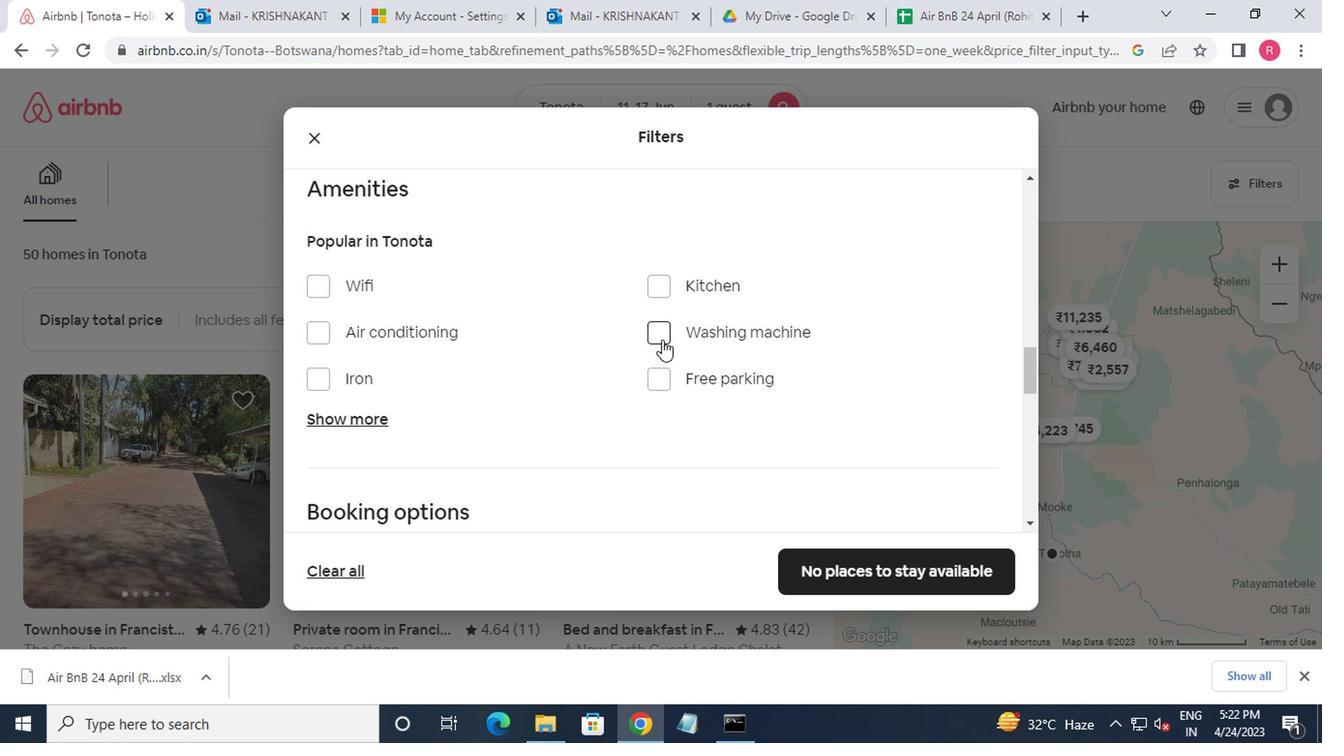 
Action: Mouse moved to (657, 340)
Screenshot: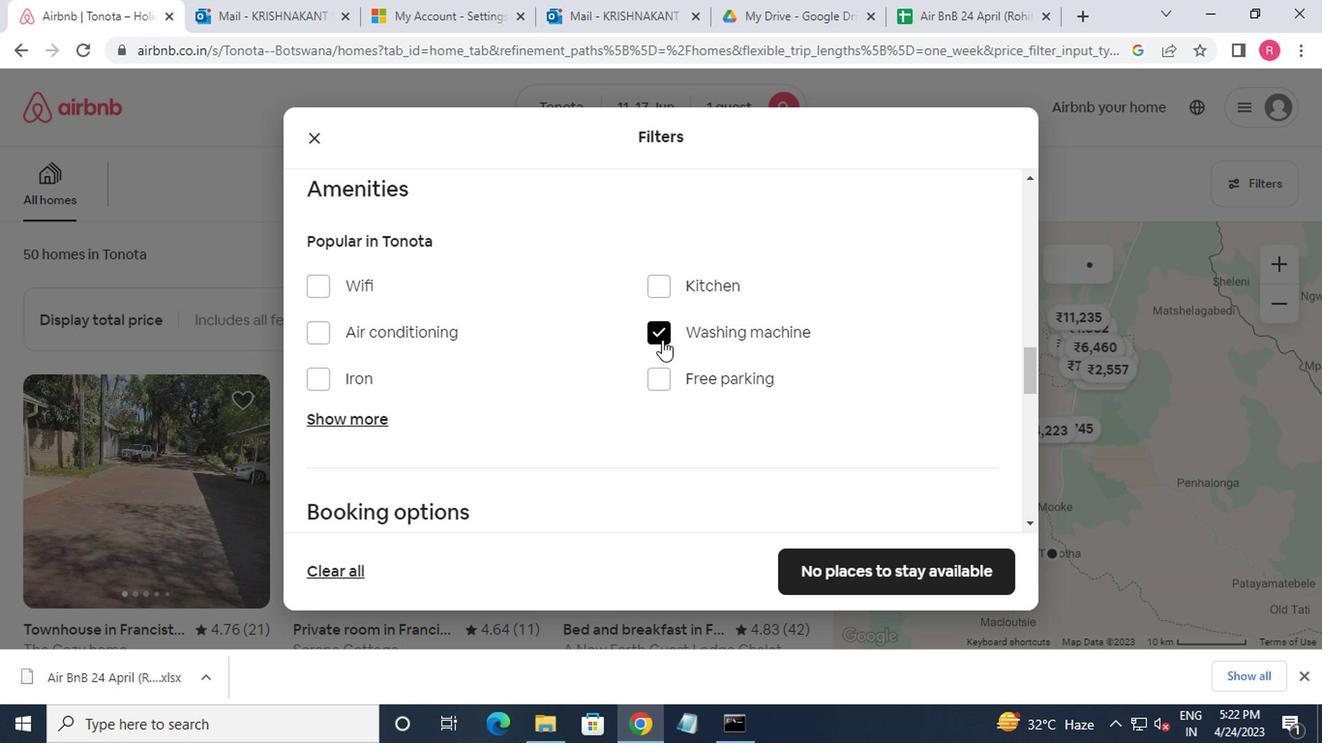 
Action: Mouse scrolled (657, 339) with delta (0, -1)
Screenshot: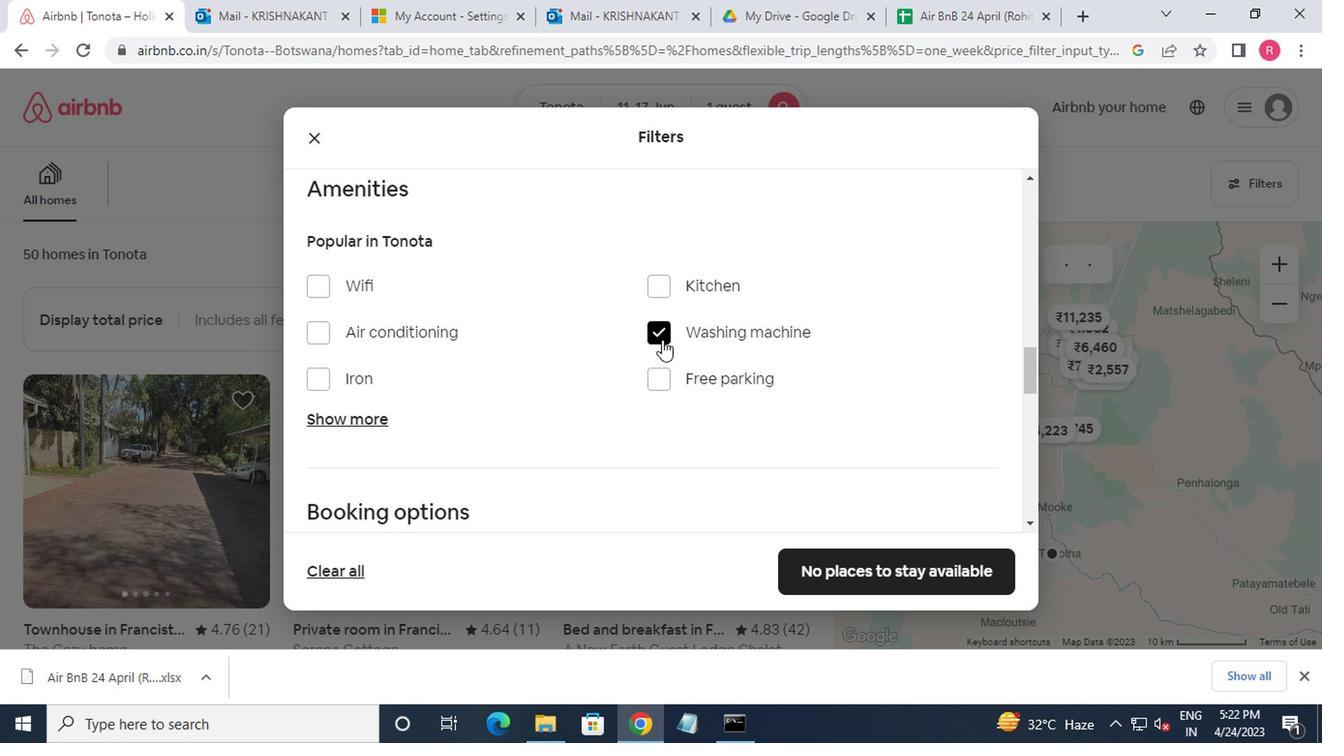 
Action: Mouse scrolled (657, 339) with delta (0, -1)
Screenshot: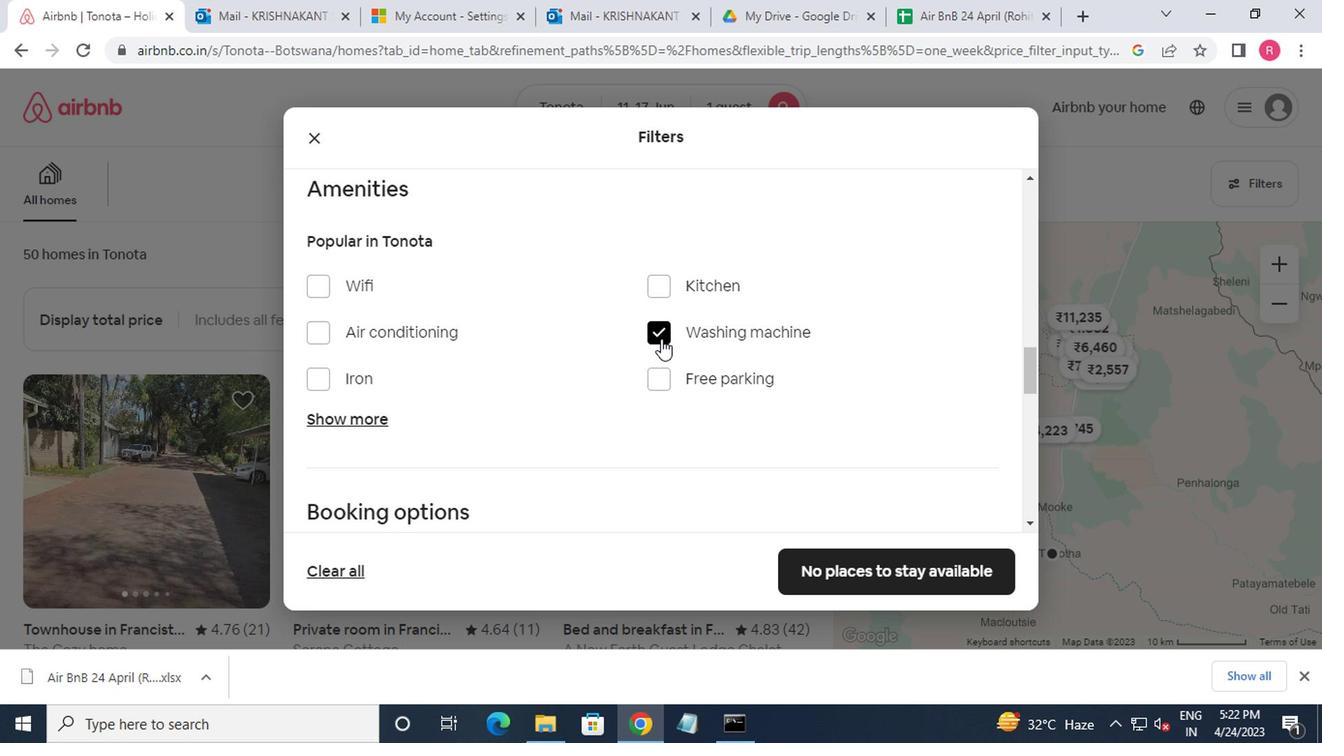 
Action: Mouse moved to (655, 340)
Screenshot: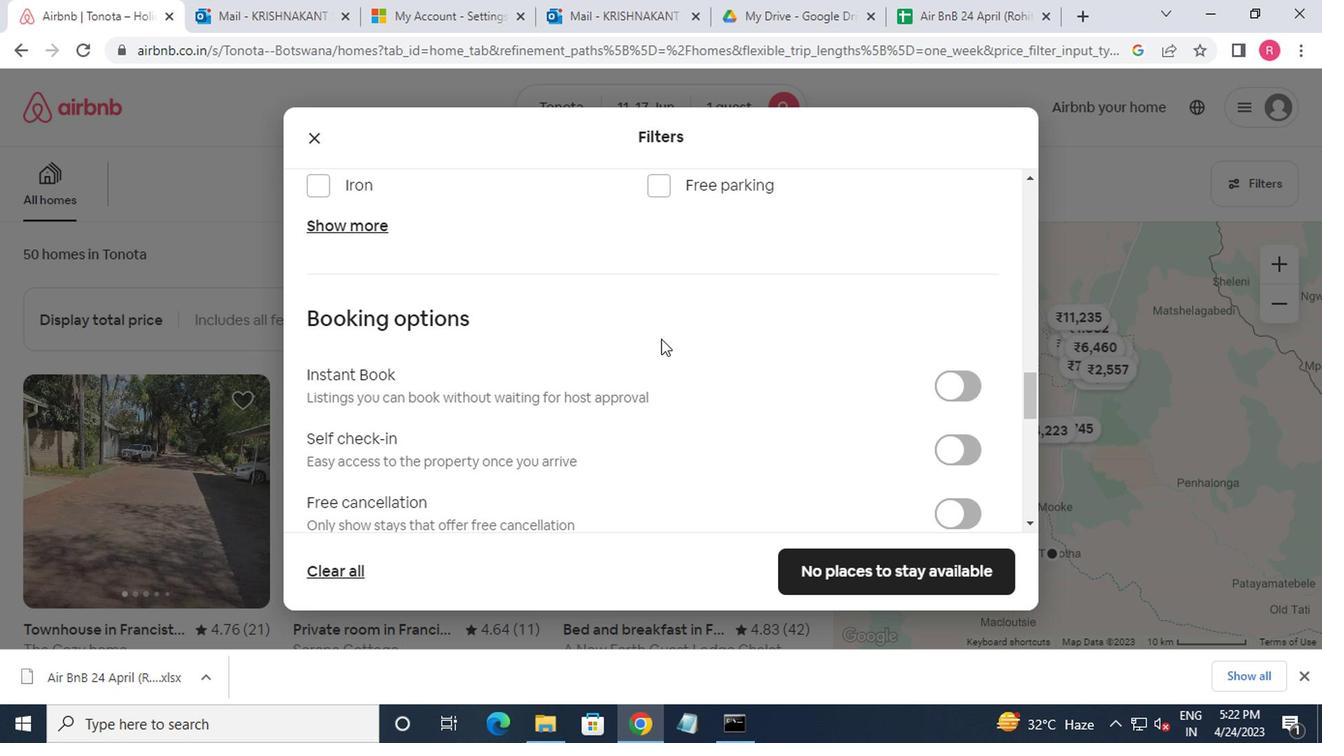 
Action: Mouse scrolled (655, 339) with delta (0, -1)
Screenshot: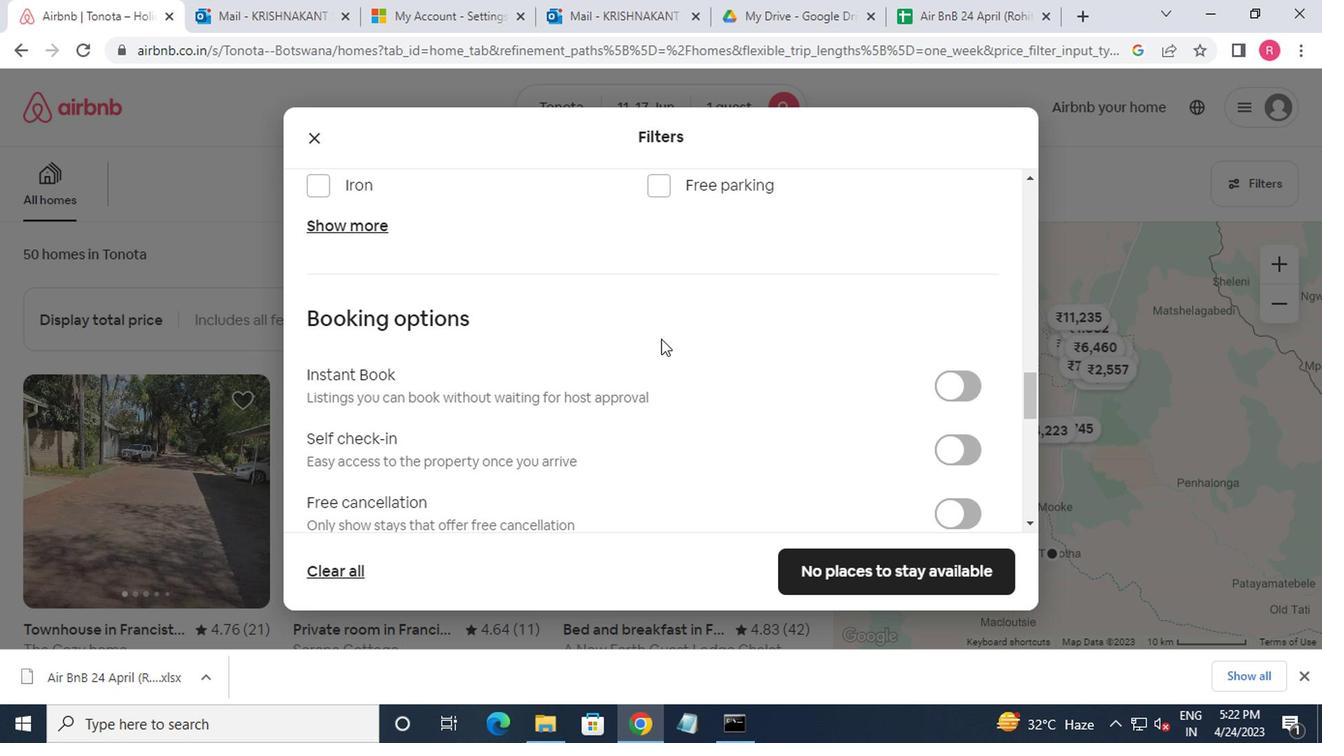 
Action: Mouse moved to (650, 346)
Screenshot: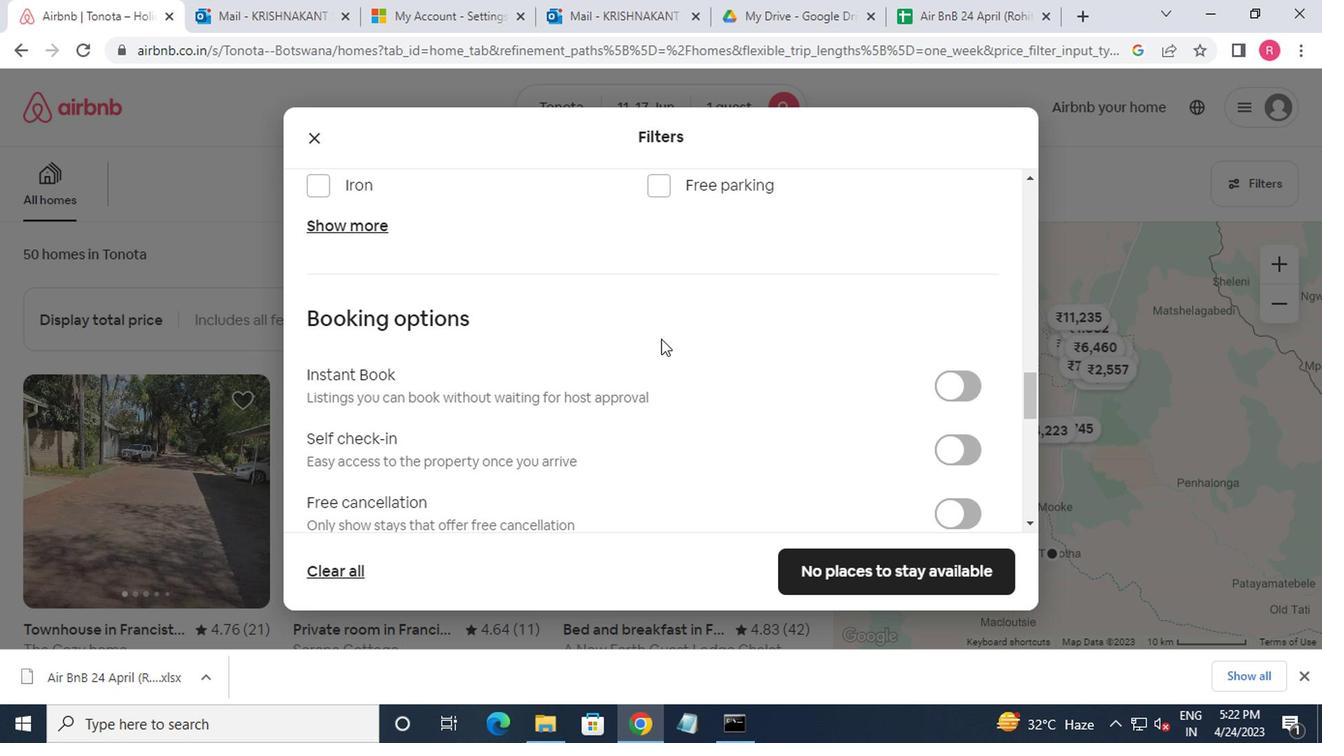 
Action: Mouse scrolled (650, 345) with delta (0, 0)
Screenshot: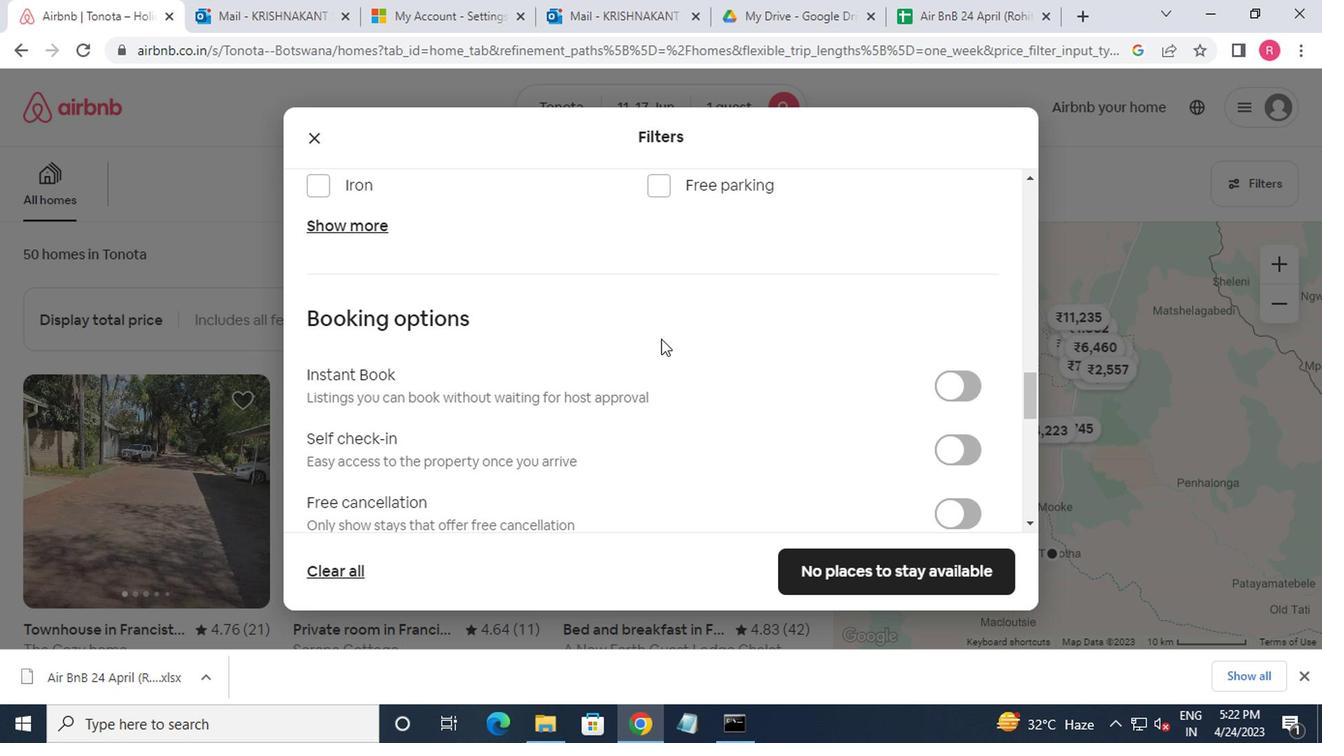 
Action: Mouse moved to (940, 261)
Screenshot: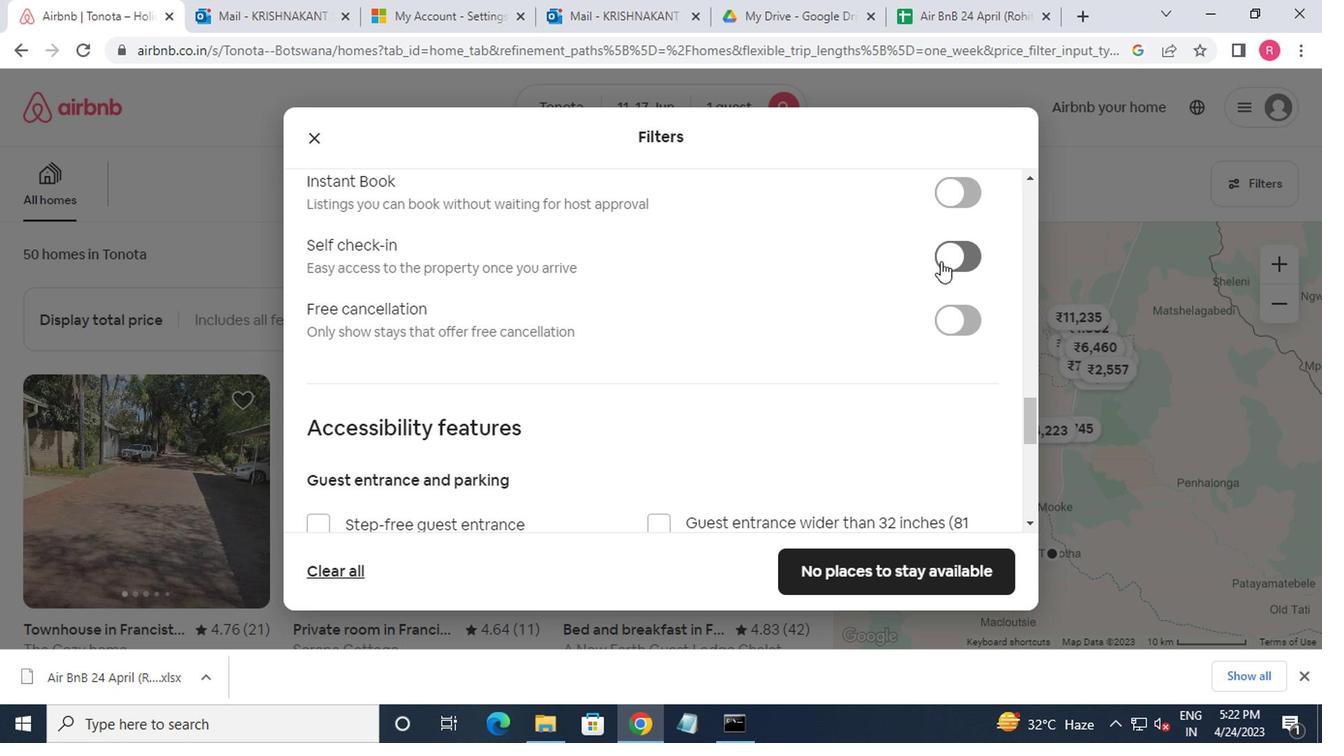 
Action: Mouse pressed left at (940, 261)
Screenshot: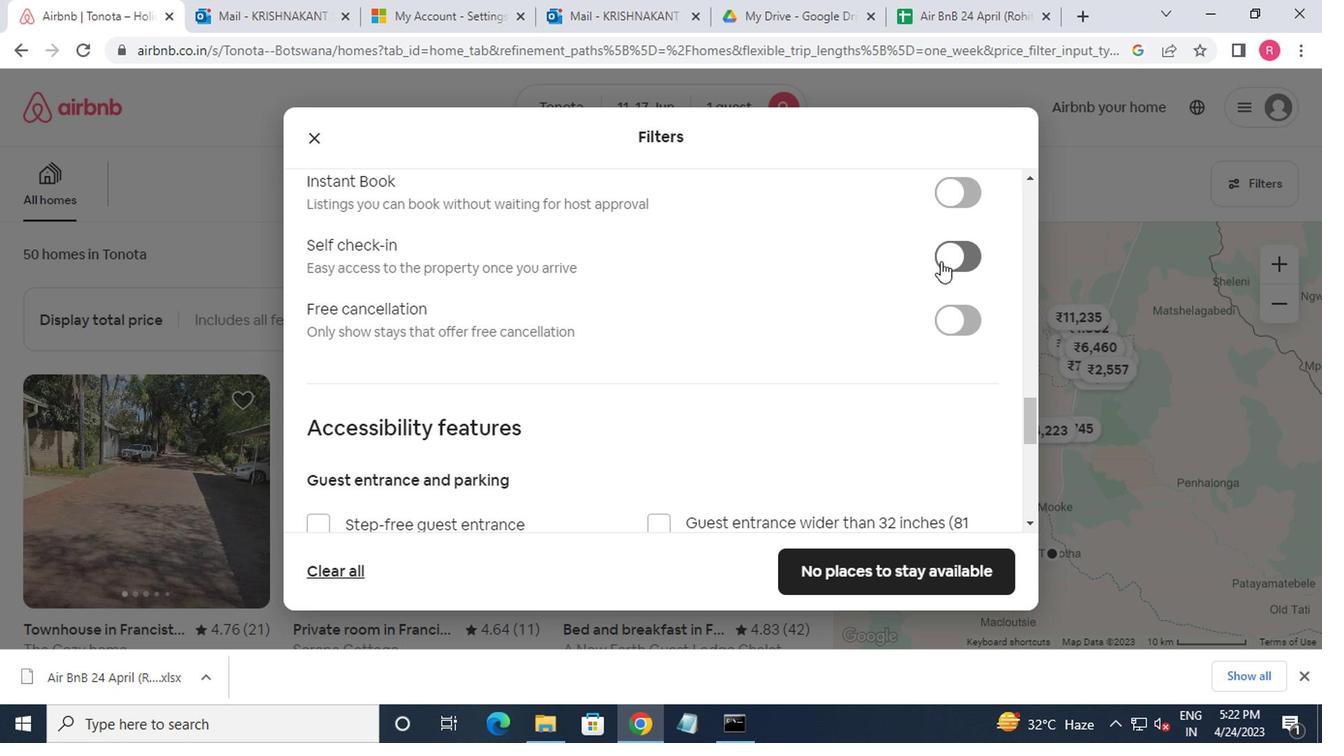 
Action: Mouse moved to (852, 307)
Screenshot: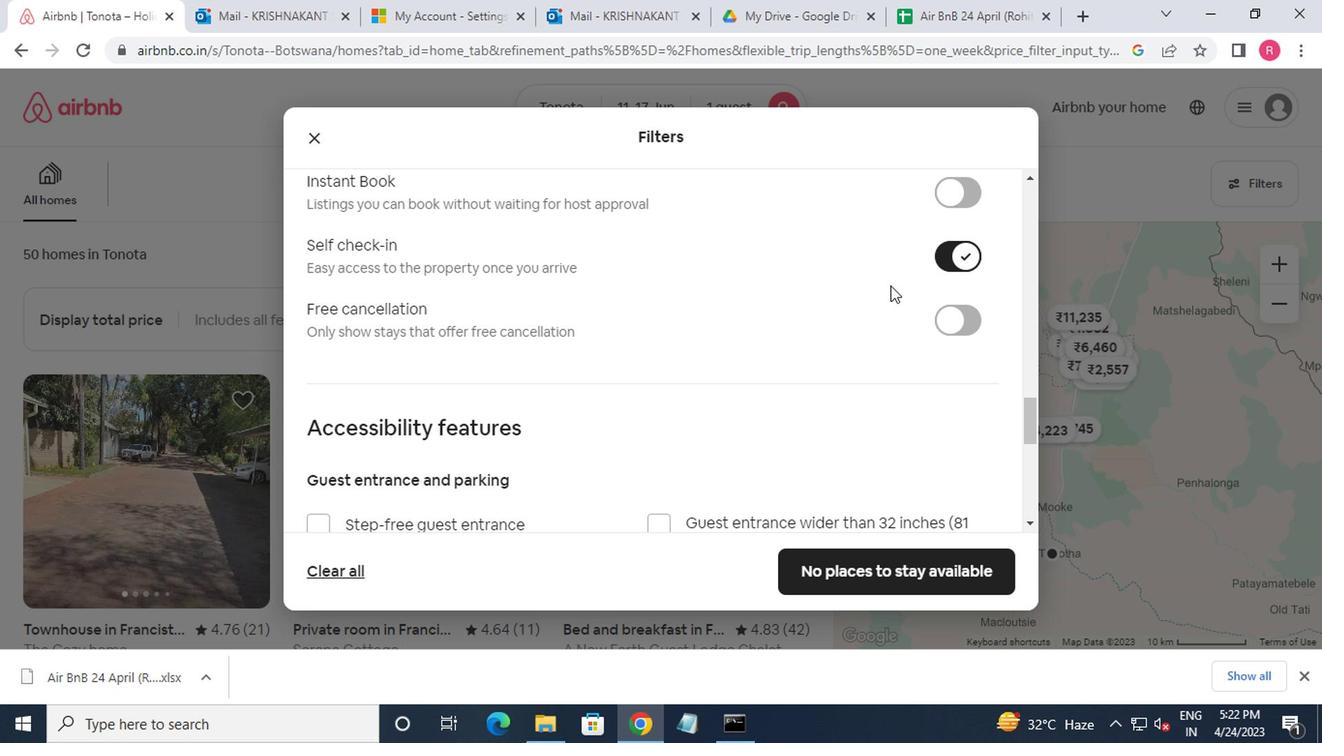 
Action: Mouse scrolled (852, 307) with delta (0, 0)
Screenshot: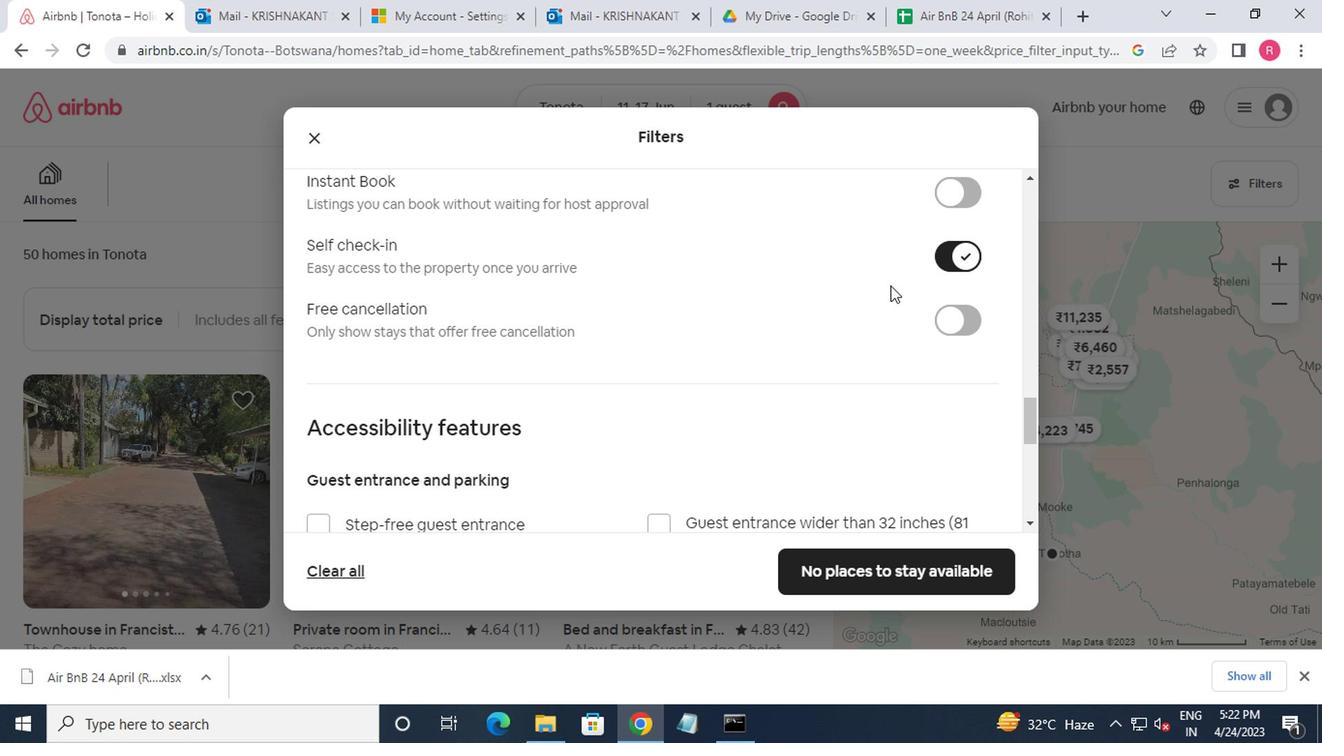 
Action: Mouse moved to (847, 312)
Screenshot: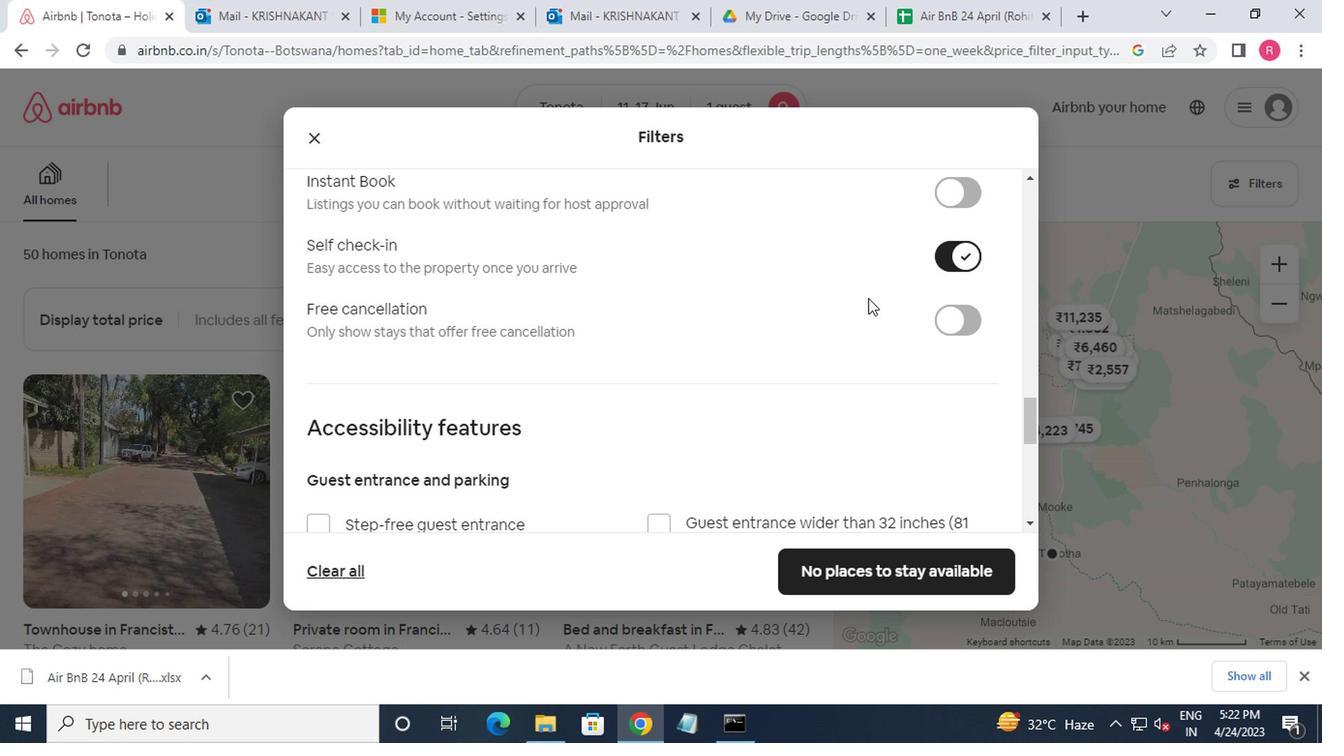
Action: Mouse scrolled (847, 312) with delta (0, 0)
Screenshot: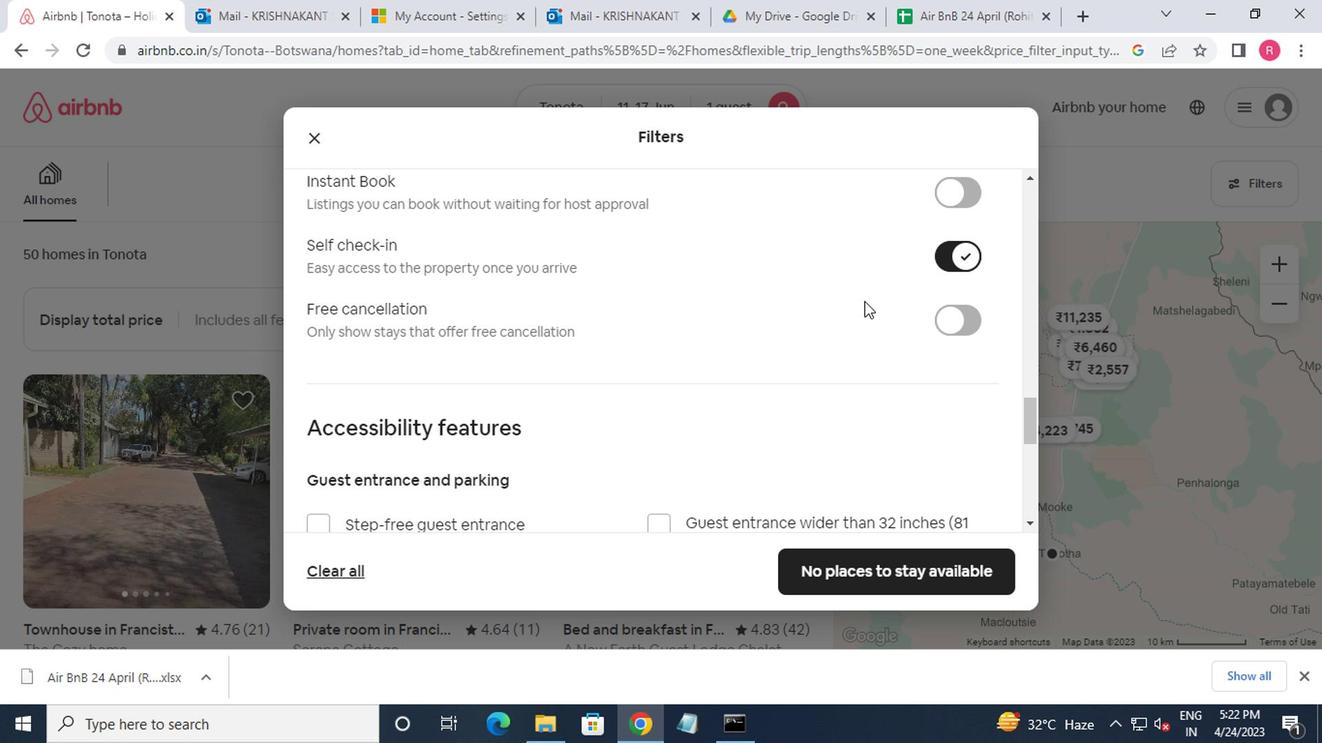
Action: Mouse moved to (840, 316)
Screenshot: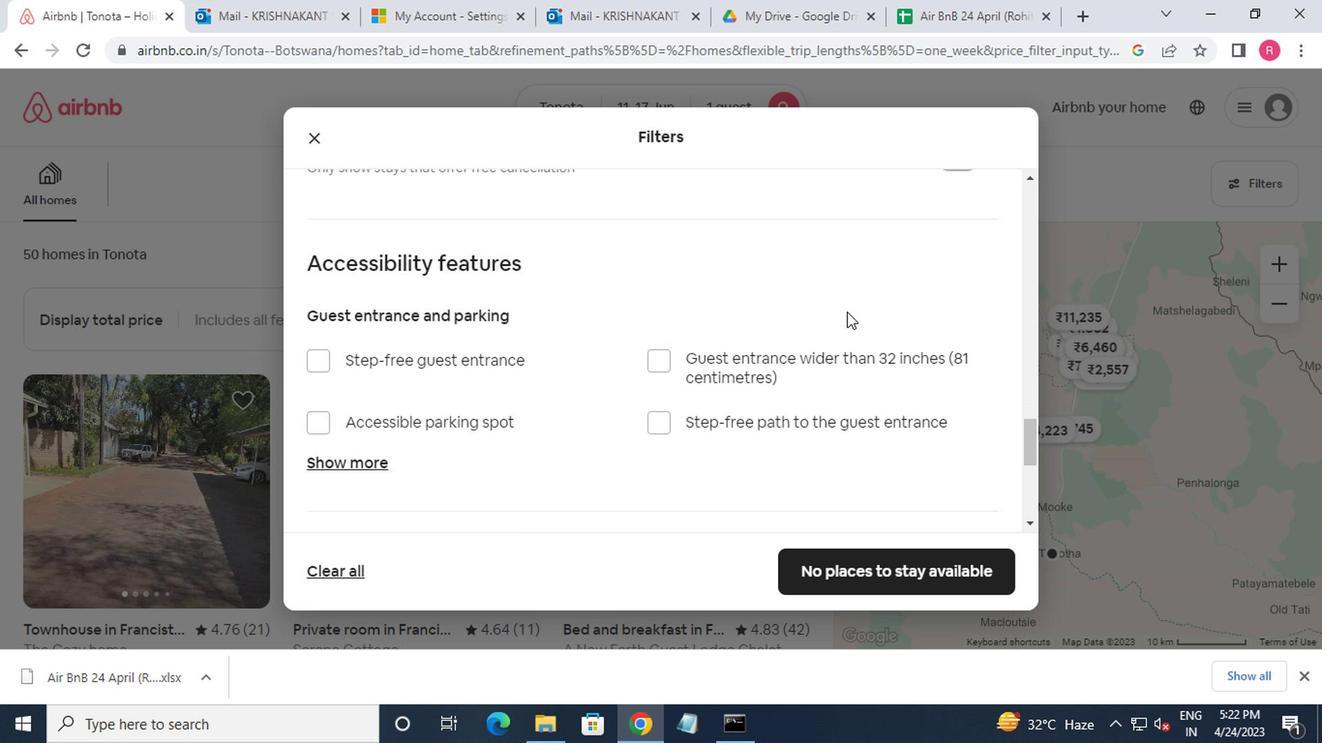 
Action: Mouse scrolled (840, 315) with delta (0, -1)
Screenshot: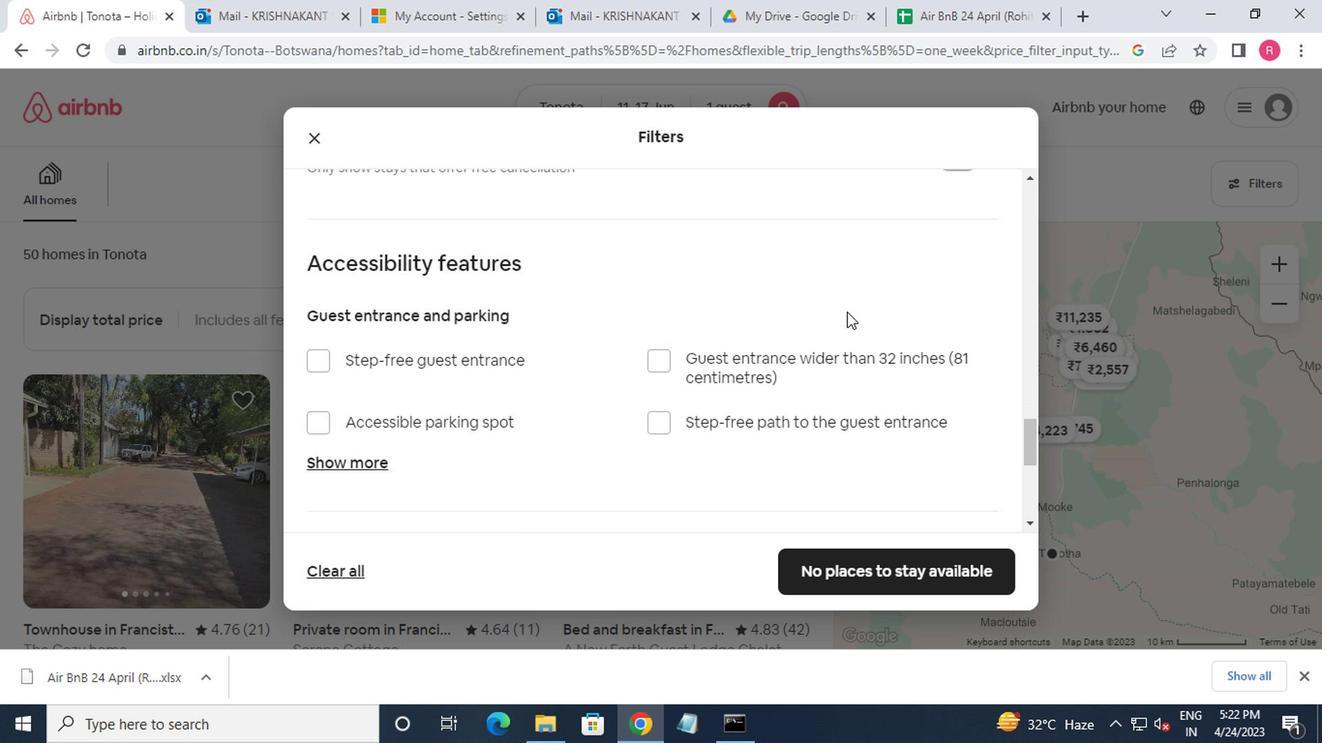 
Action: Mouse moved to (838, 318)
Screenshot: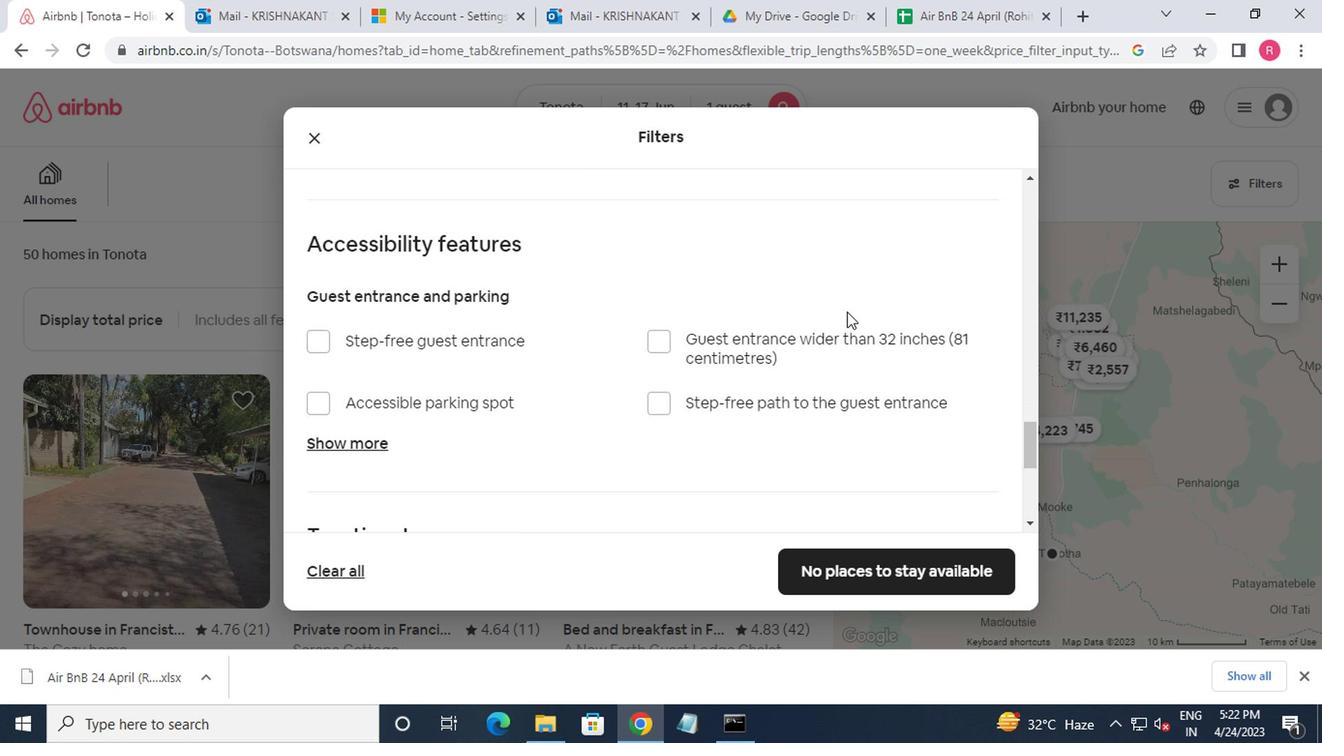 
Action: Mouse scrolled (838, 317) with delta (0, -1)
Screenshot: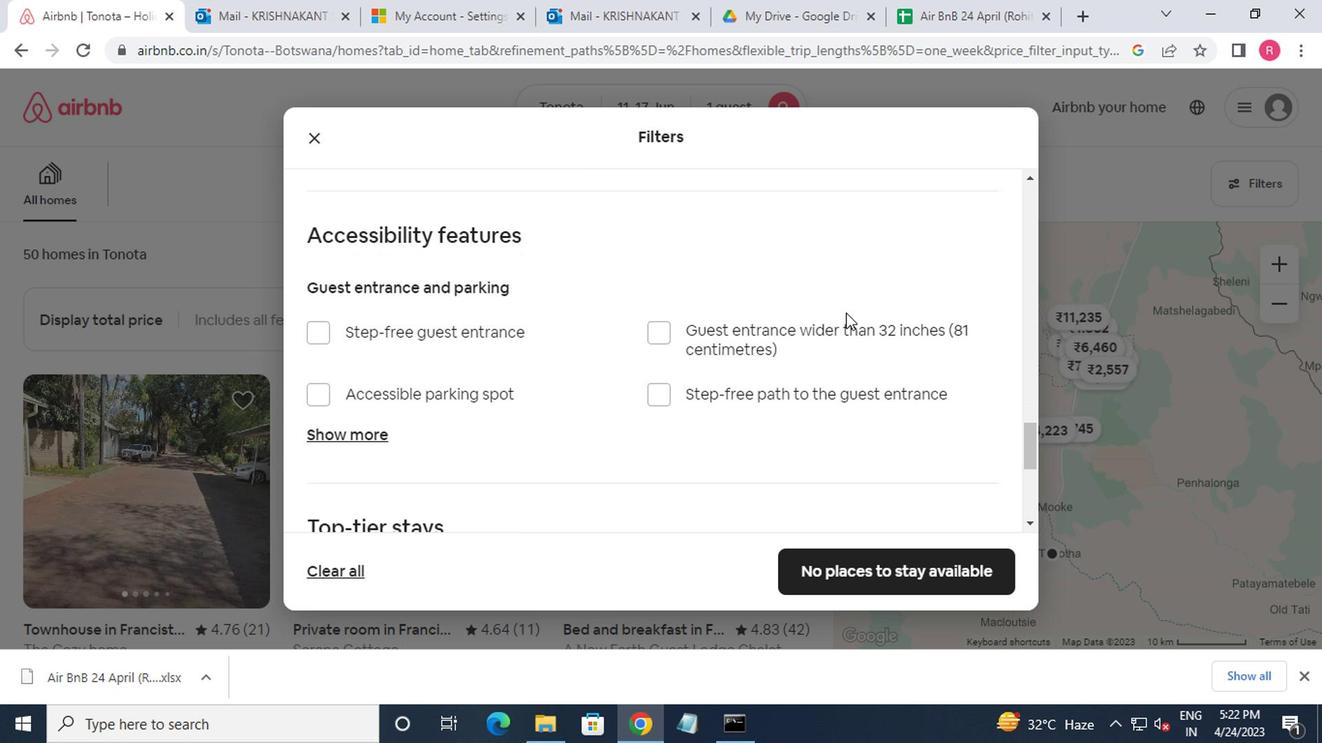 
Action: Mouse moved to (837, 322)
Screenshot: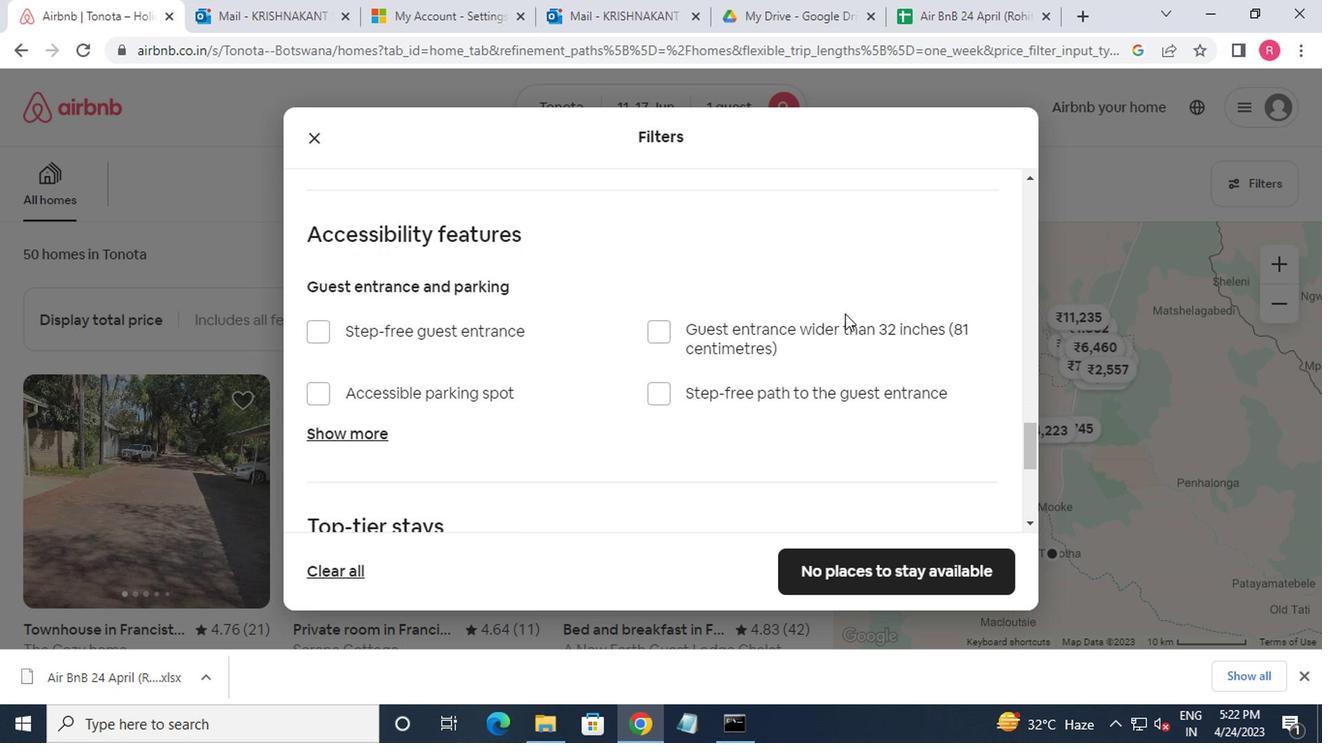 
Action: Mouse scrolled (837, 321) with delta (0, 0)
Screenshot: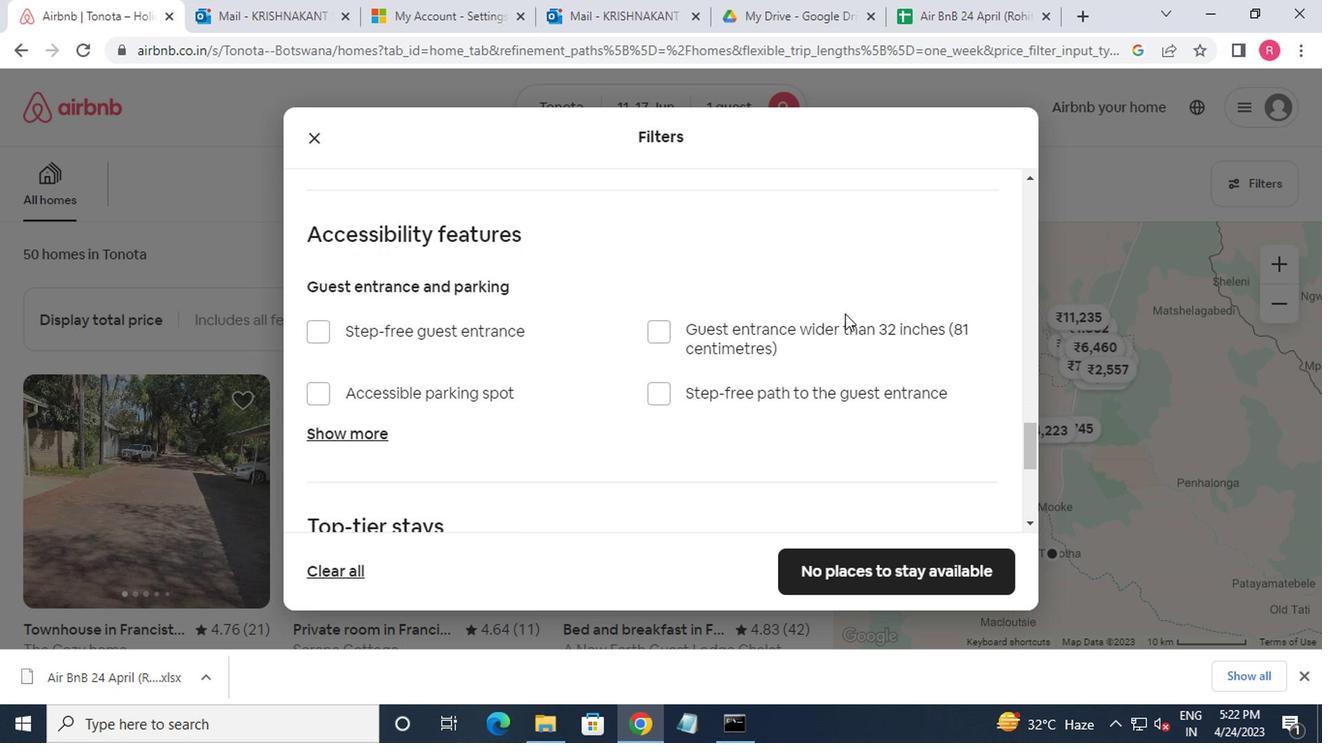 
Action: Mouse moved to (494, 446)
Screenshot: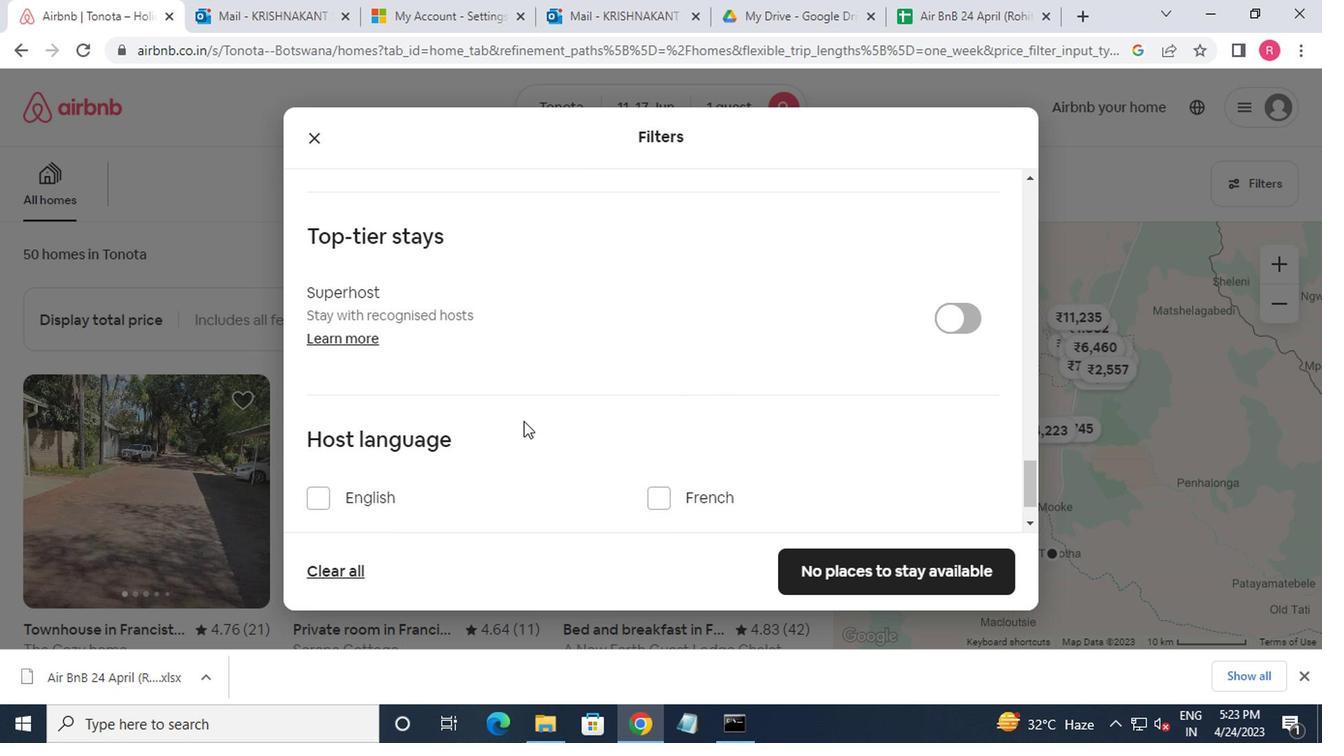 
Action: Mouse scrolled (494, 444) with delta (0, -1)
Screenshot: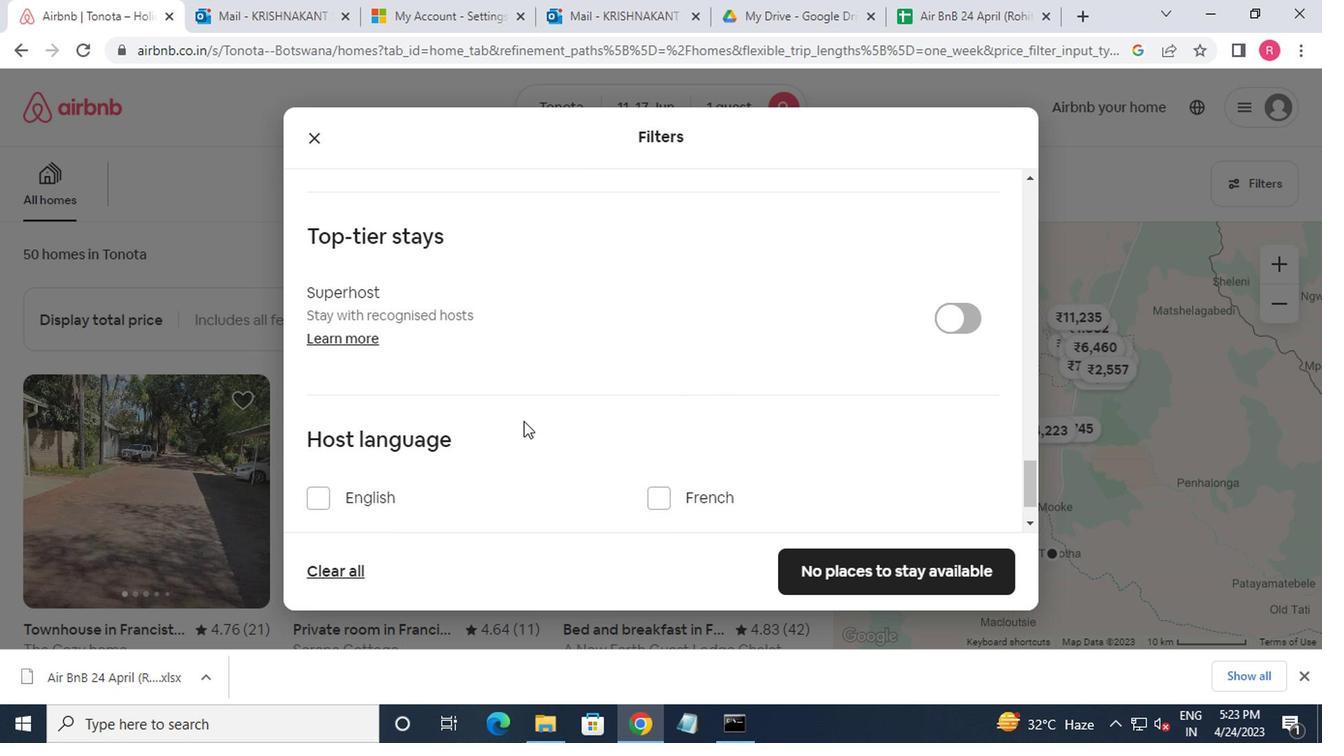 
Action: Mouse moved to (318, 431)
Screenshot: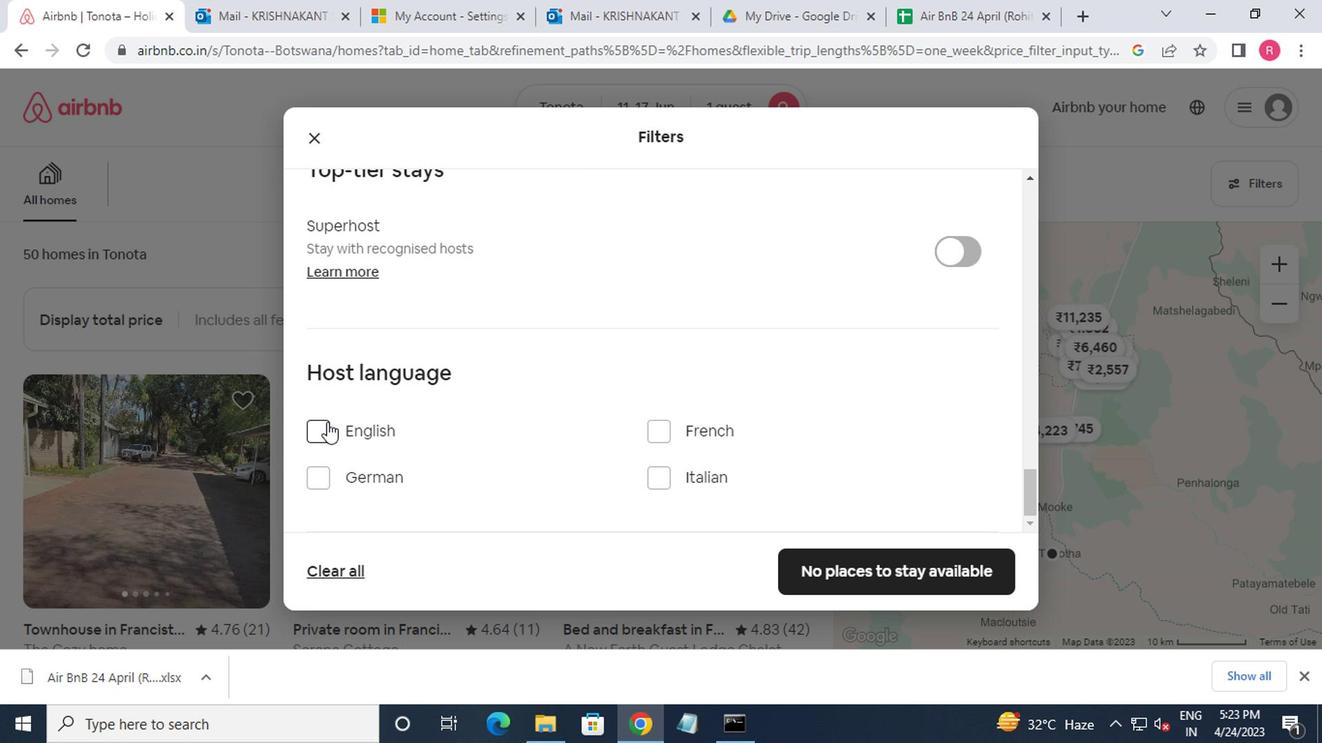 
Action: Mouse pressed left at (318, 431)
Screenshot: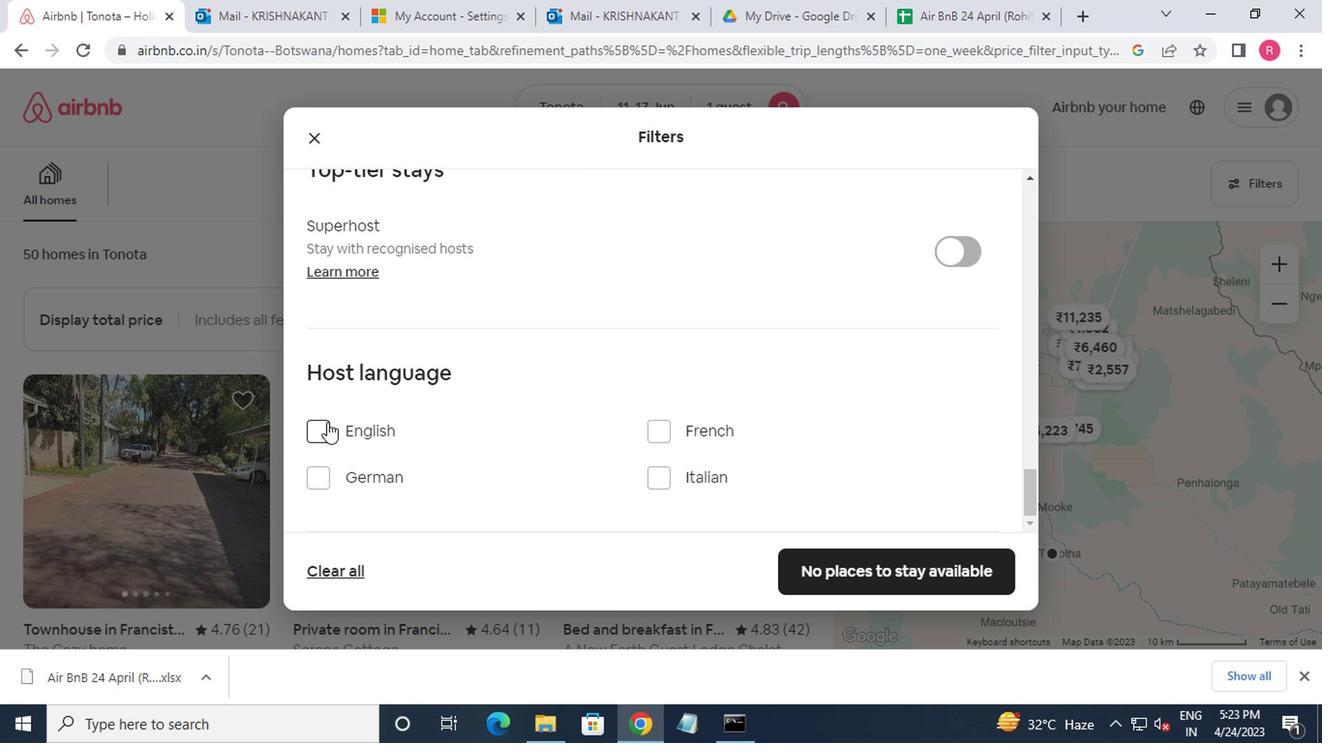 
Action: Mouse moved to (814, 571)
Screenshot: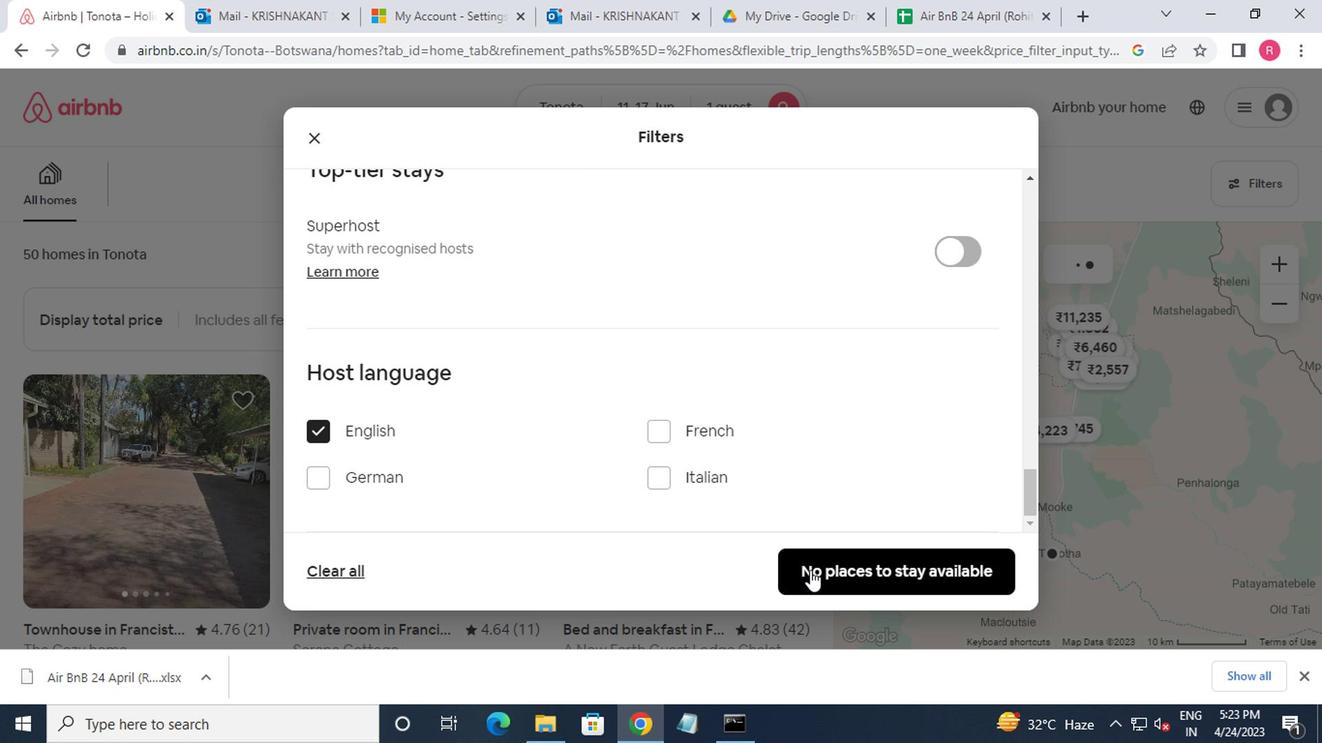 
Action: Mouse pressed left at (814, 571)
Screenshot: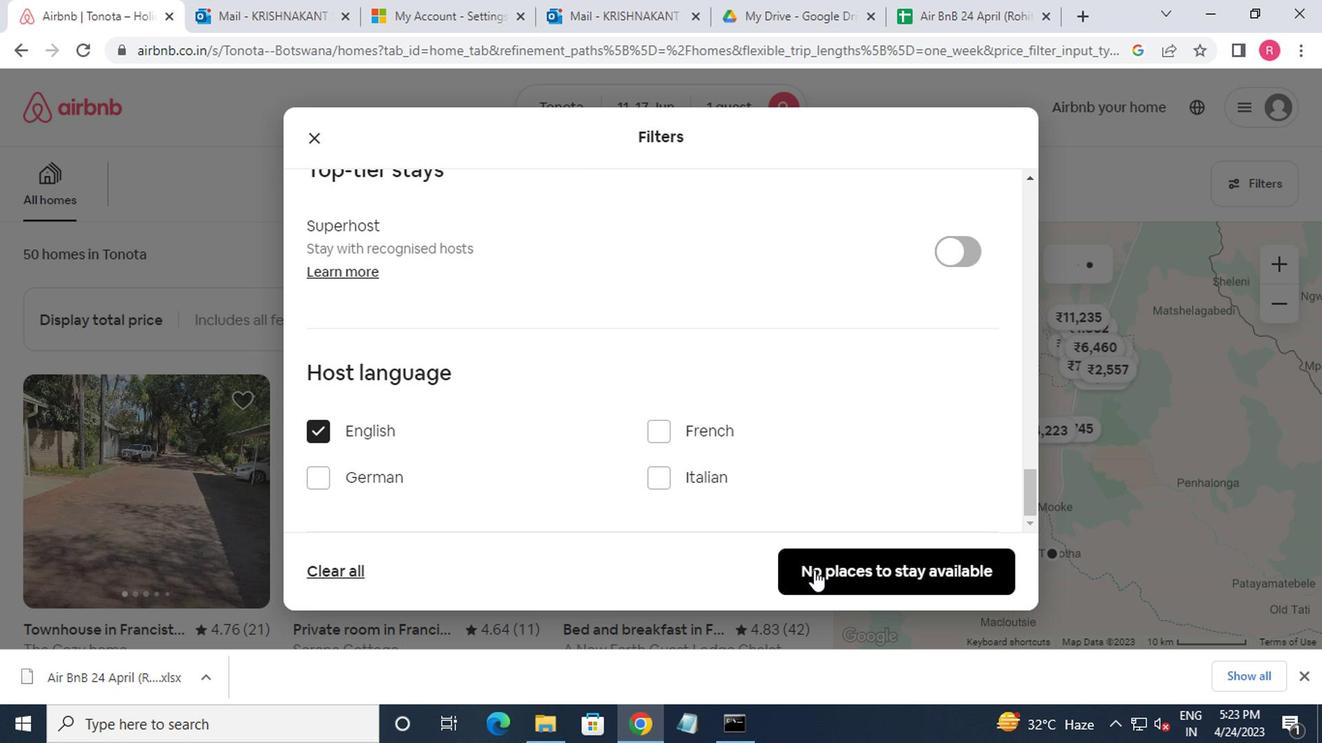 
Action: Mouse moved to (816, 571)
Screenshot: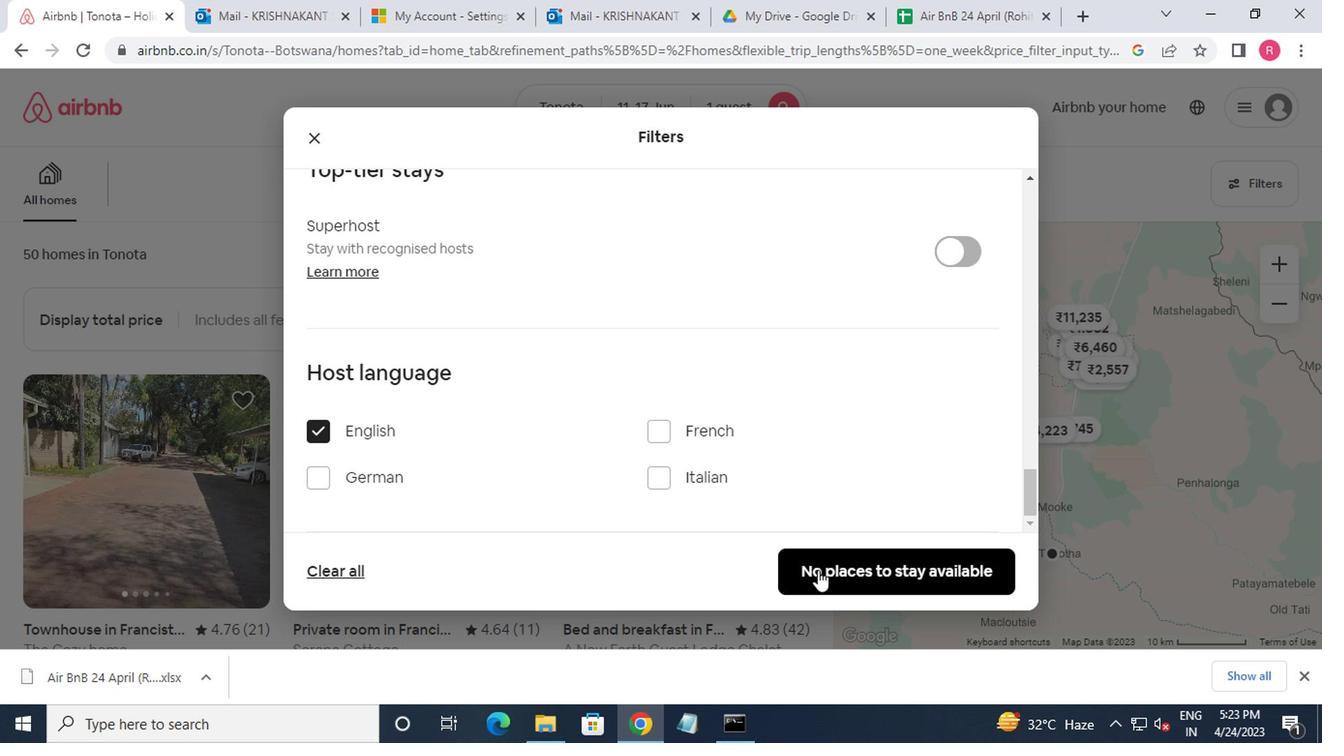 
